 Task: Find a one-way flight from Albany to Dickinson for 3 passengers in premium economy on Tuesday, 9 May, with 1 checked bag.
Action: Mouse moved to (326, 161)
Screenshot: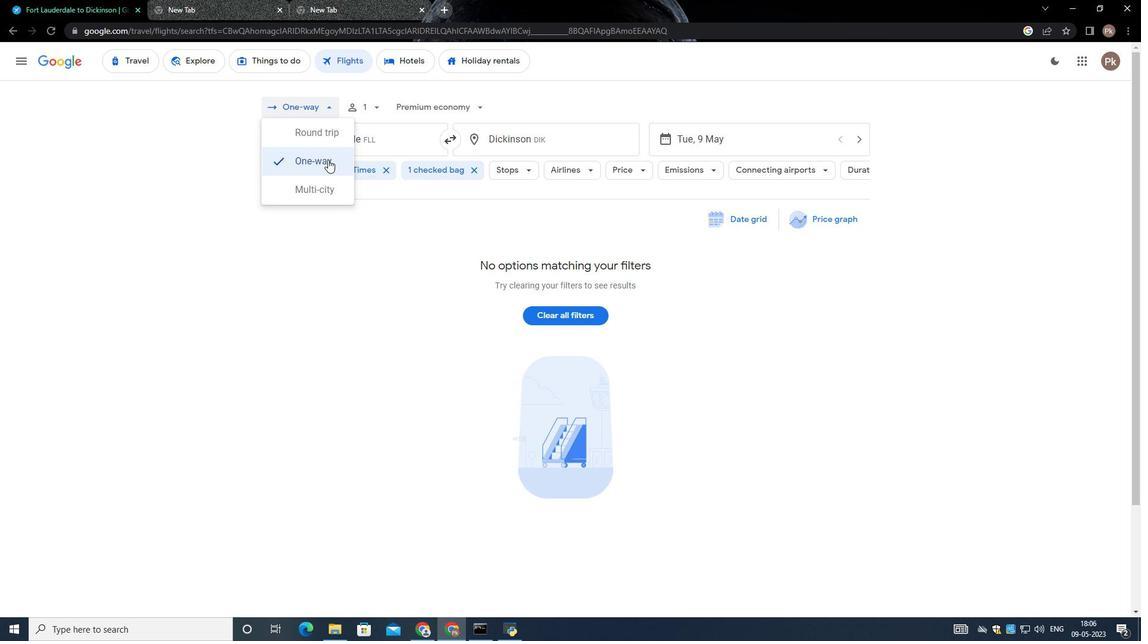 
Action: Mouse pressed left at (326, 161)
Screenshot: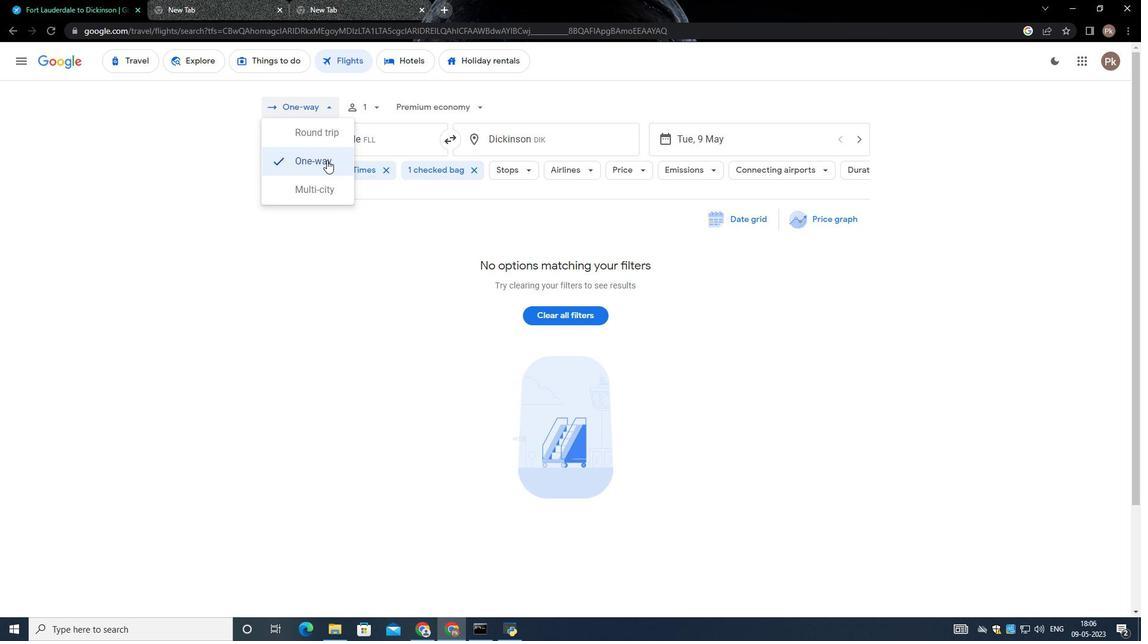 
Action: Mouse moved to (375, 103)
Screenshot: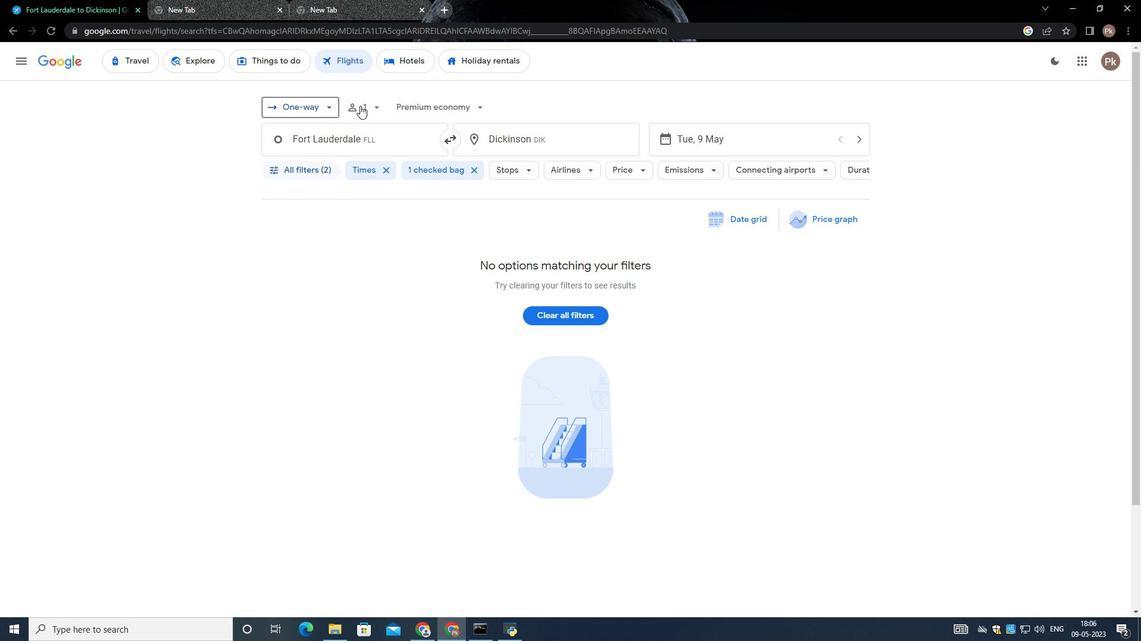 
Action: Mouse pressed left at (375, 103)
Screenshot: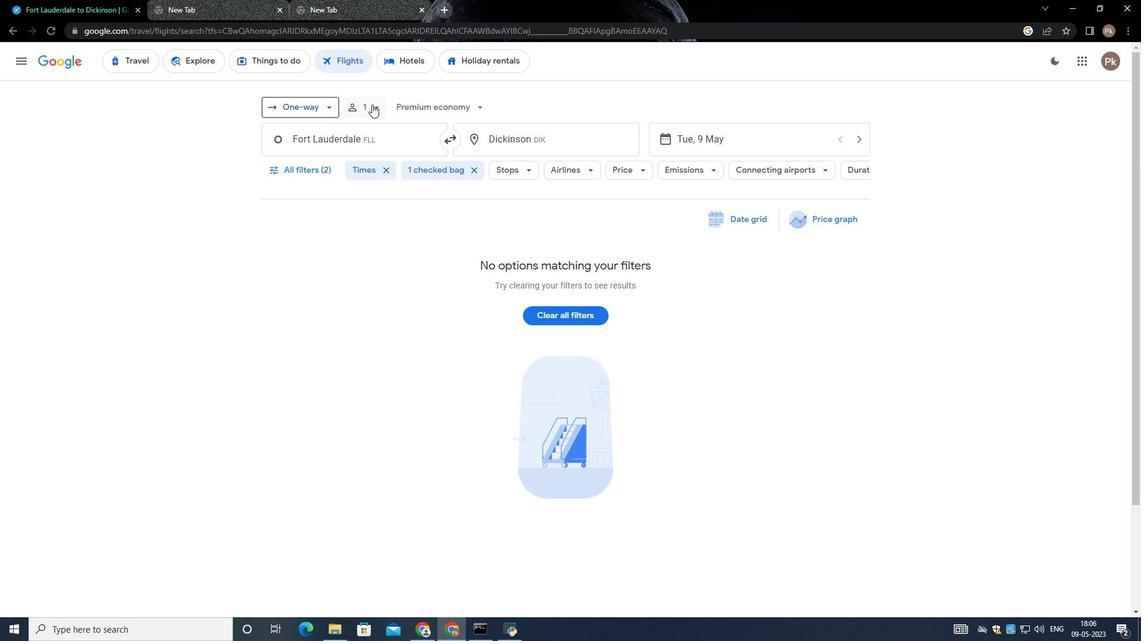 
Action: Mouse moved to (467, 168)
Screenshot: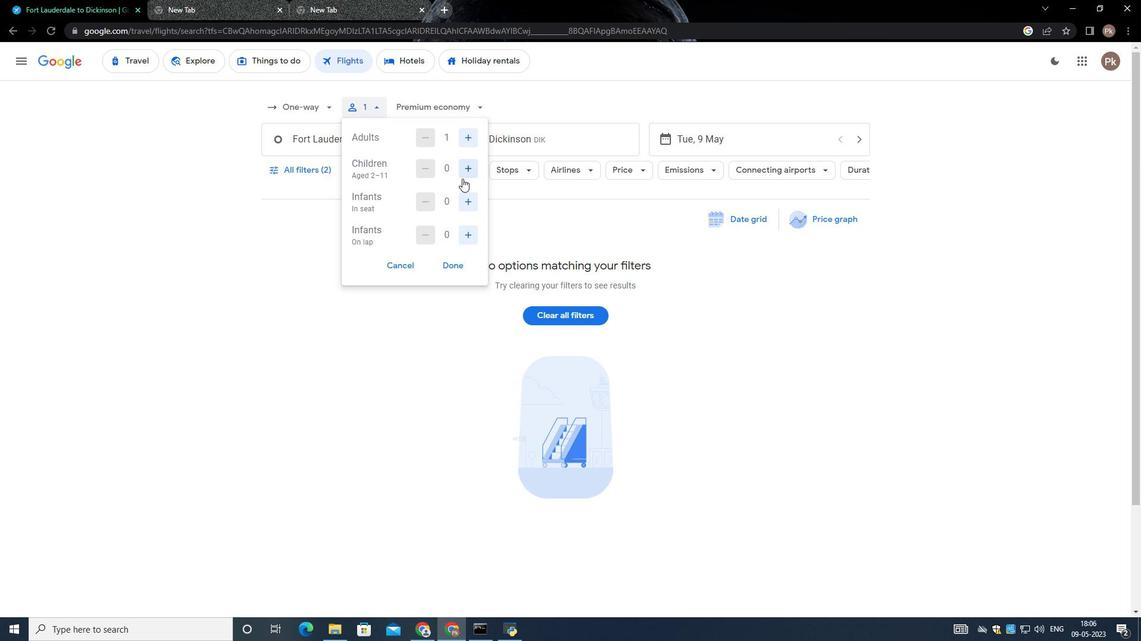 
Action: Mouse pressed left at (467, 168)
Screenshot: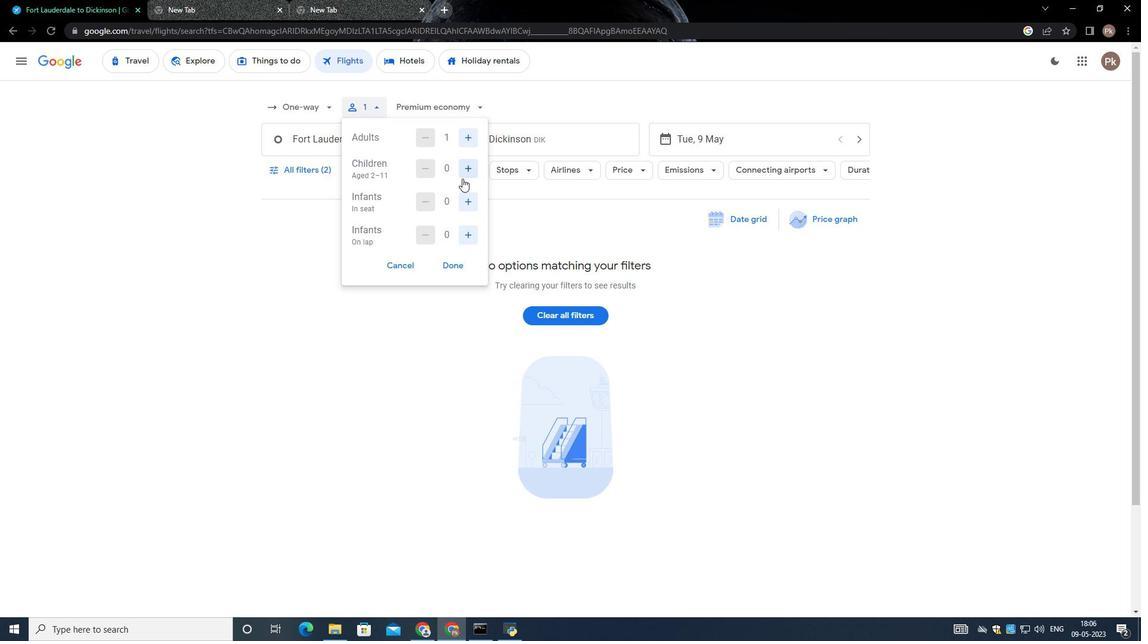 
Action: Mouse moved to (474, 198)
Screenshot: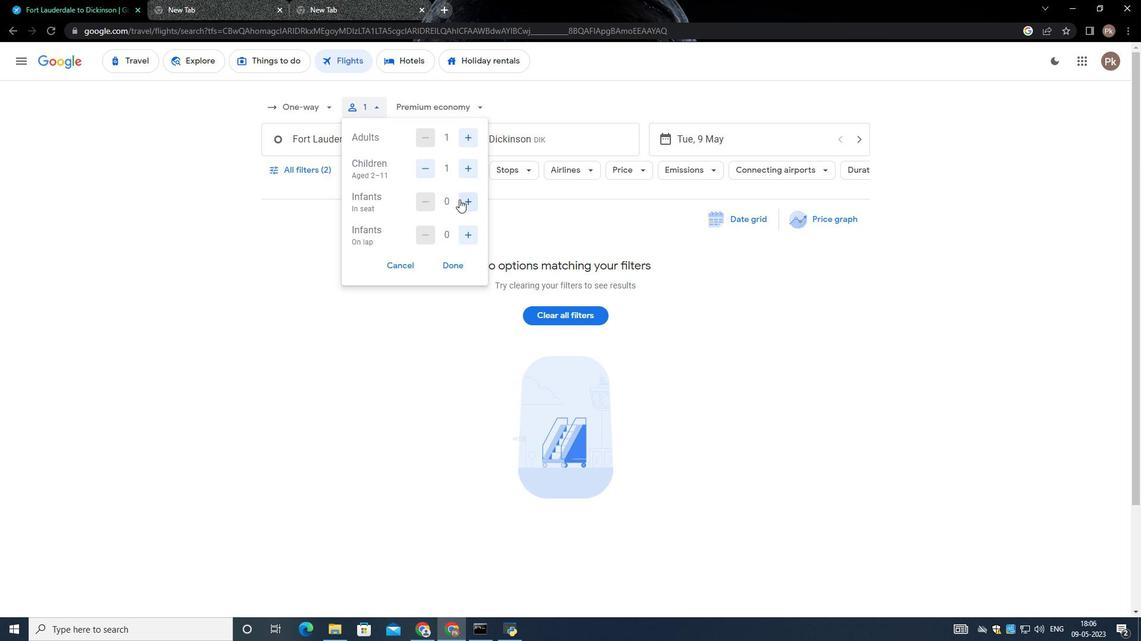 
Action: Mouse pressed left at (474, 198)
Screenshot: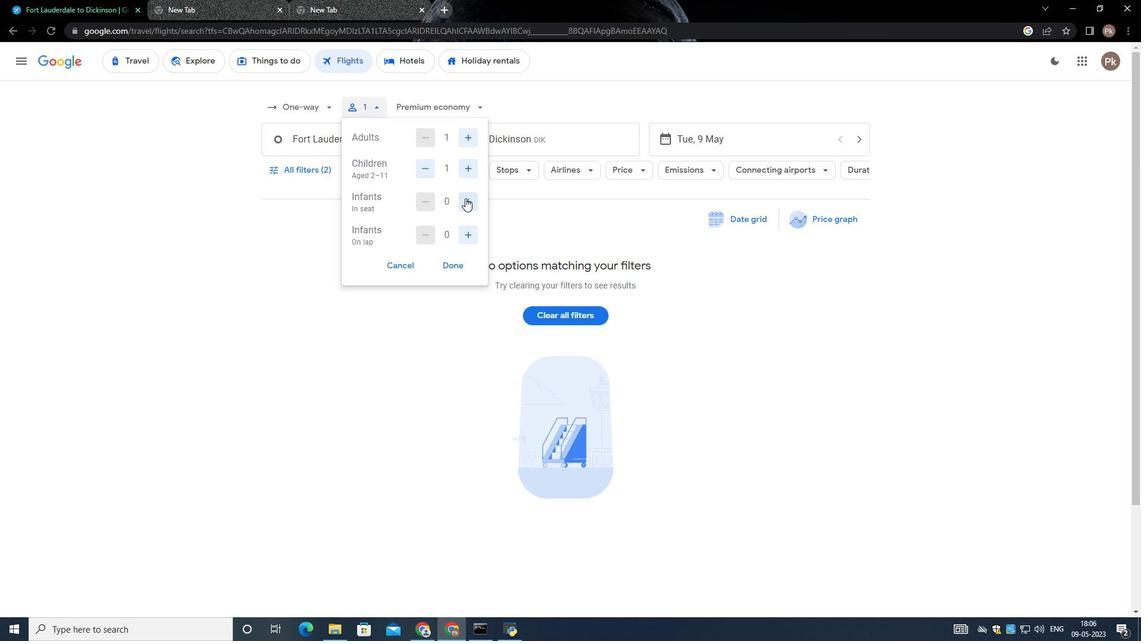 
Action: Mouse moved to (457, 265)
Screenshot: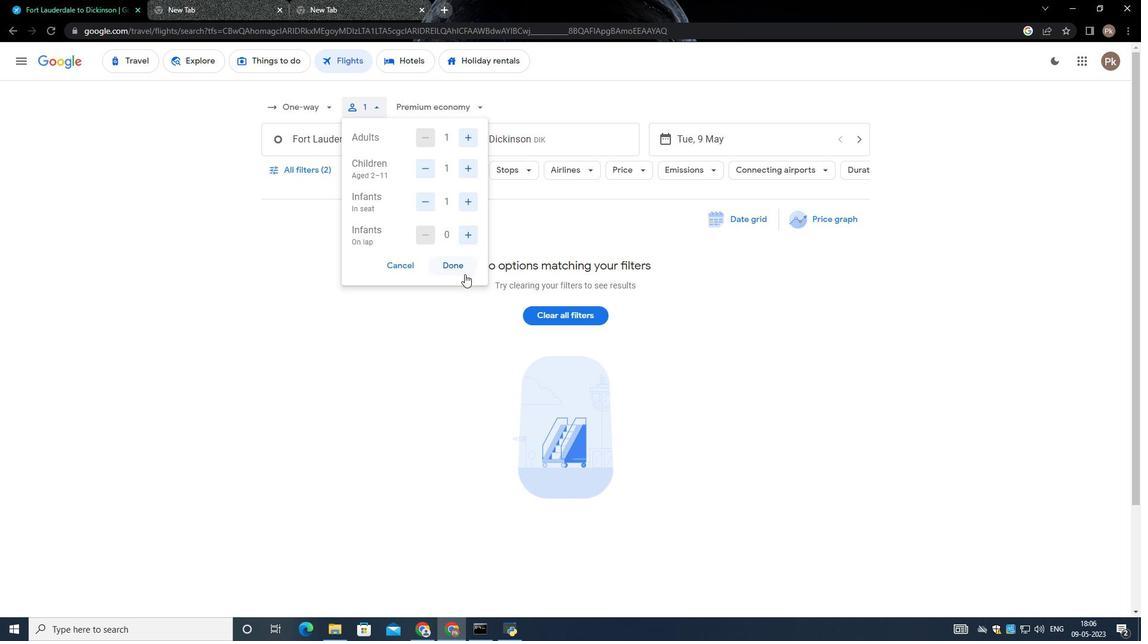 
Action: Mouse pressed left at (457, 265)
Screenshot: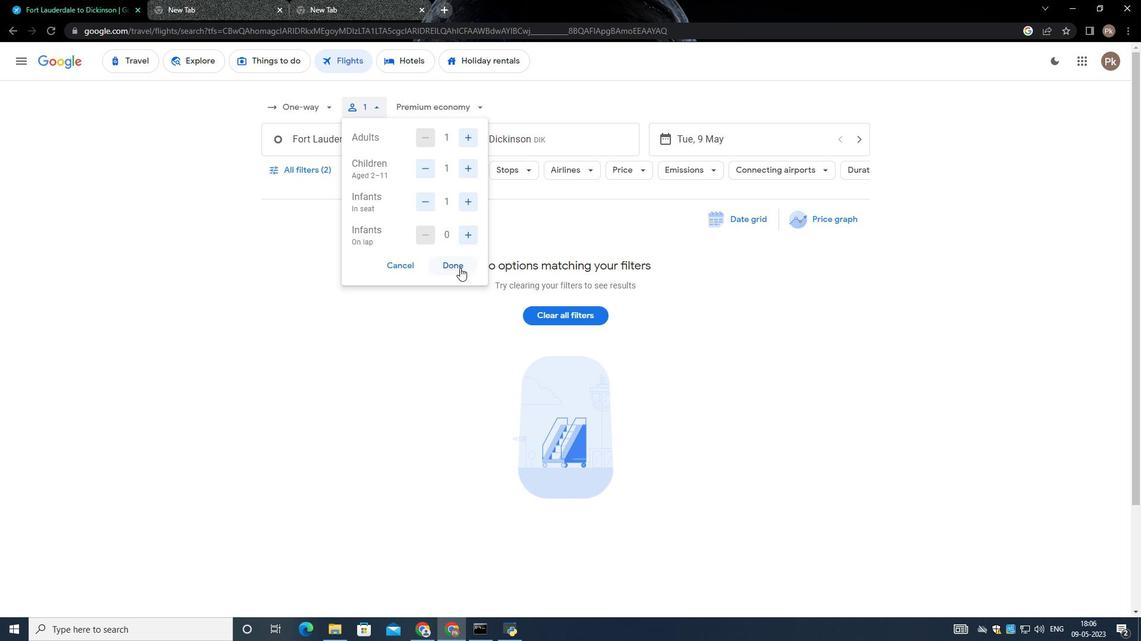 
Action: Mouse moved to (453, 109)
Screenshot: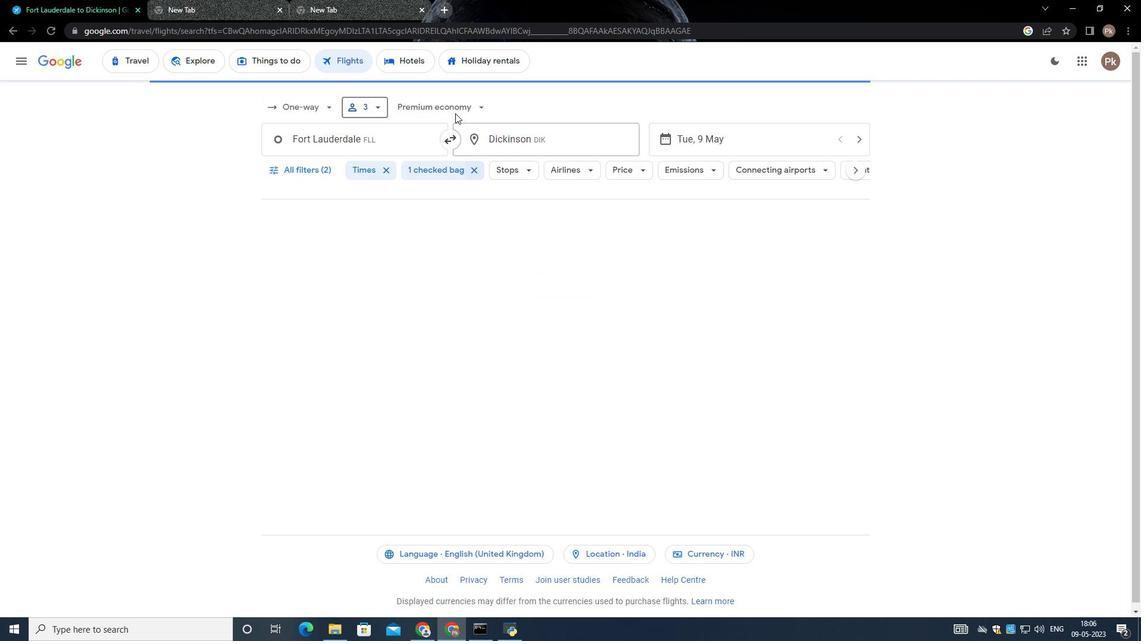 
Action: Mouse pressed left at (453, 109)
Screenshot: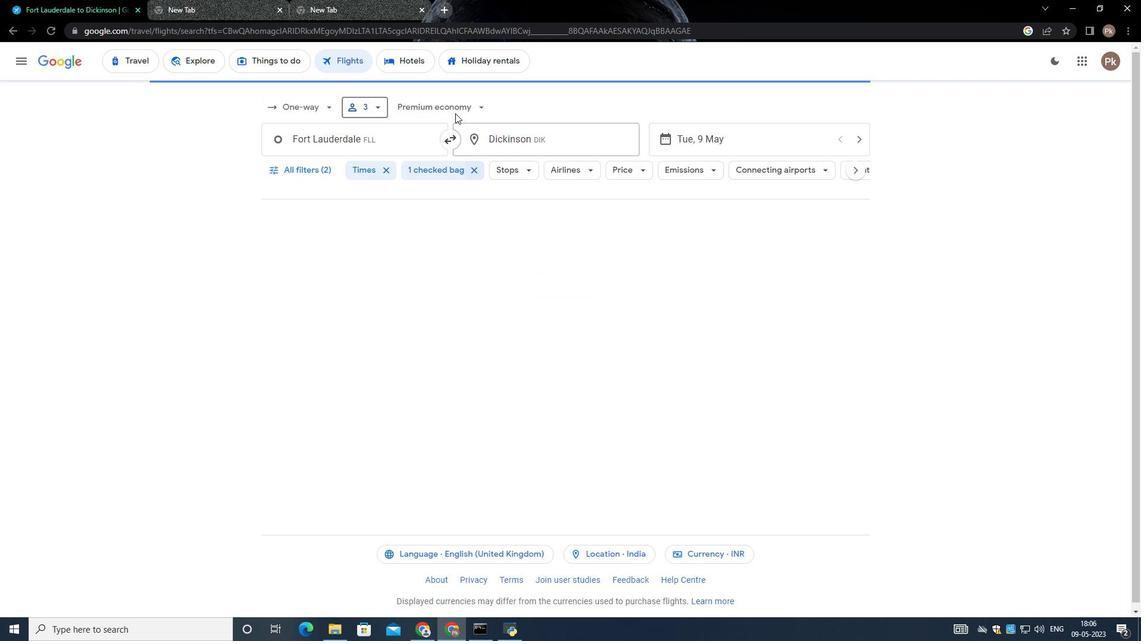 
Action: Mouse moved to (461, 163)
Screenshot: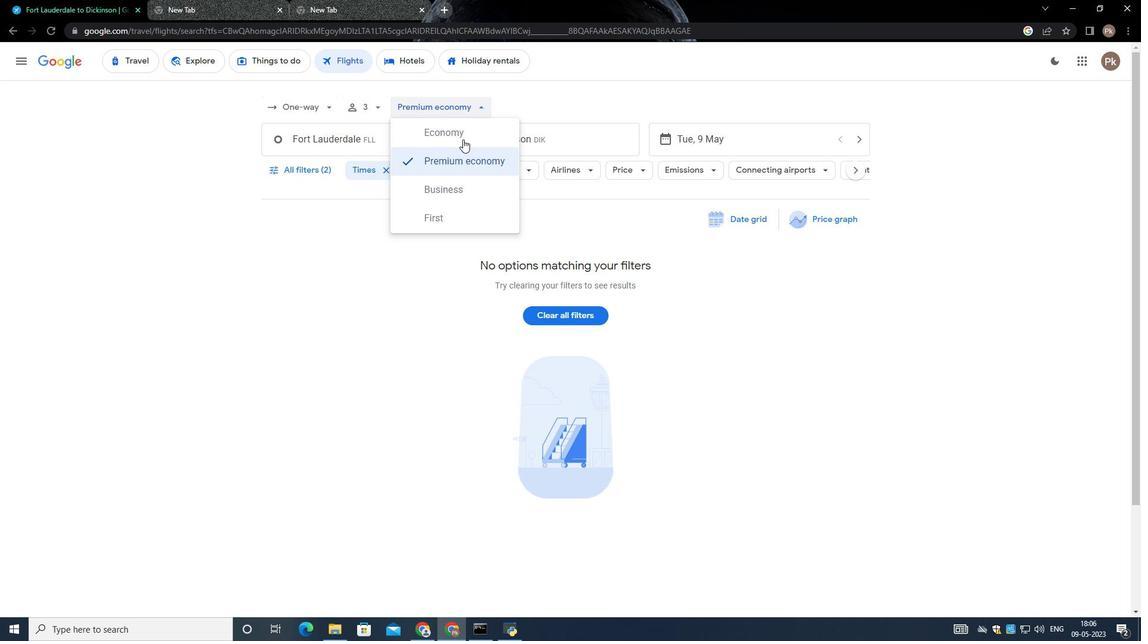 
Action: Mouse pressed left at (461, 163)
Screenshot: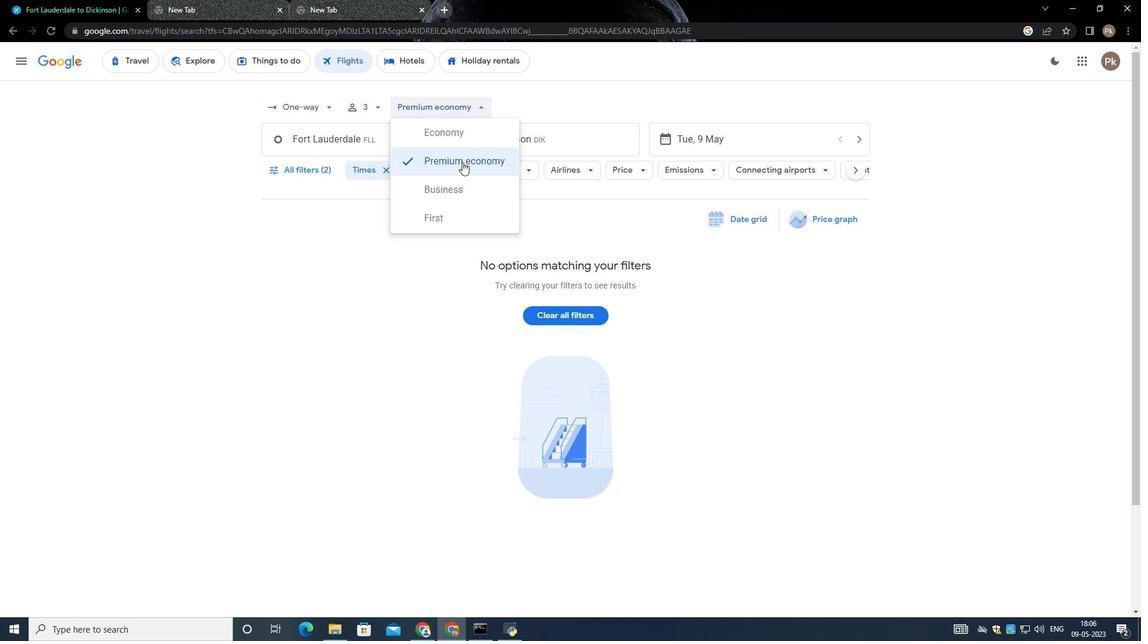 
Action: Mouse moved to (341, 127)
Screenshot: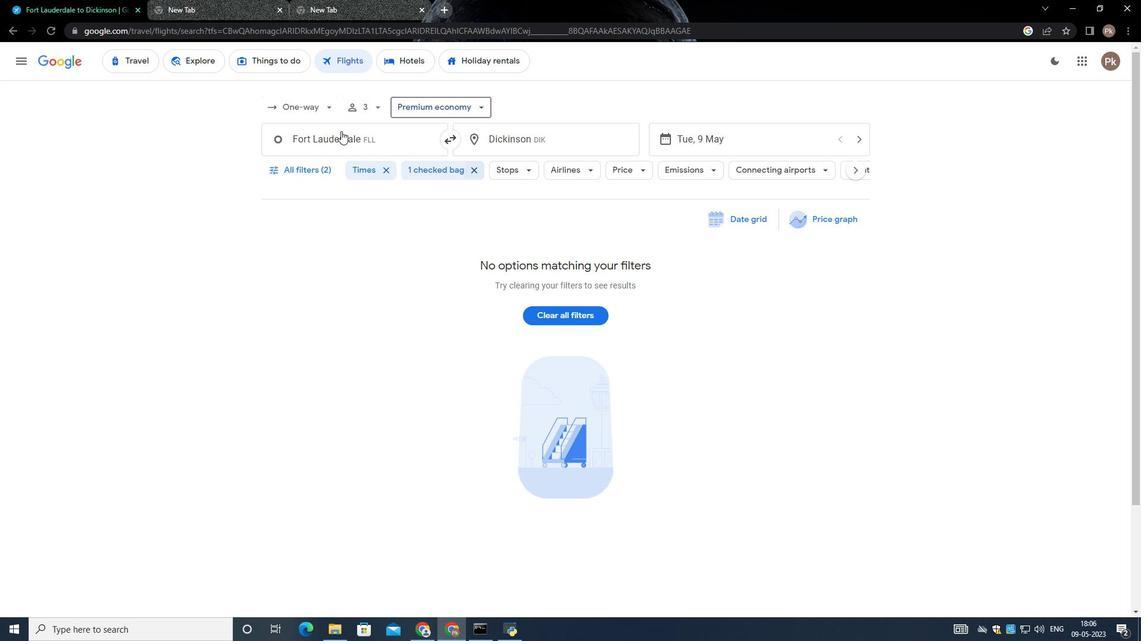 
Action: Mouse pressed left at (341, 127)
Screenshot: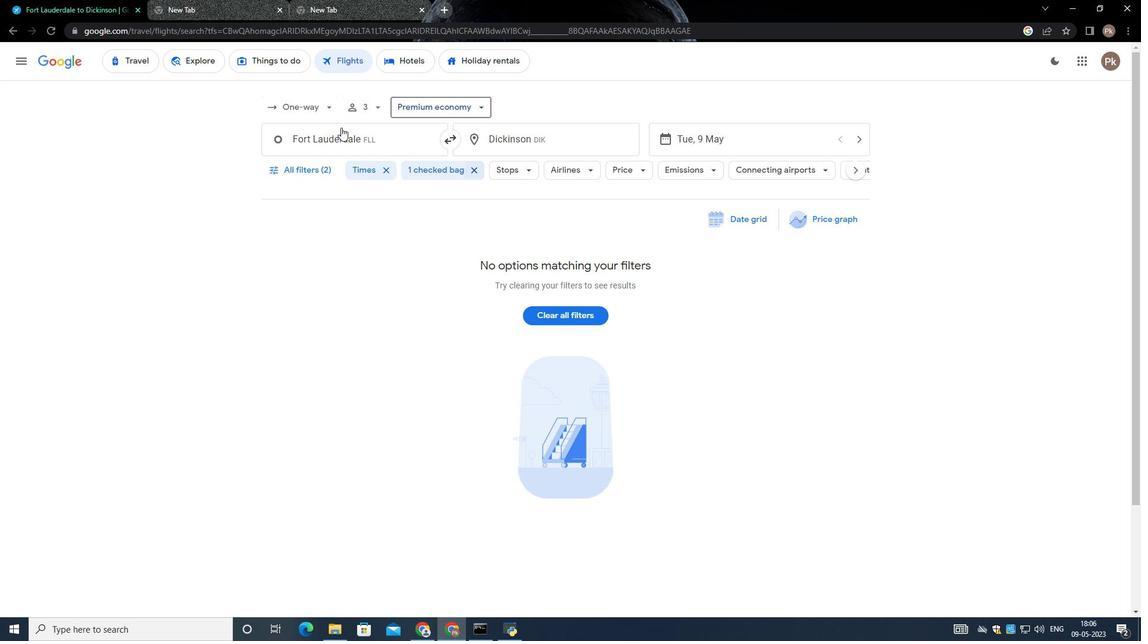 
Action: Mouse moved to (346, 128)
Screenshot: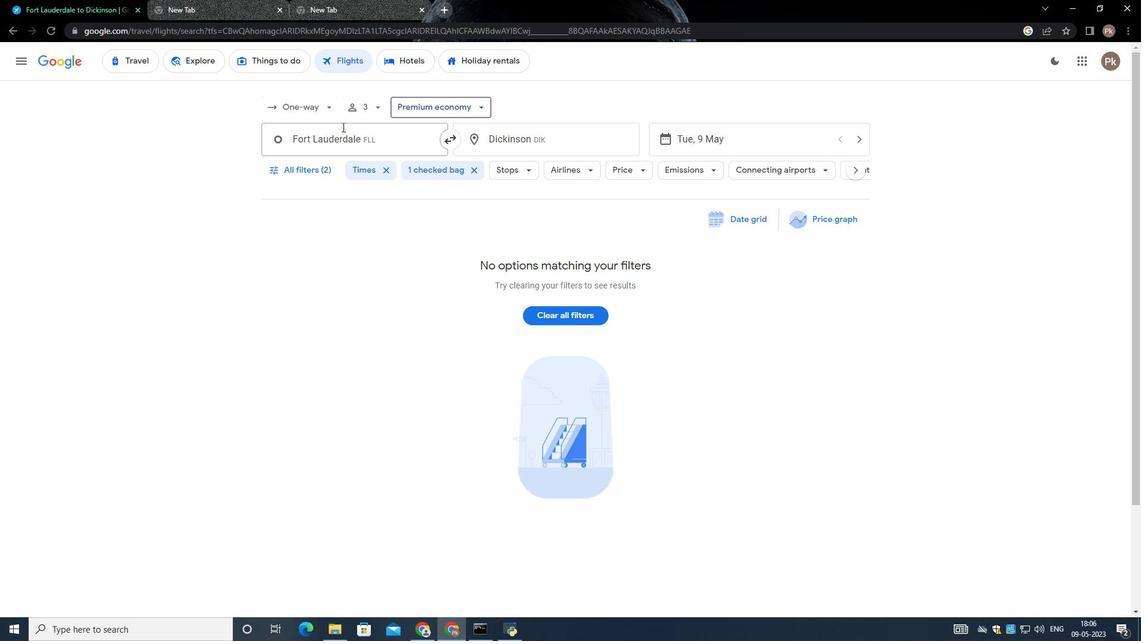 
Action: Key pressed <Key.backspace>
Screenshot: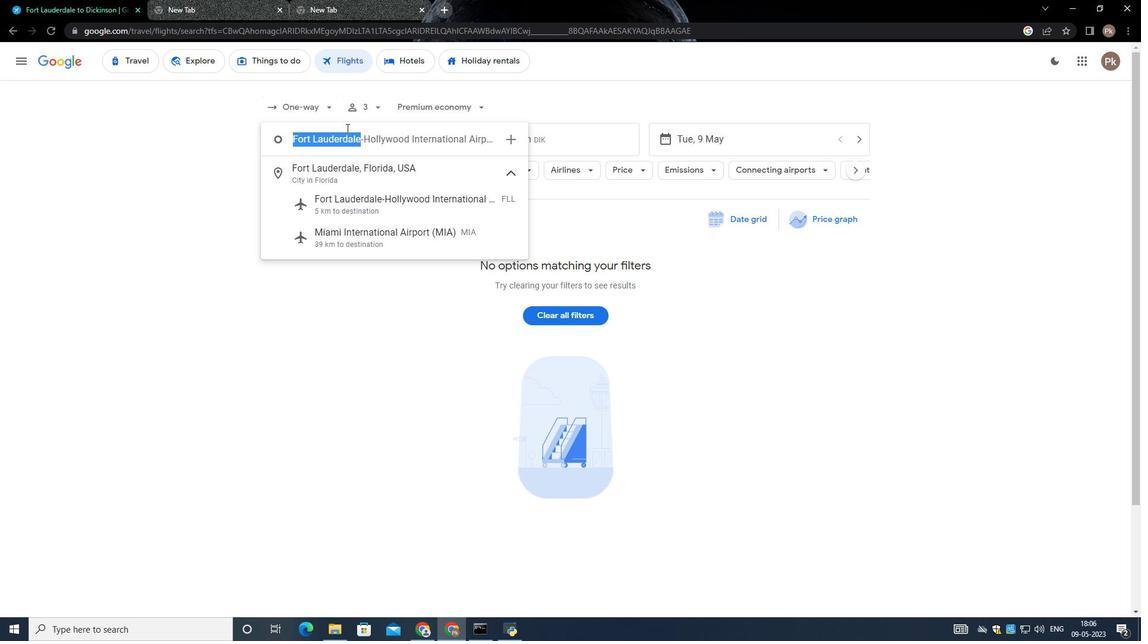 
Action: Mouse moved to (342, 128)
Screenshot: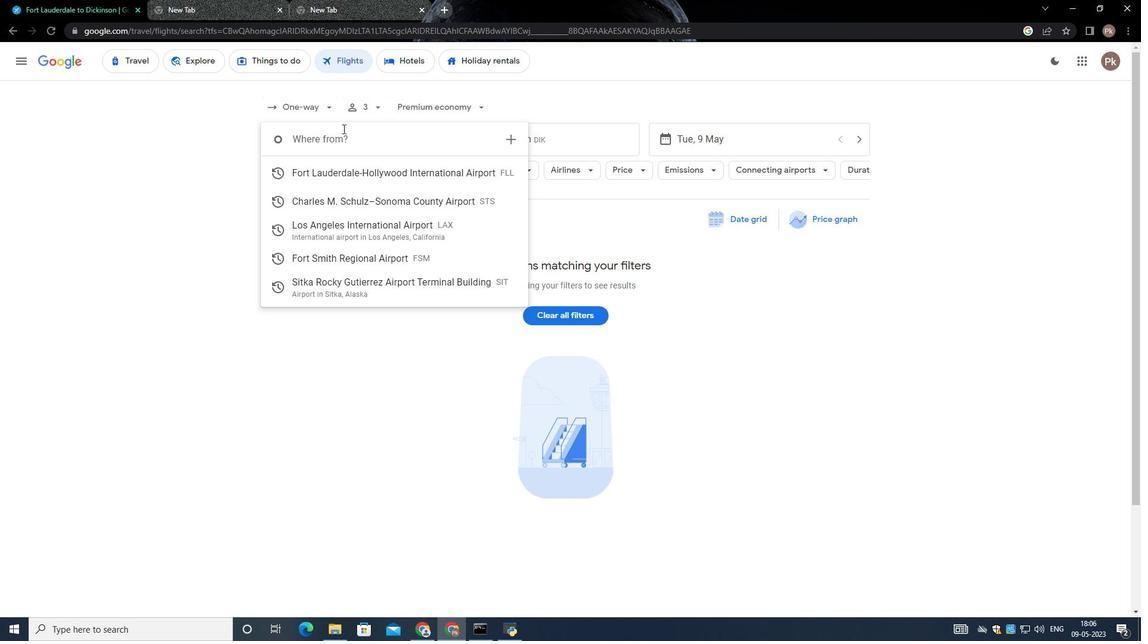 
Action: Key pressed <Key.shift>Southwest<Key.space>
Screenshot: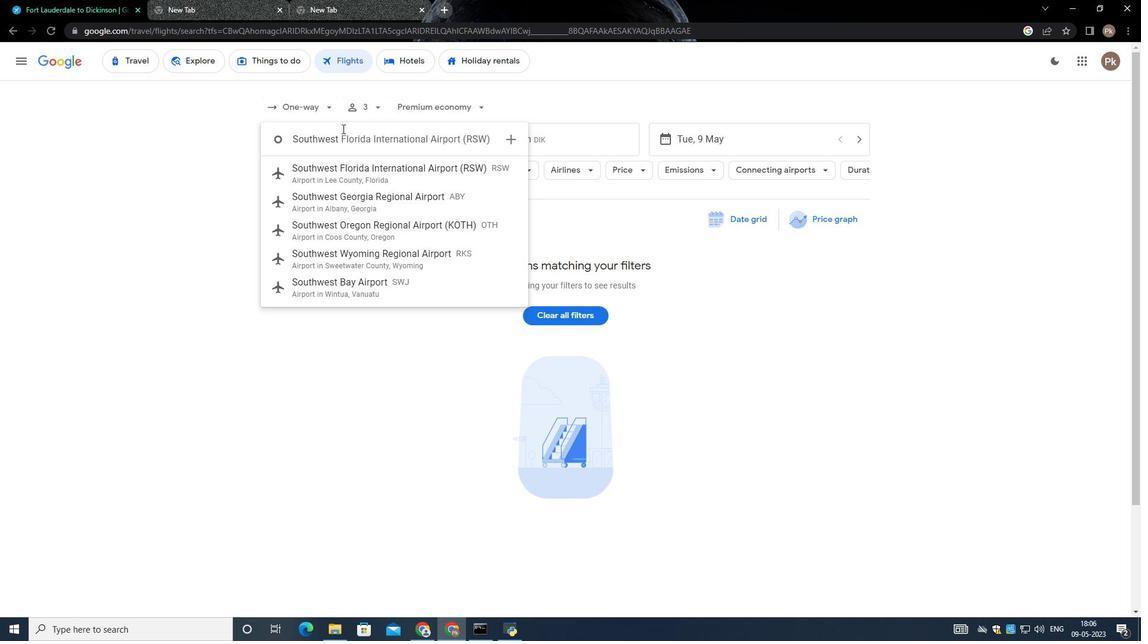 
Action: Mouse moved to (352, 199)
Screenshot: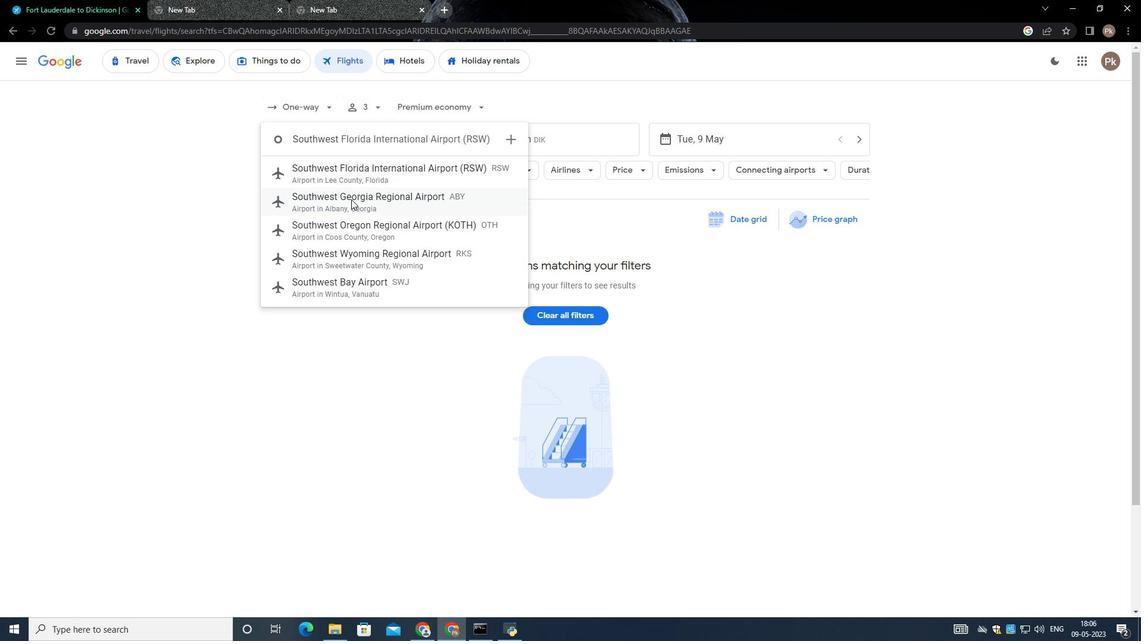 
Action: Mouse pressed left at (352, 199)
Screenshot: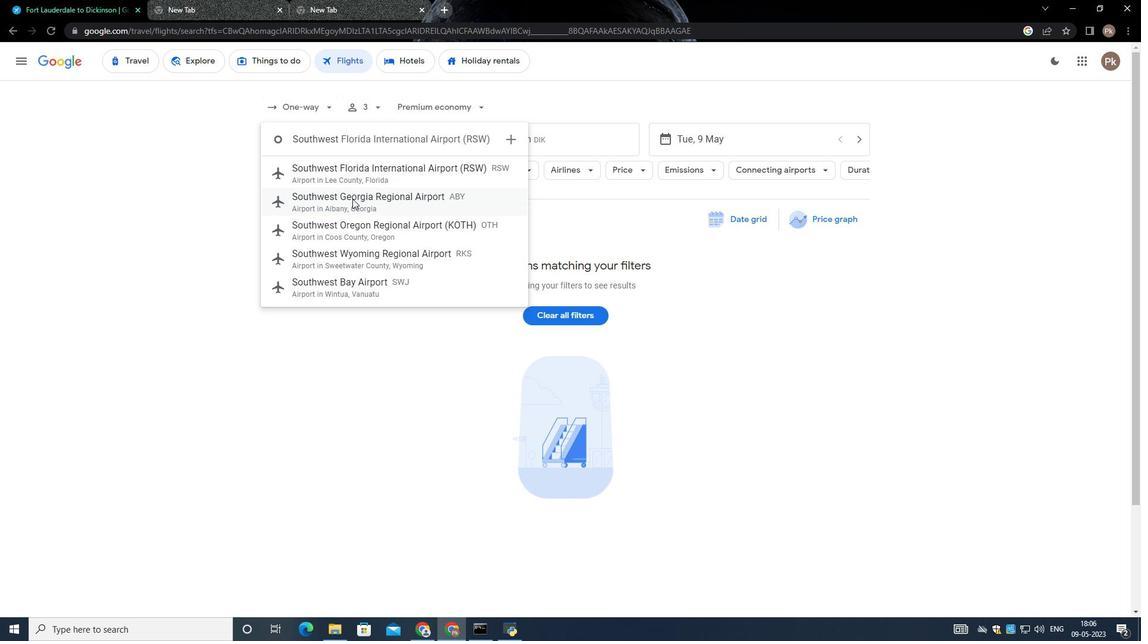 
Action: Mouse moved to (536, 143)
Screenshot: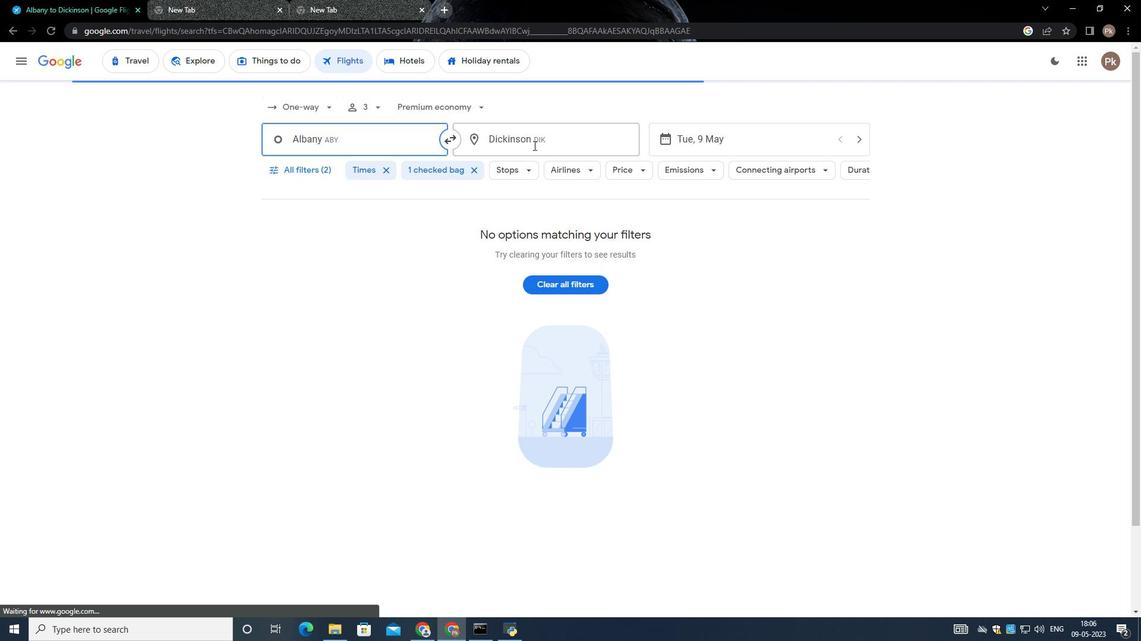 
Action: Mouse pressed left at (536, 143)
Screenshot: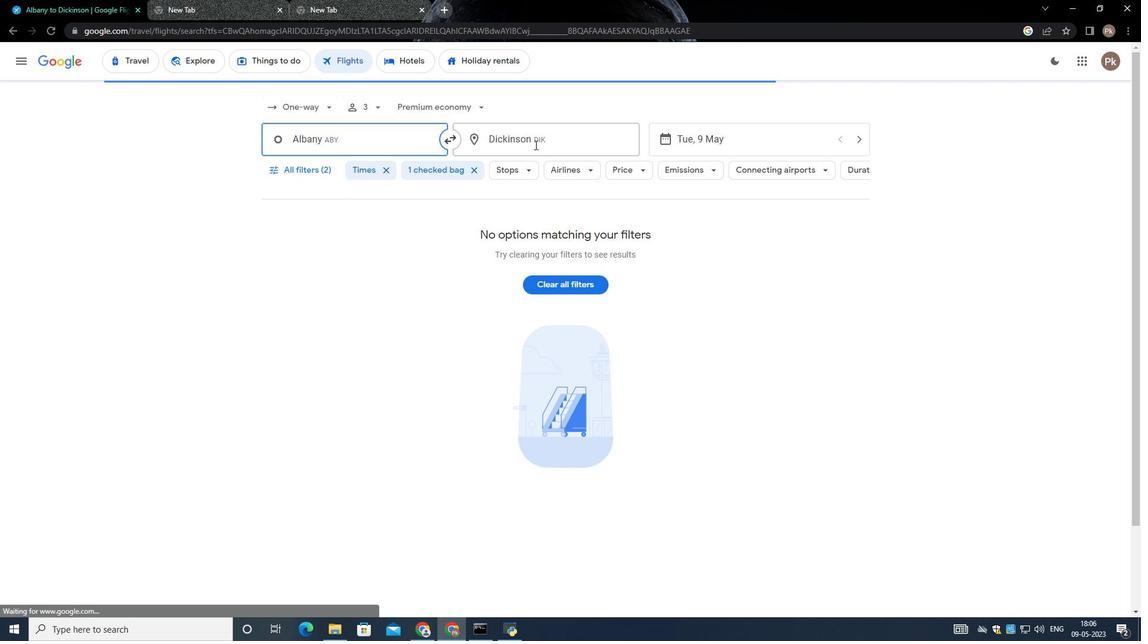 
Action: Mouse moved to (549, 232)
Screenshot: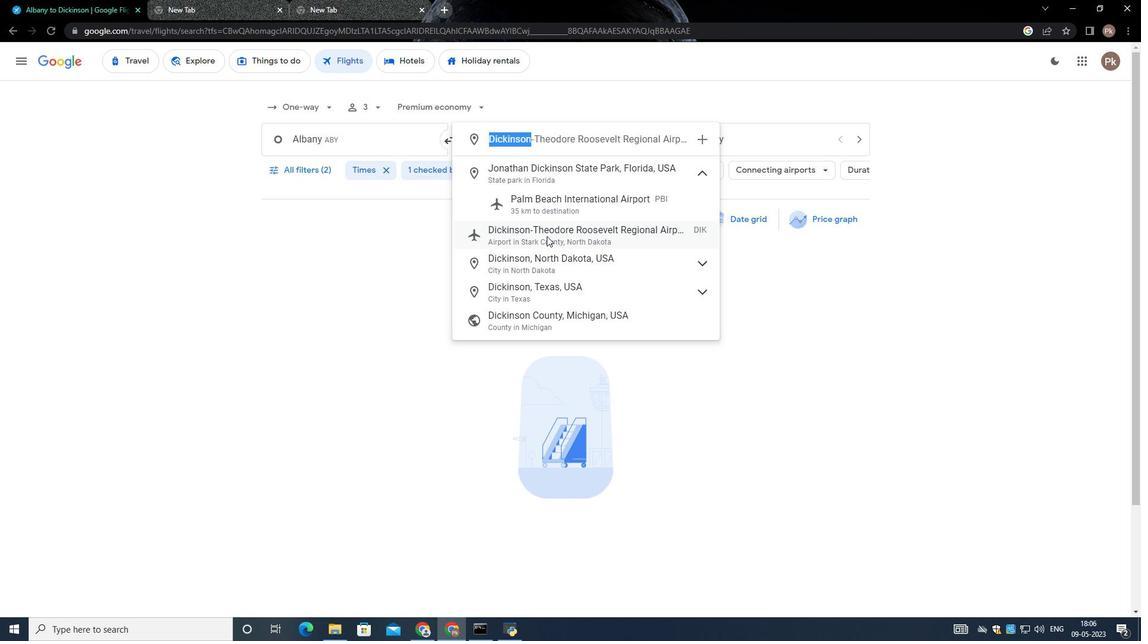 
Action: Mouse pressed left at (549, 232)
Screenshot: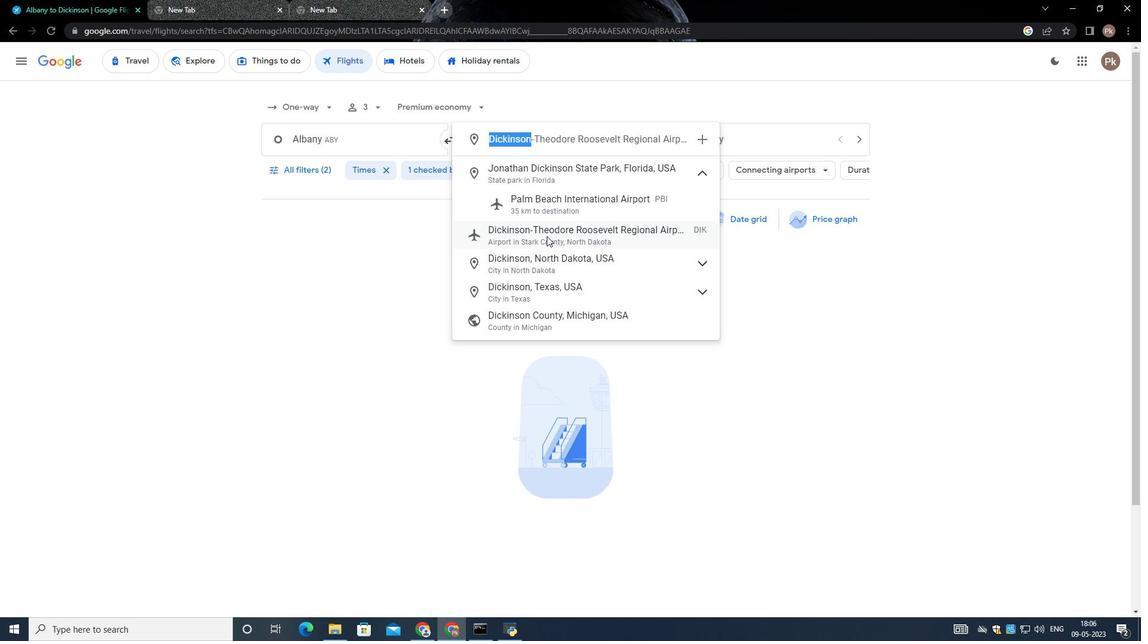 
Action: Mouse moved to (695, 139)
Screenshot: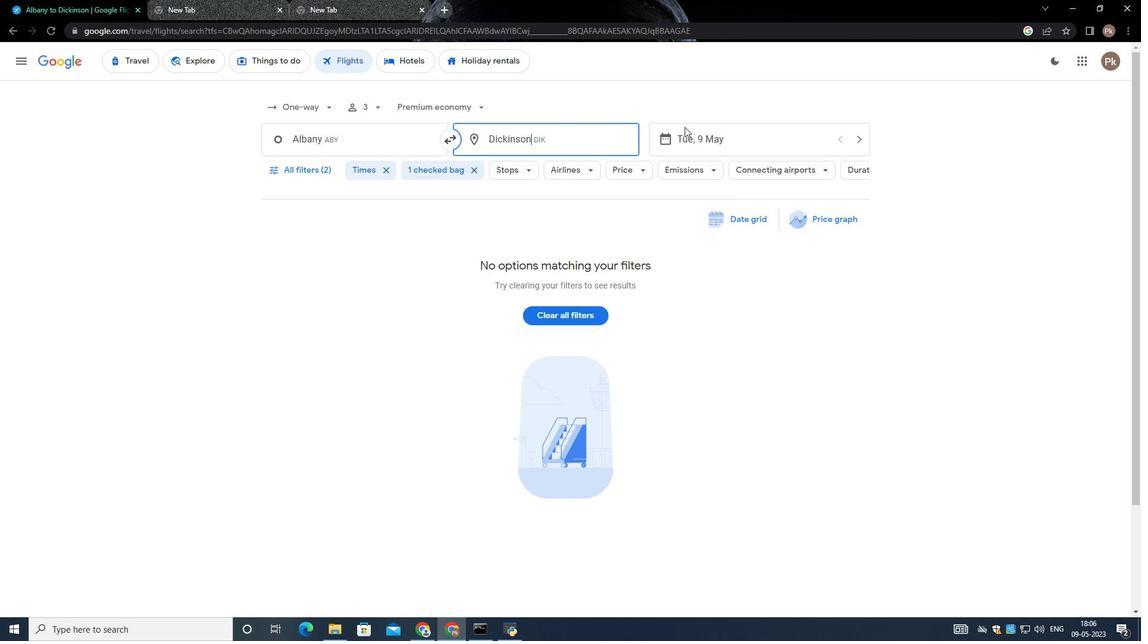 
Action: Mouse pressed left at (695, 139)
Screenshot: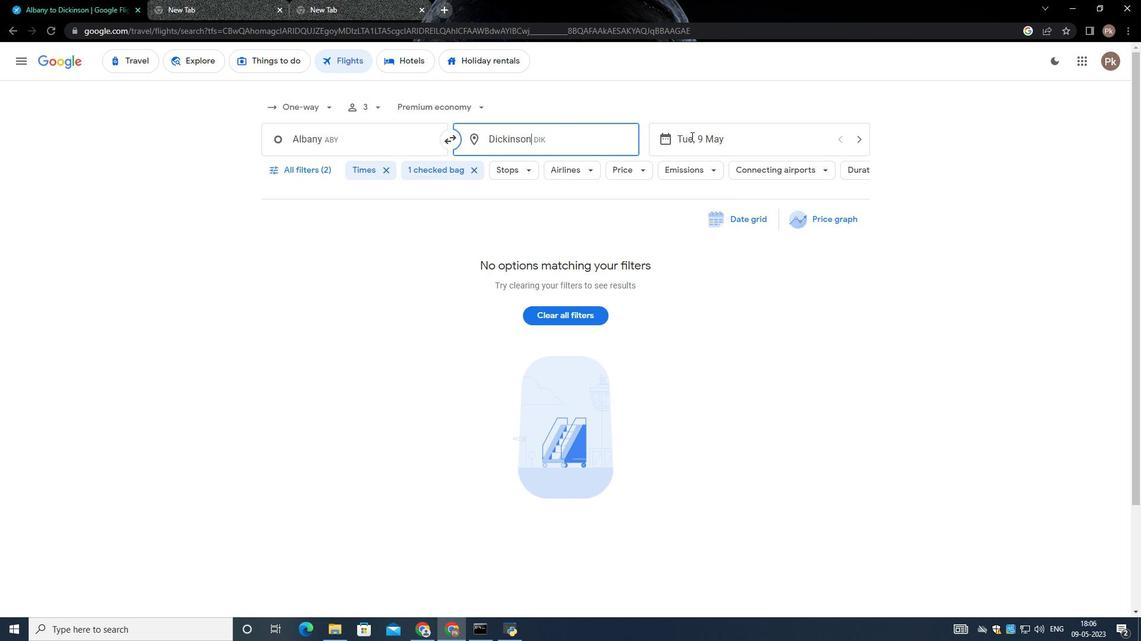 
Action: Mouse moved to (510, 268)
Screenshot: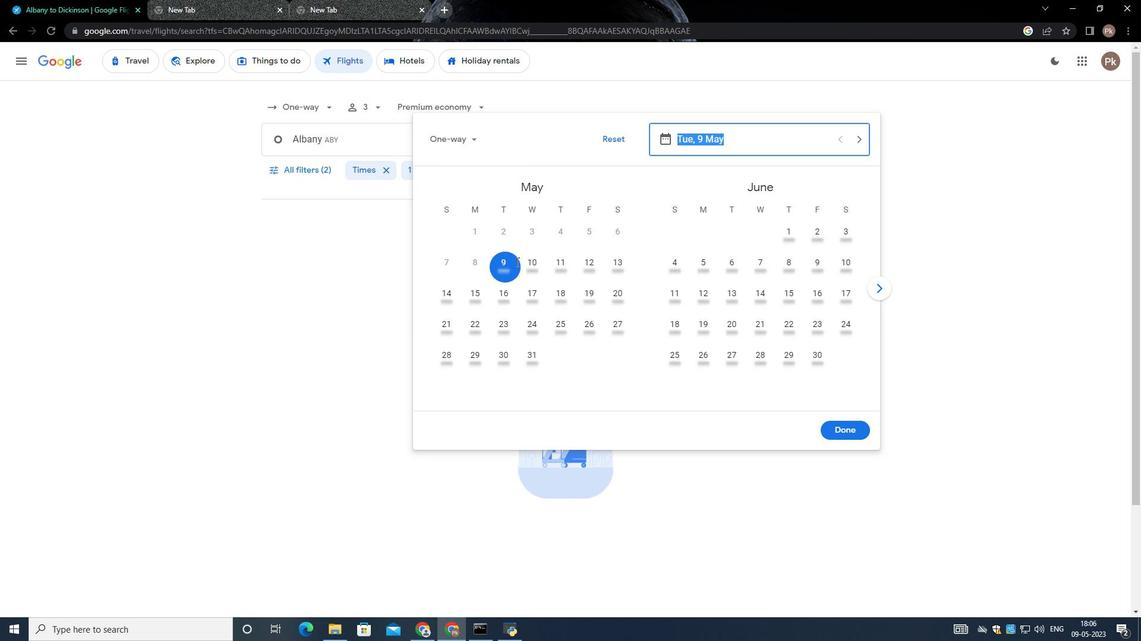 
Action: Mouse pressed left at (510, 268)
Screenshot: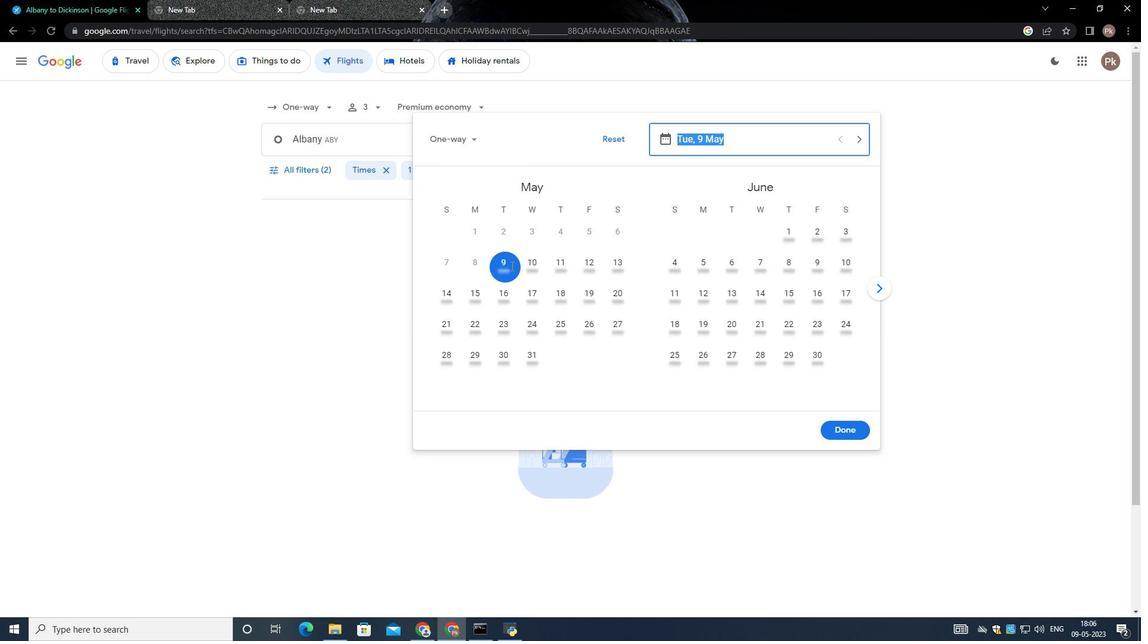 
Action: Mouse moved to (845, 430)
Screenshot: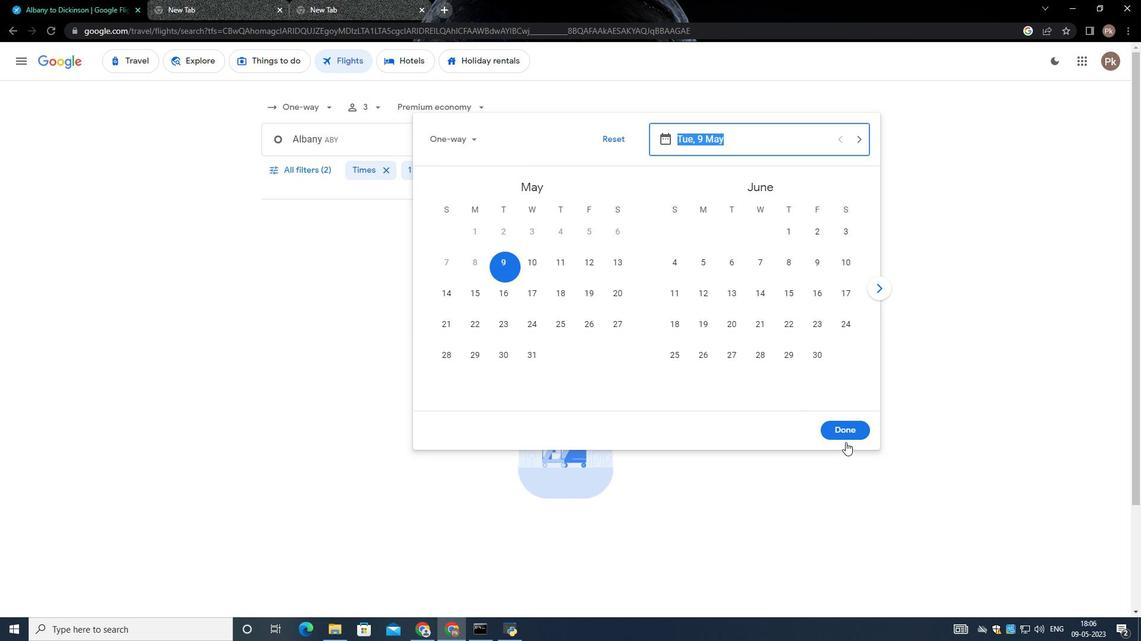 
Action: Mouse pressed left at (845, 430)
Screenshot: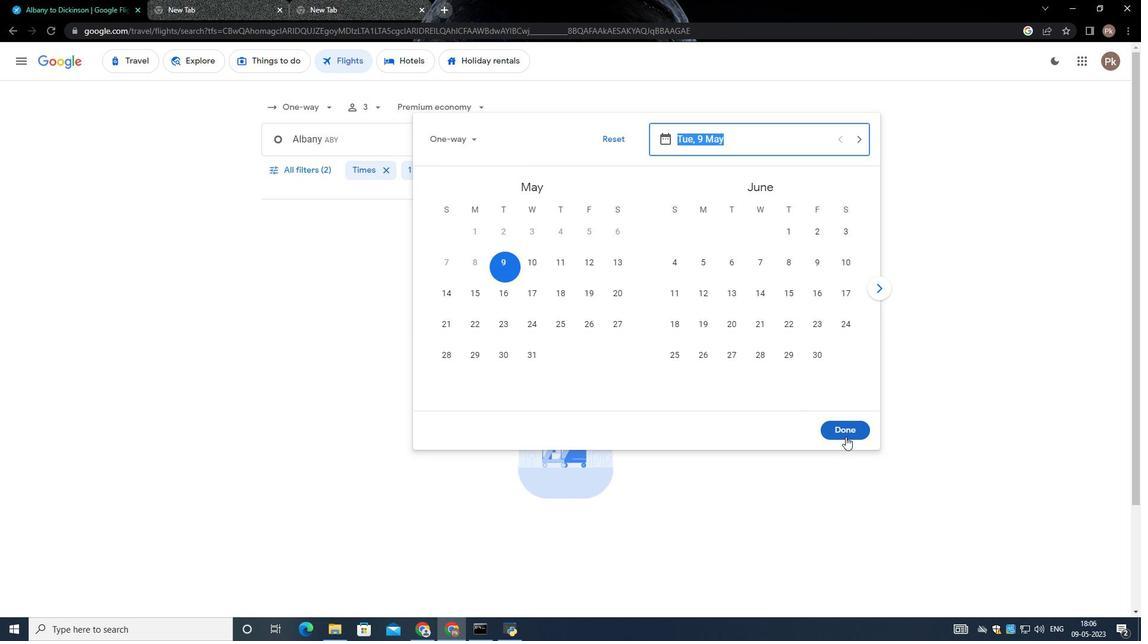 
Action: Mouse moved to (309, 172)
Screenshot: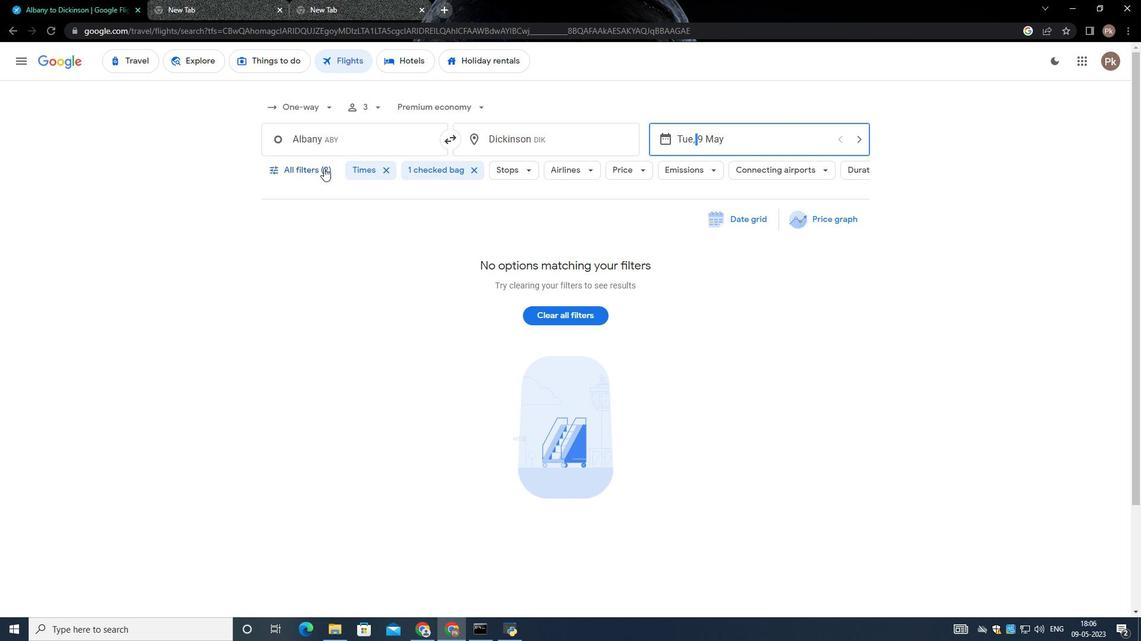 
Action: Mouse pressed left at (309, 172)
Screenshot: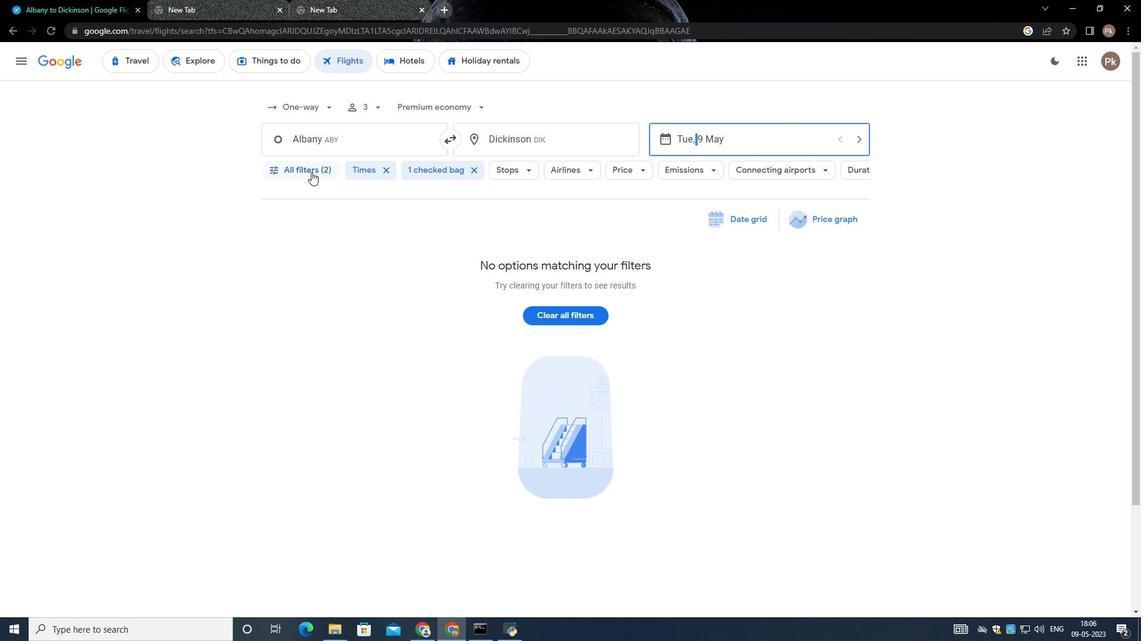 
Action: Mouse moved to (434, 421)
Screenshot: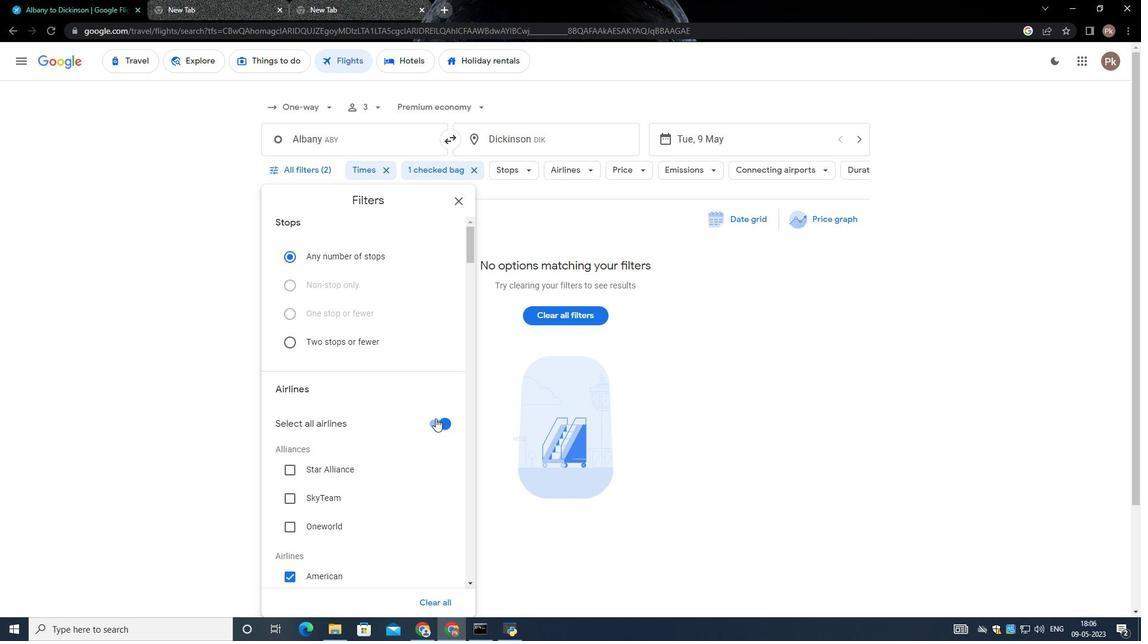 
Action: Mouse pressed left at (434, 421)
Screenshot: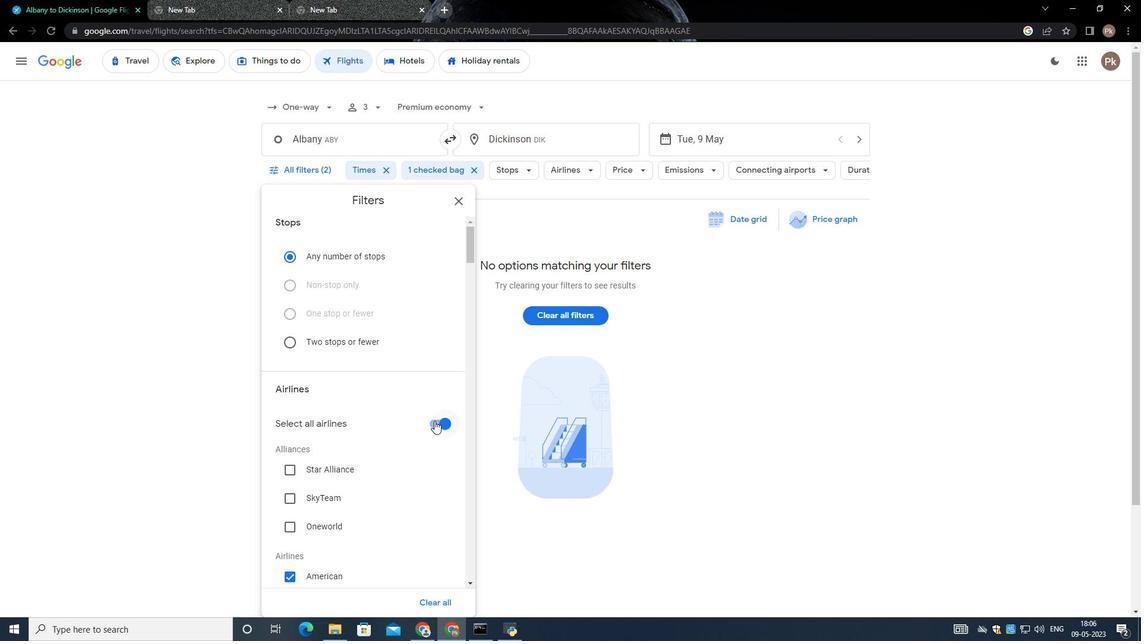 
Action: Mouse moved to (386, 407)
Screenshot: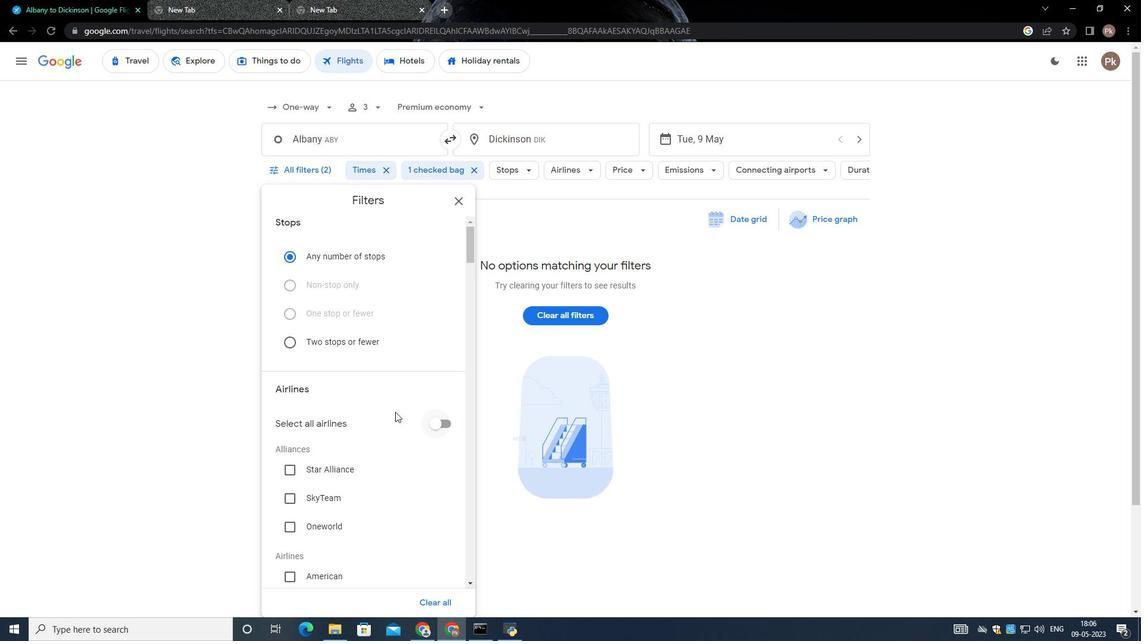 
Action: Mouse scrolled (386, 407) with delta (0, 0)
Screenshot: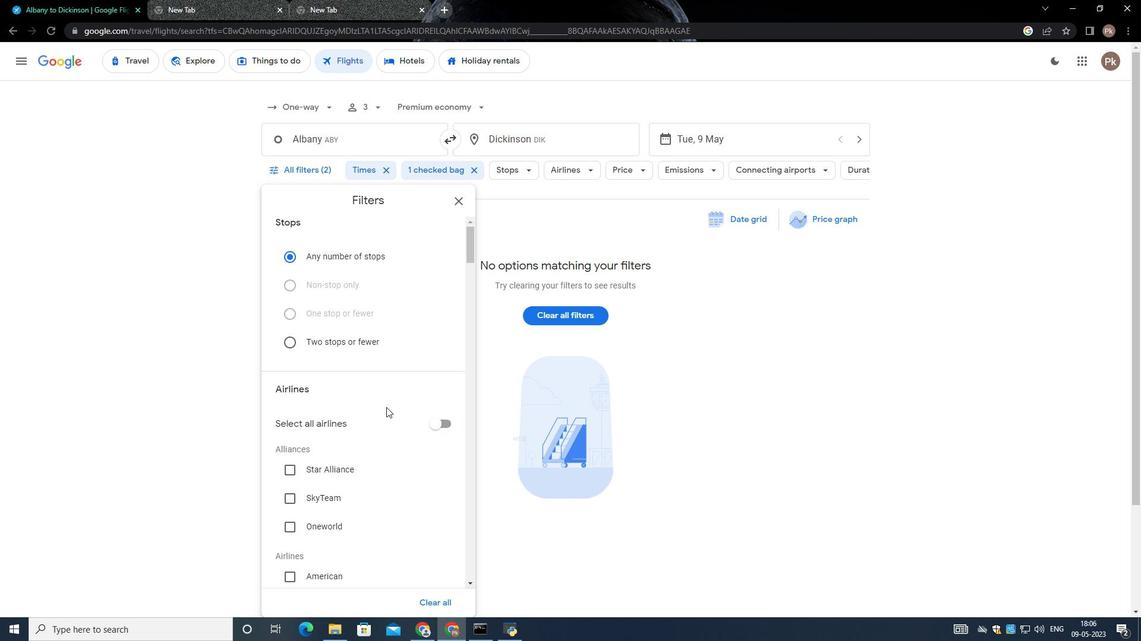 
Action: Mouse moved to (386, 407)
Screenshot: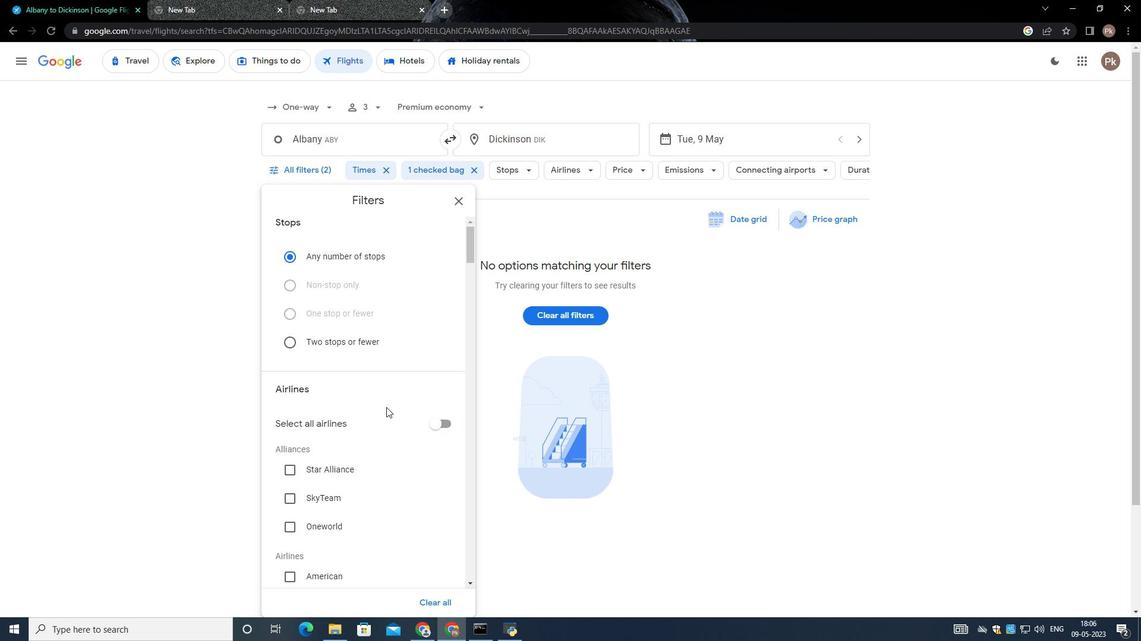
Action: Mouse scrolled (386, 406) with delta (0, 0)
Screenshot: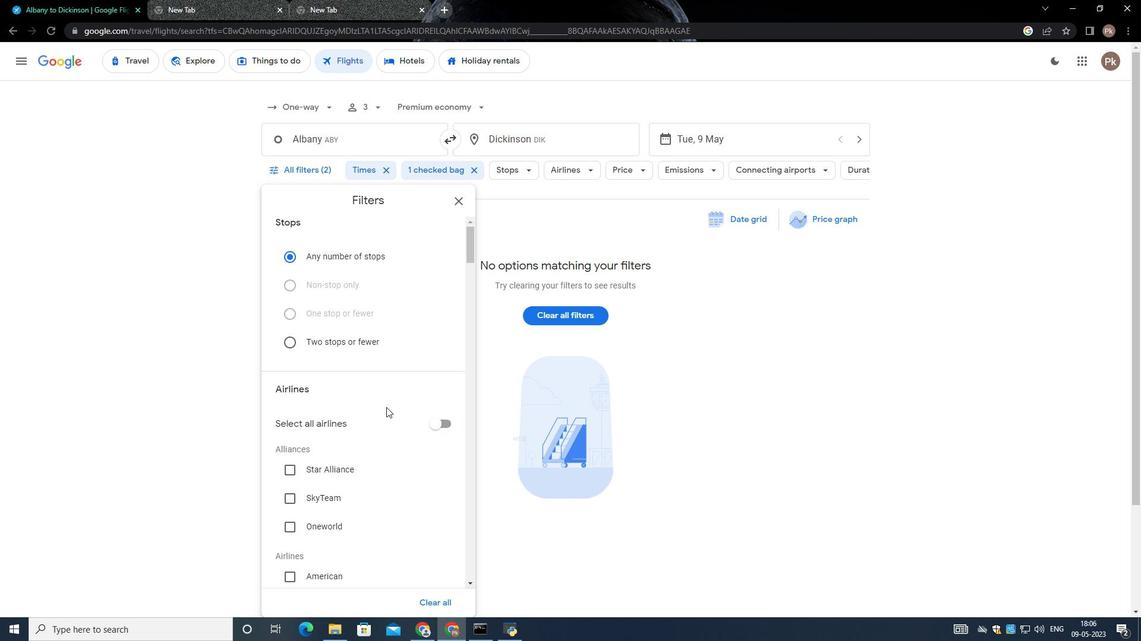 
Action: Mouse moved to (386, 406)
Screenshot: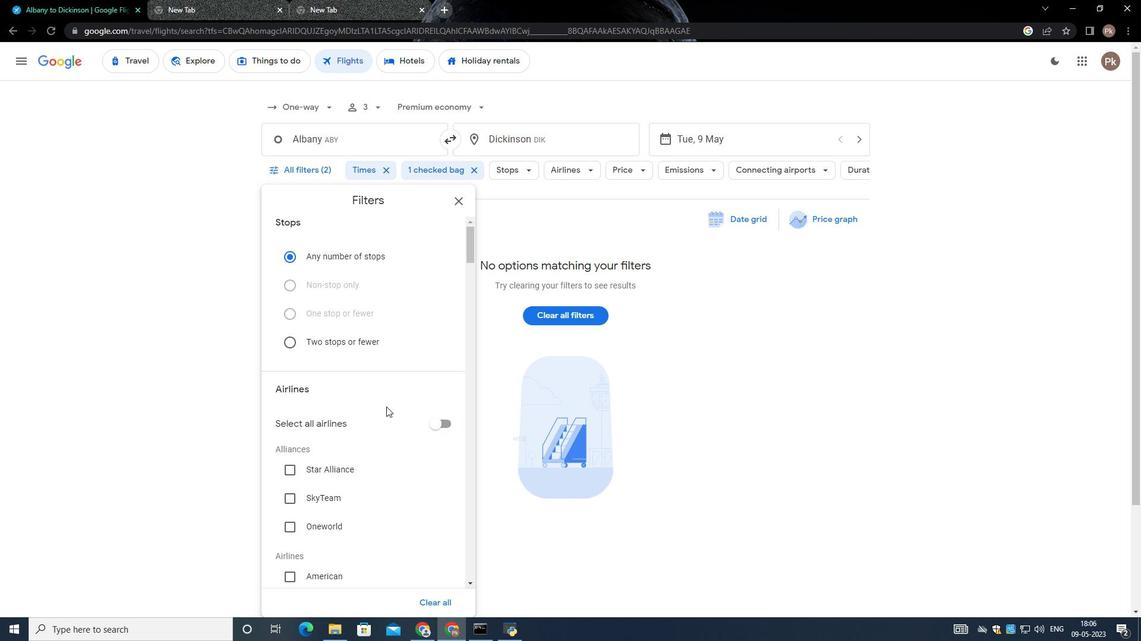 
Action: Mouse scrolled (386, 405) with delta (0, 0)
Screenshot: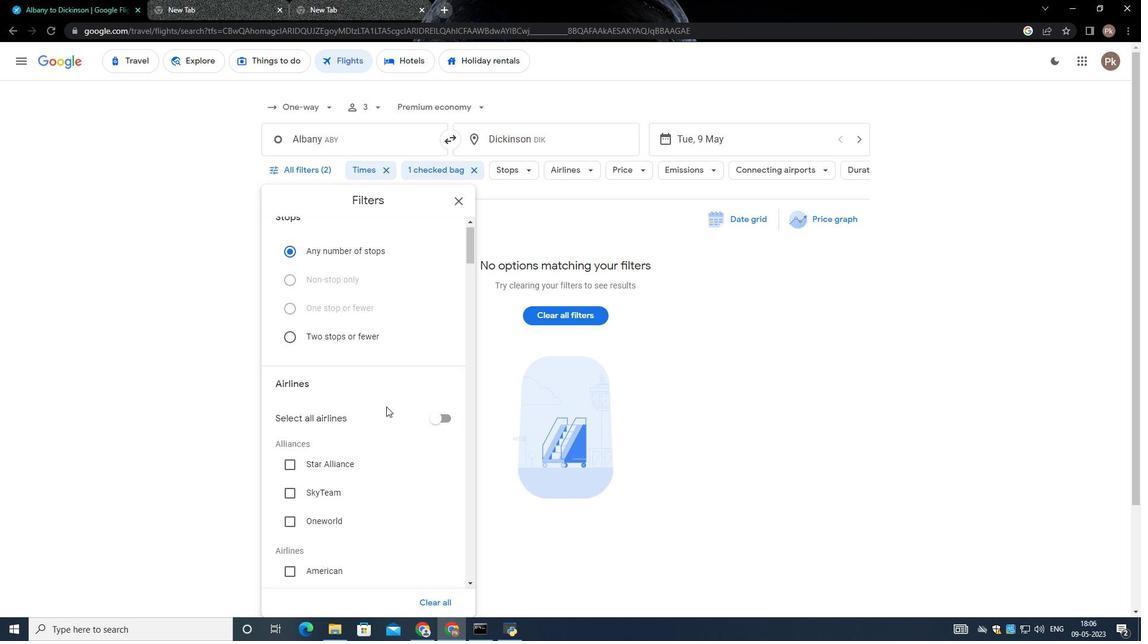 
Action: Mouse moved to (388, 404)
Screenshot: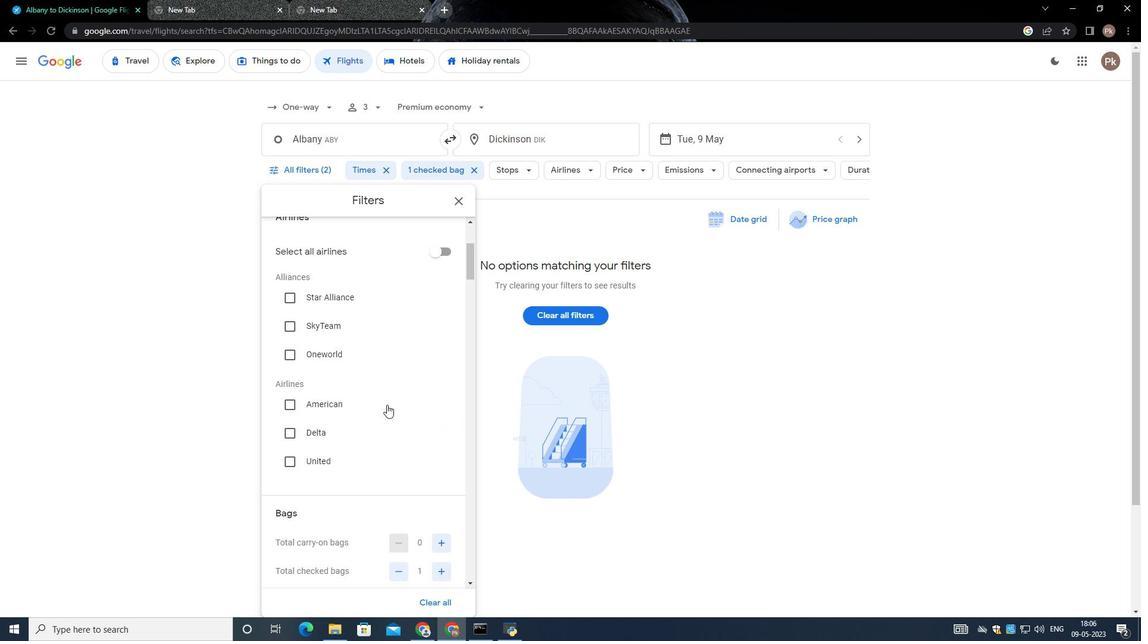 
Action: Mouse scrolled (388, 404) with delta (0, 0)
Screenshot: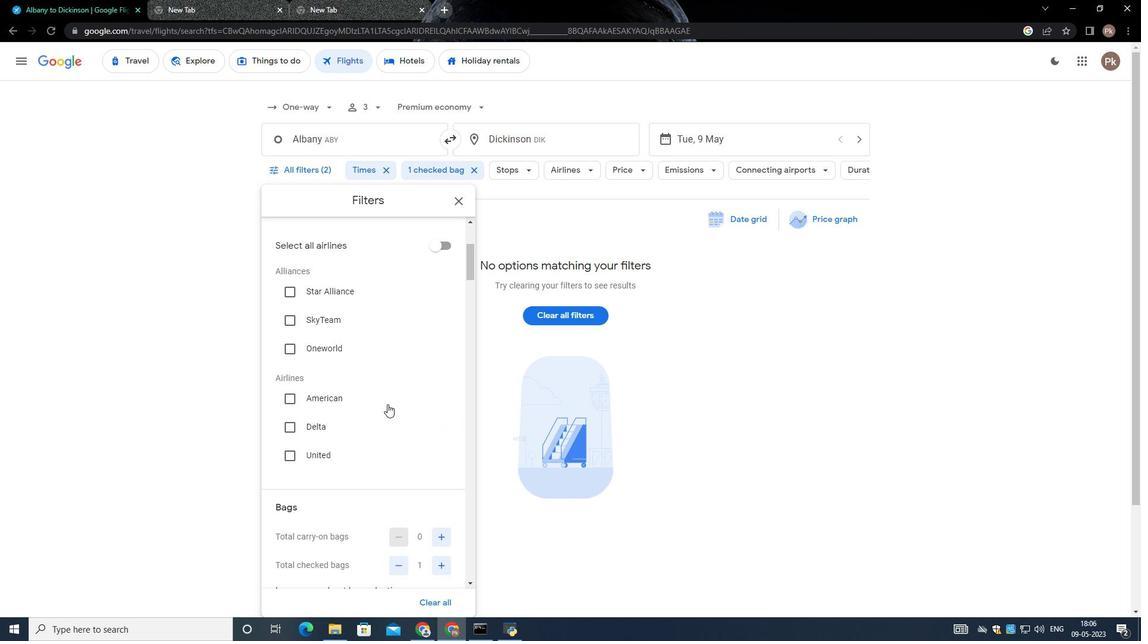 
Action: Mouse scrolled (388, 404) with delta (0, 0)
Screenshot: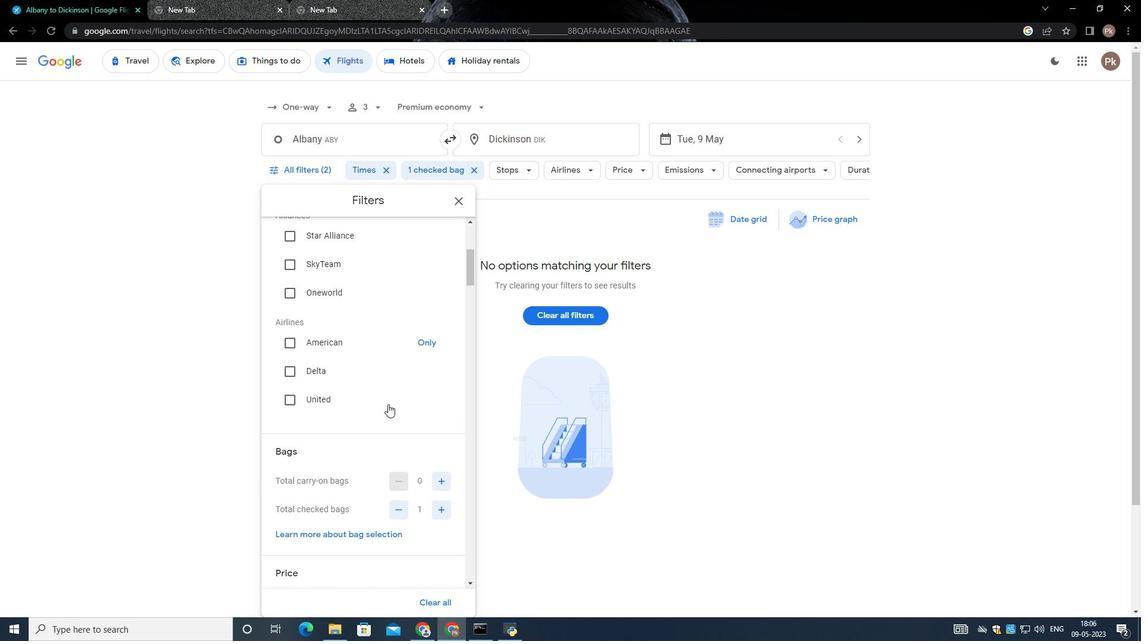 
Action: Mouse moved to (388, 404)
Screenshot: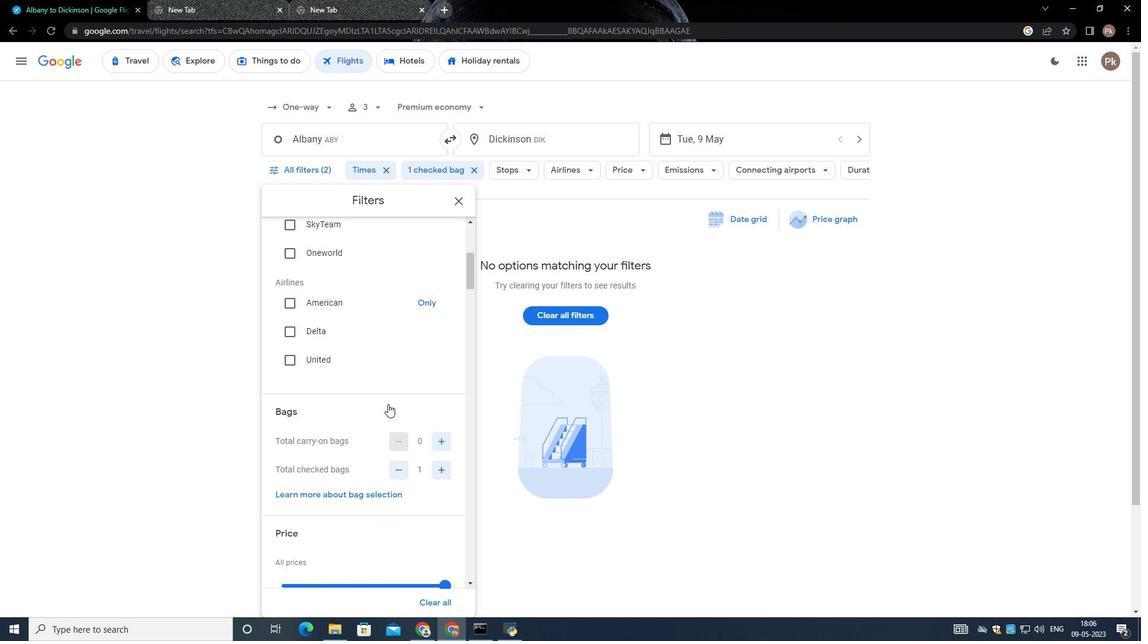 
Action: Mouse scrolled (388, 403) with delta (0, 0)
Screenshot: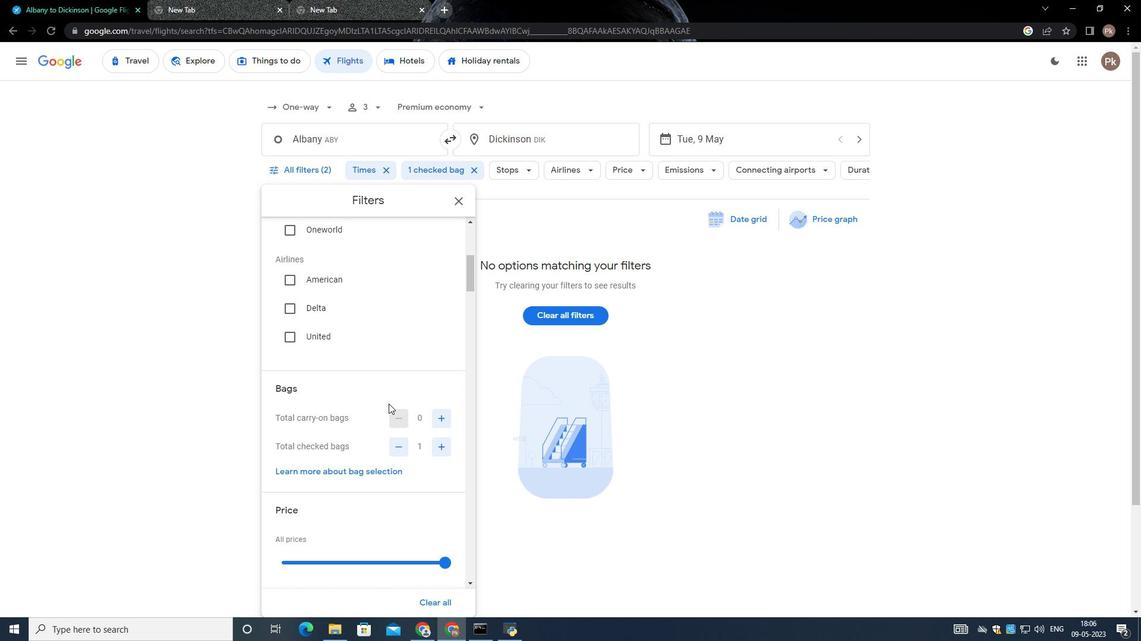 
Action: Mouse scrolled (388, 403) with delta (0, 0)
Screenshot: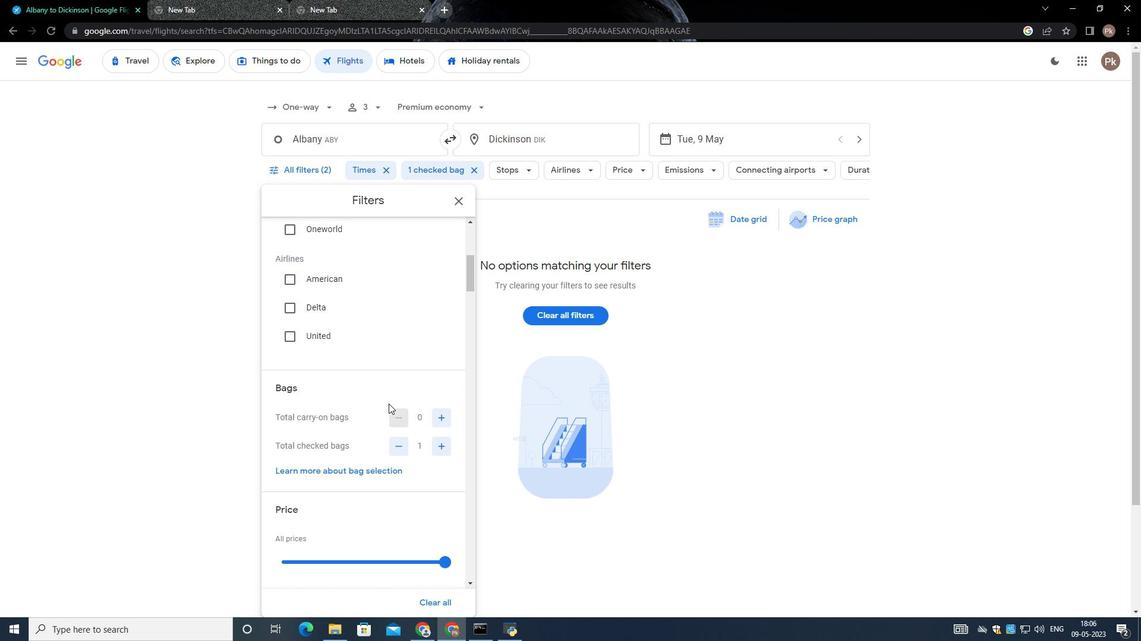 
Action: Mouse scrolled (388, 403) with delta (0, 0)
Screenshot: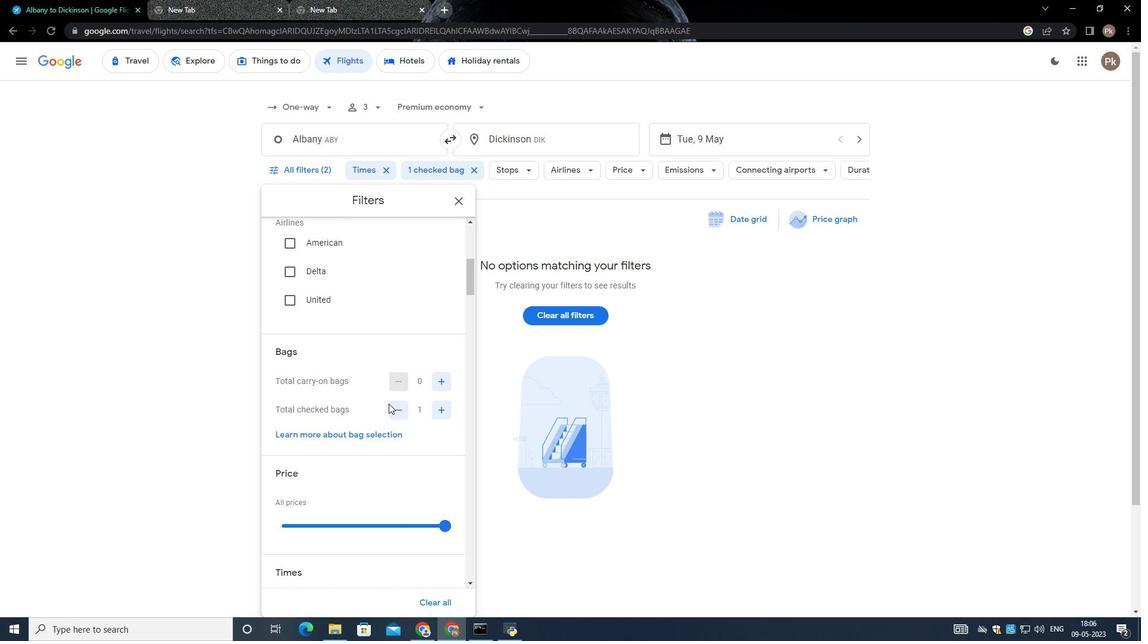 
Action: Mouse scrolled (388, 403) with delta (0, 0)
Screenshot: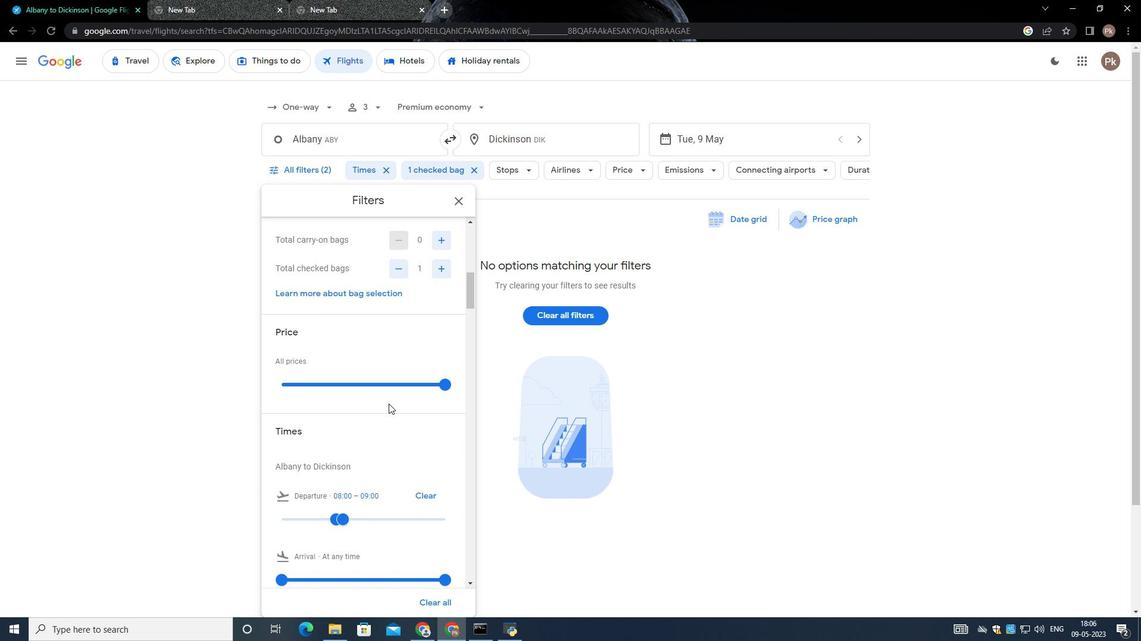 
Action: Mouse moved to (439, 323)
Screenshot: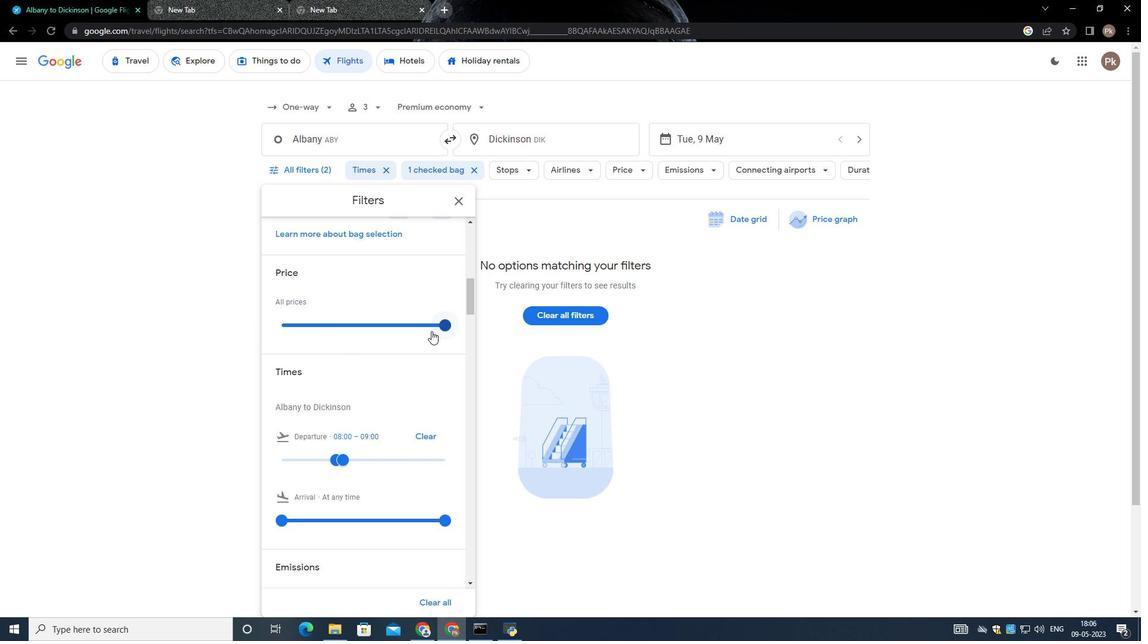 
Action: Mouse pressed left at (439, 323)
Screenshot: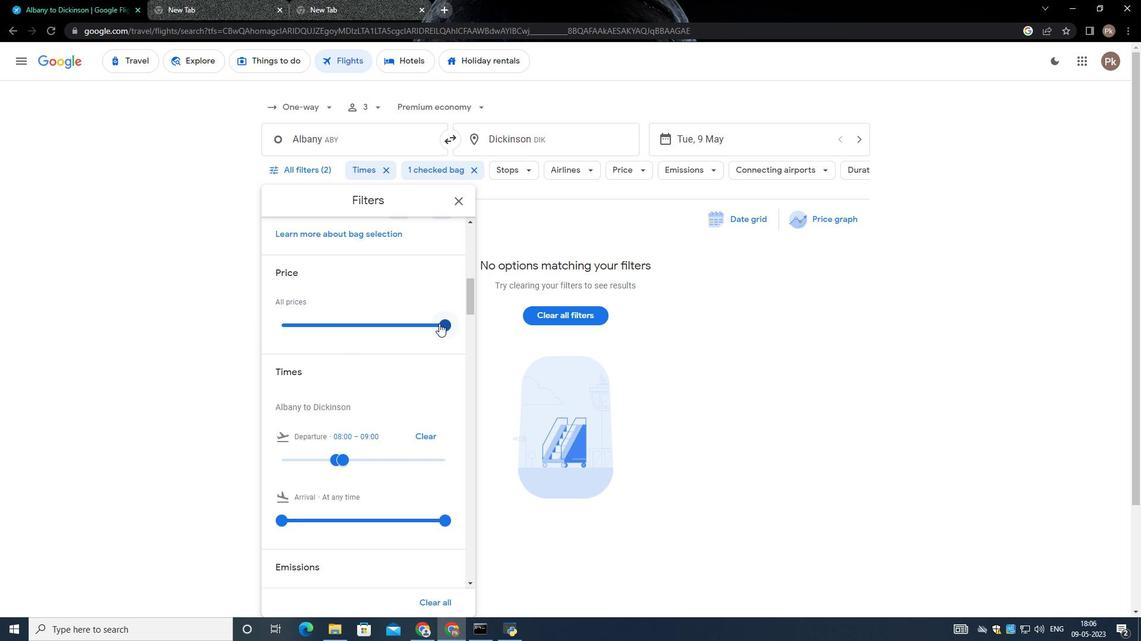 
Action: Mouse moved to (438, 329)
Screenshot: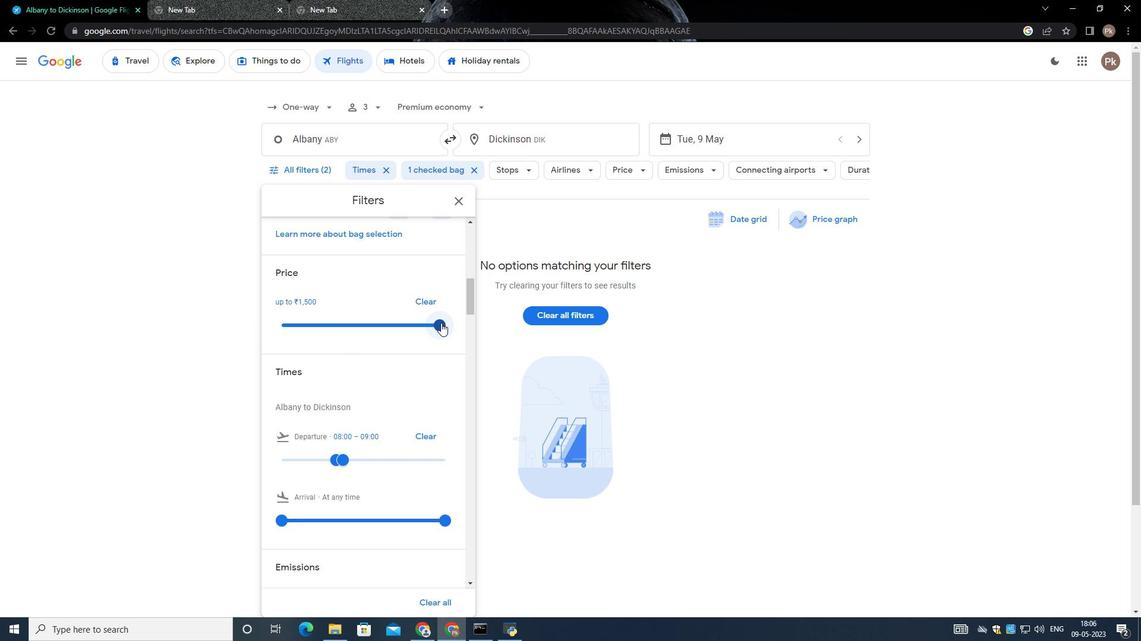 
Action: Mouse scrolled (438, 329) with delta (0, 0)
Screenshot: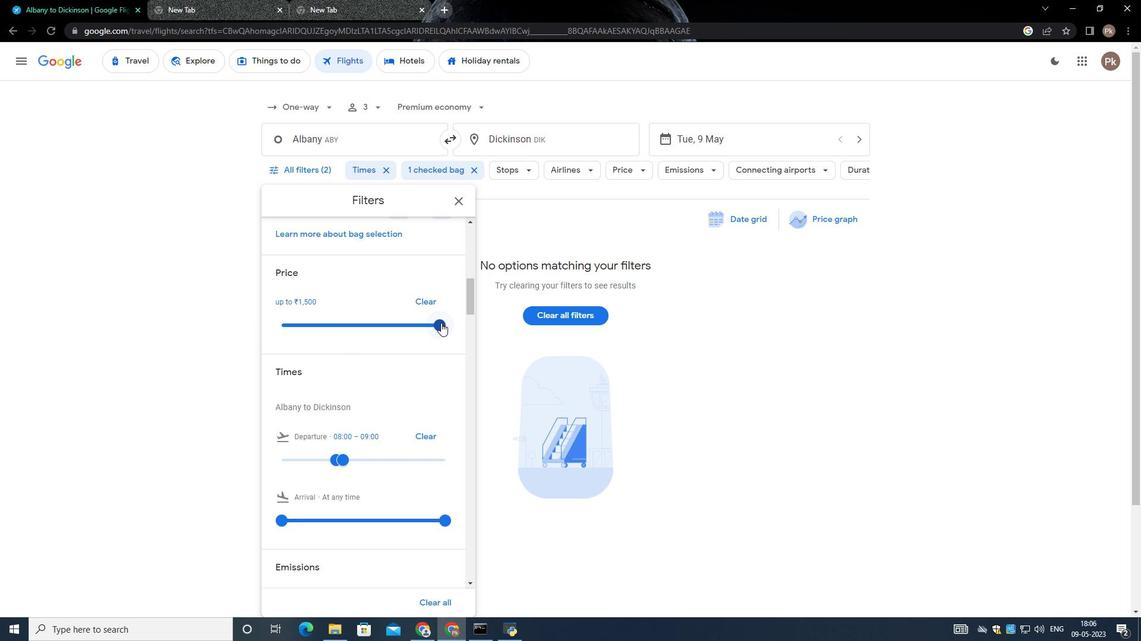 
Action: Mouse moved to (438, 329)
Screenshot: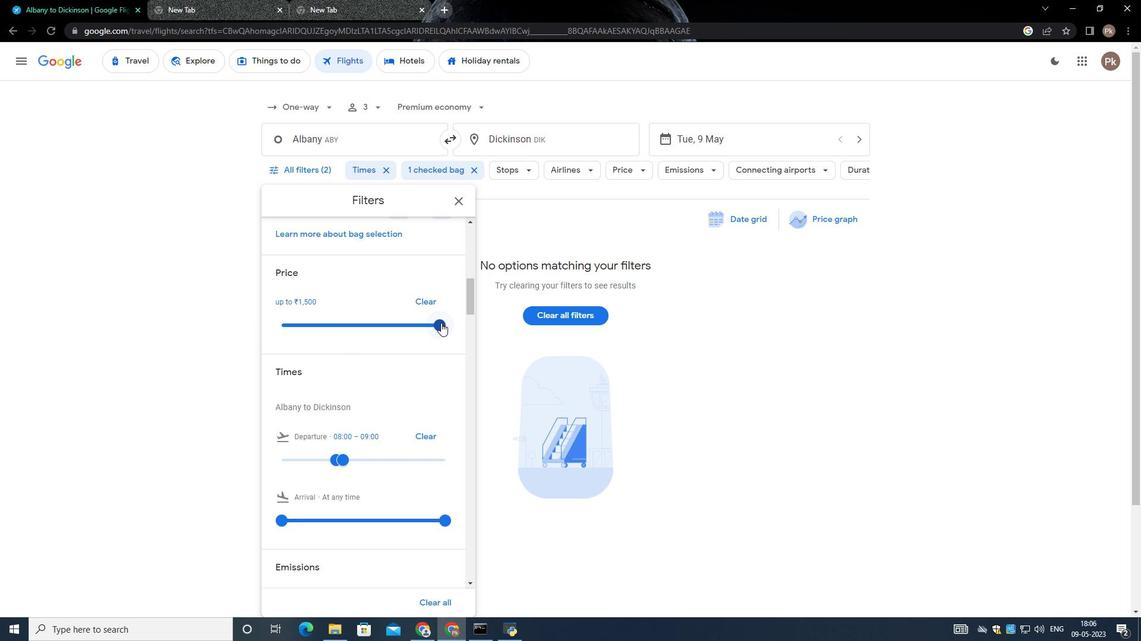 
Action: Mouse scrolled (438, 330) with delta (0, 0)
Screenshot: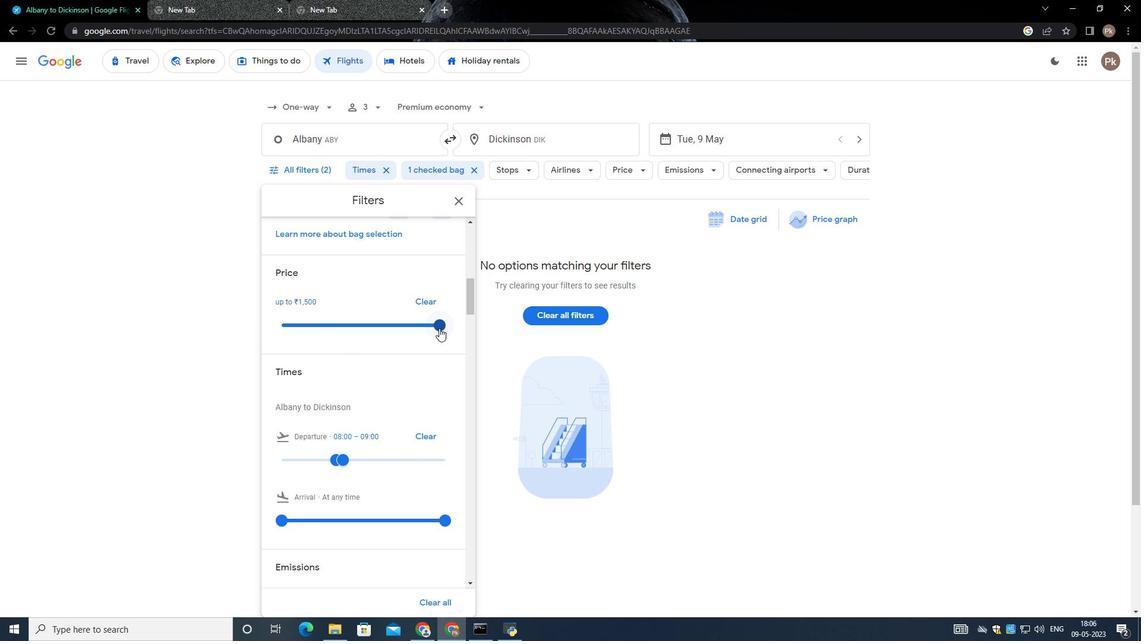 
Action: Mouse moved to (437, 328)
Screenshot: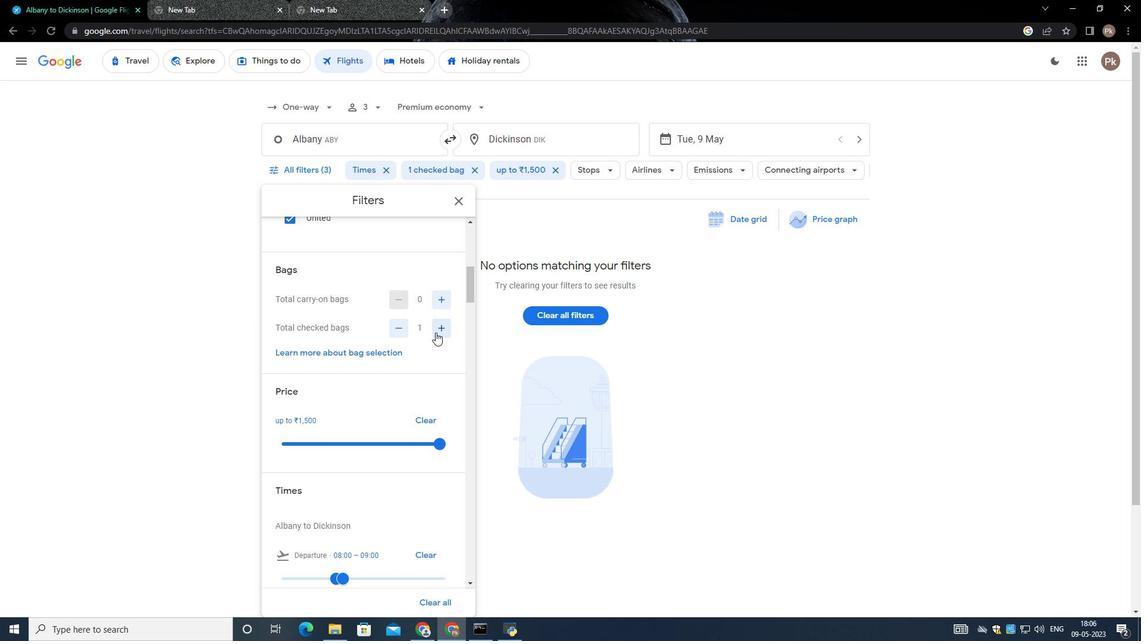 
Action: Mouse pressed left at (437, 328)
Screenshot: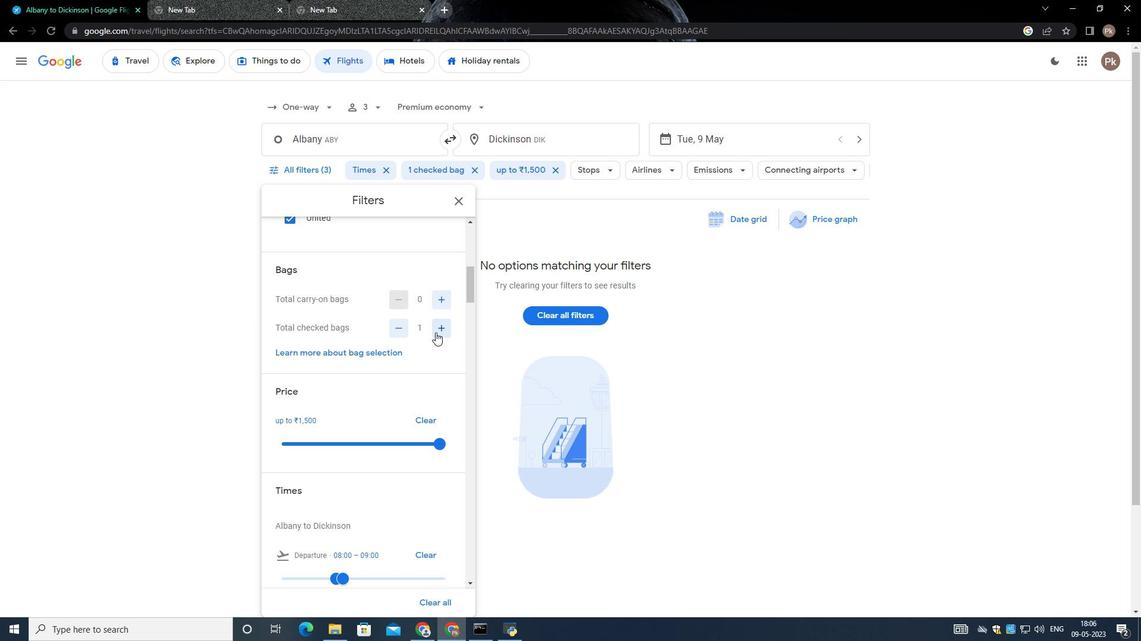 
Action: Mouse pressed left at (437, 328)
Screenshot: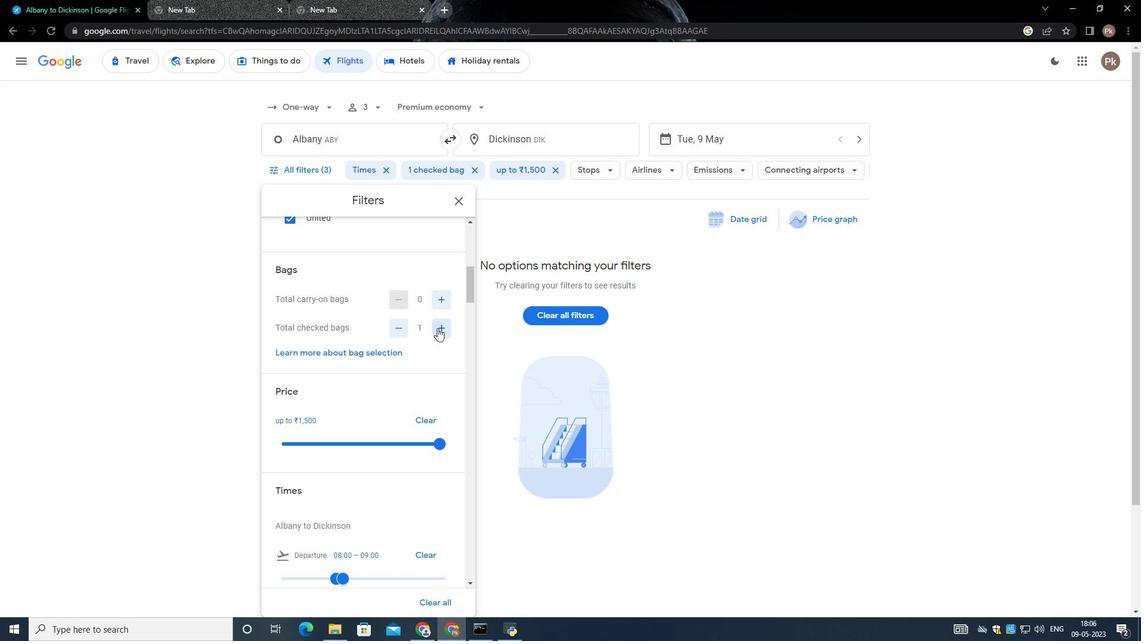 
Action: Mouse pressed left at (437, 328)
Screenshot: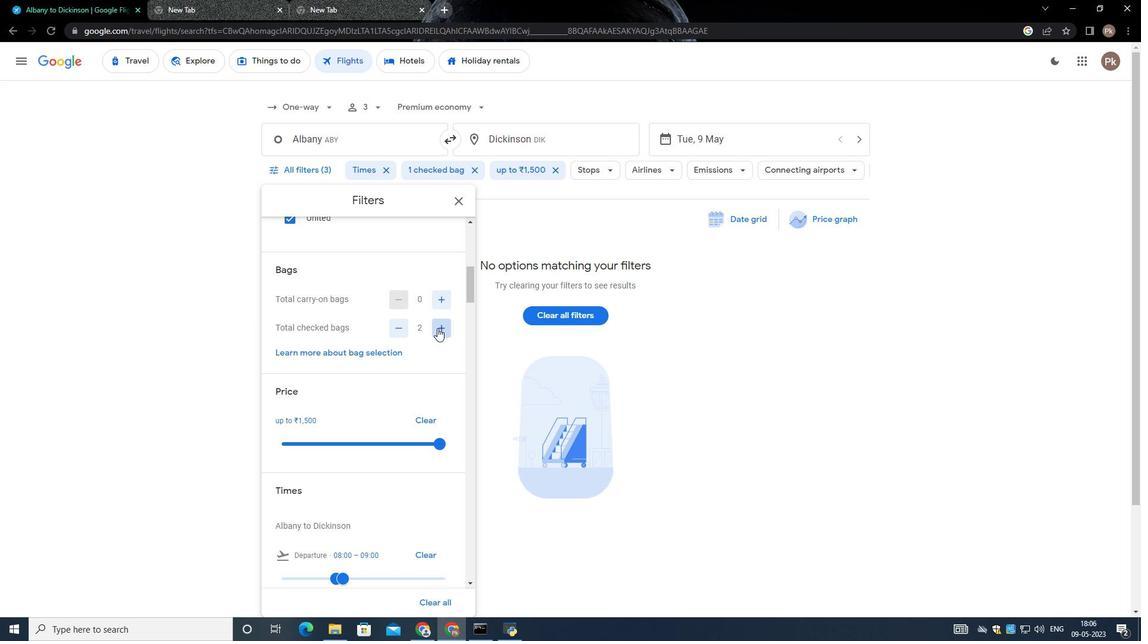 
Action: Mouse moved to (438, 327)
Screenshot: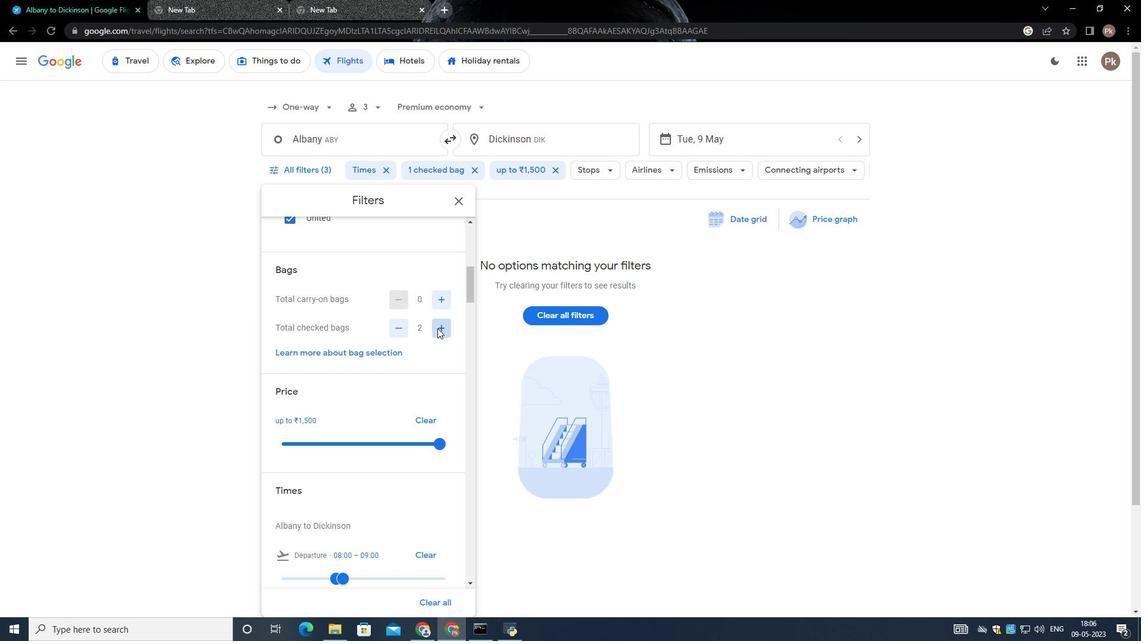 
Action: Mouse pressed left at (438, 327)
Screenshot: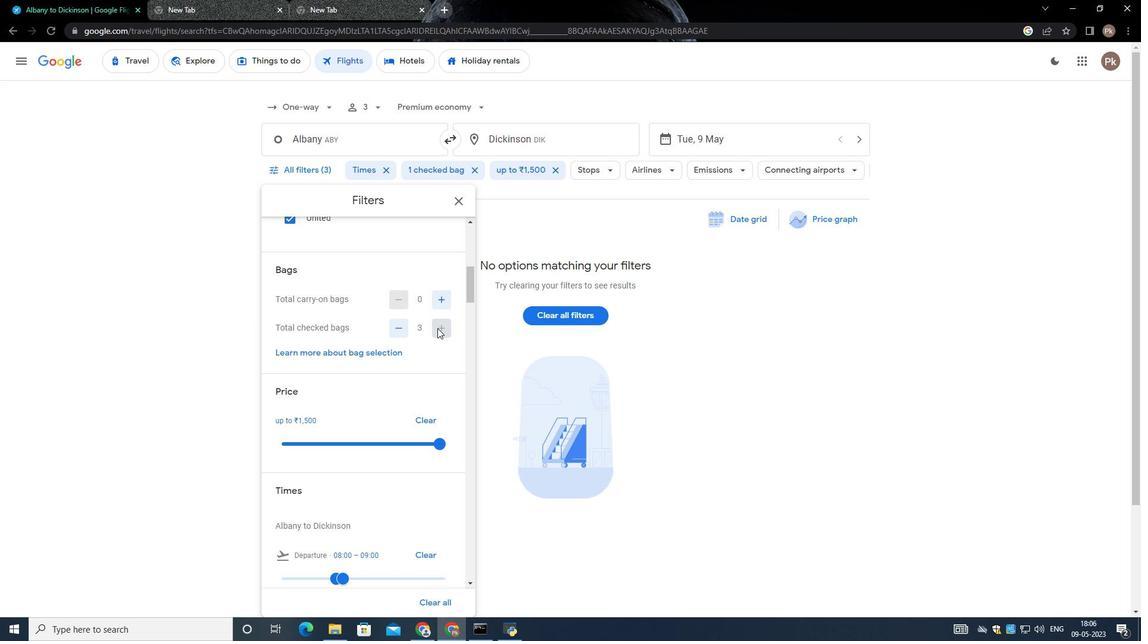 
Action: Mouse moved to (430, 441)
Screenshot: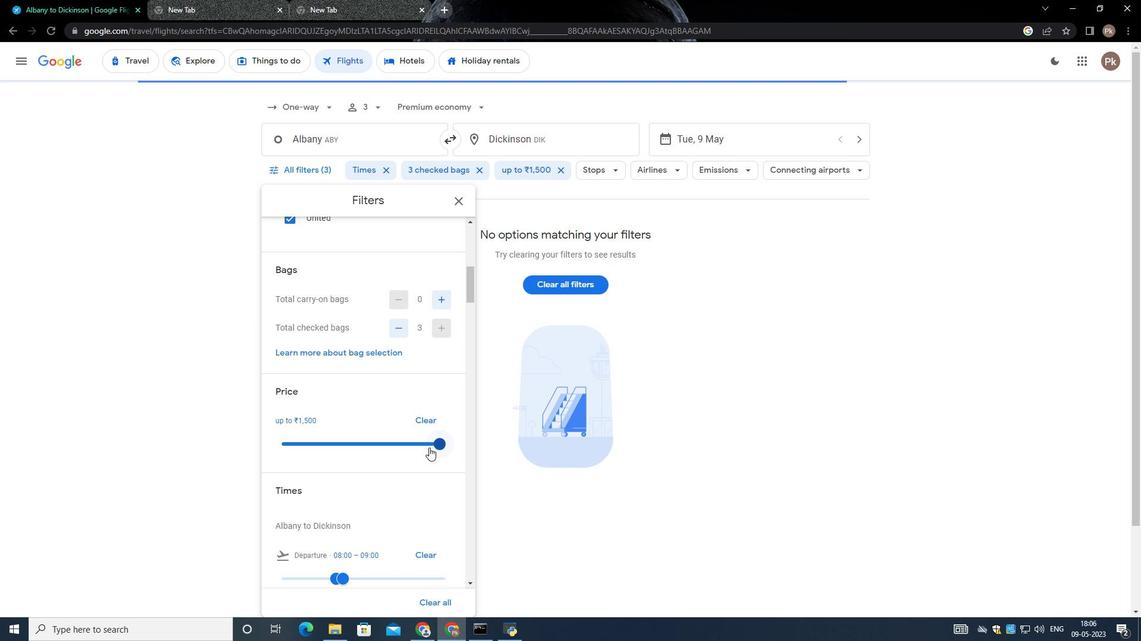
Action: Mouse pressed left at (430, 441)
Screenshot: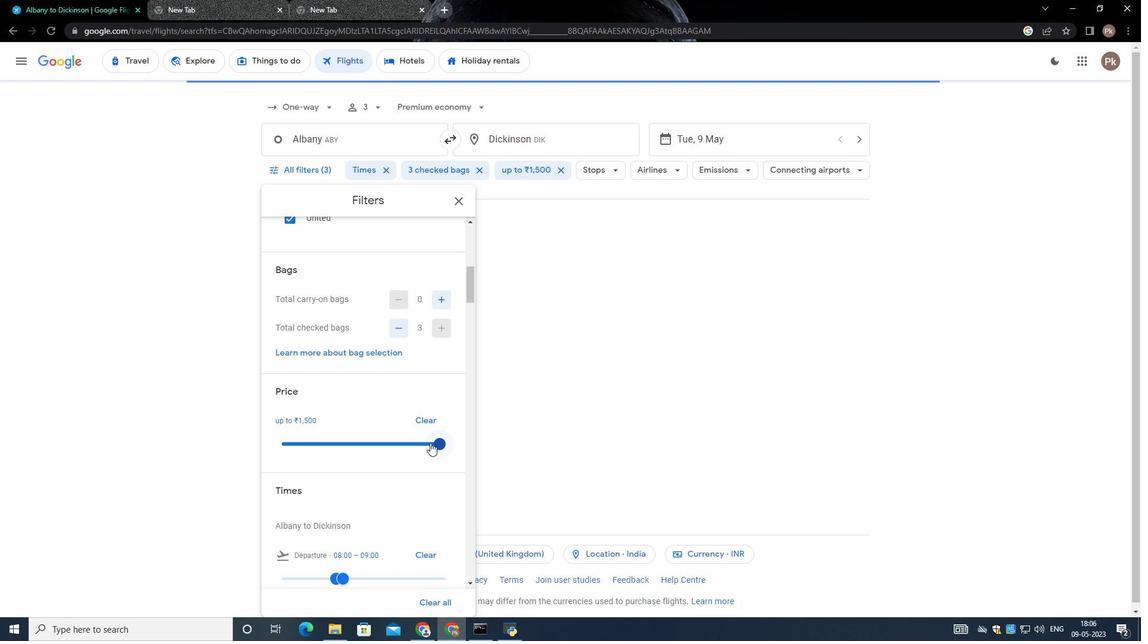 
Action: Mouse moved to (441, 440)
Screenshot: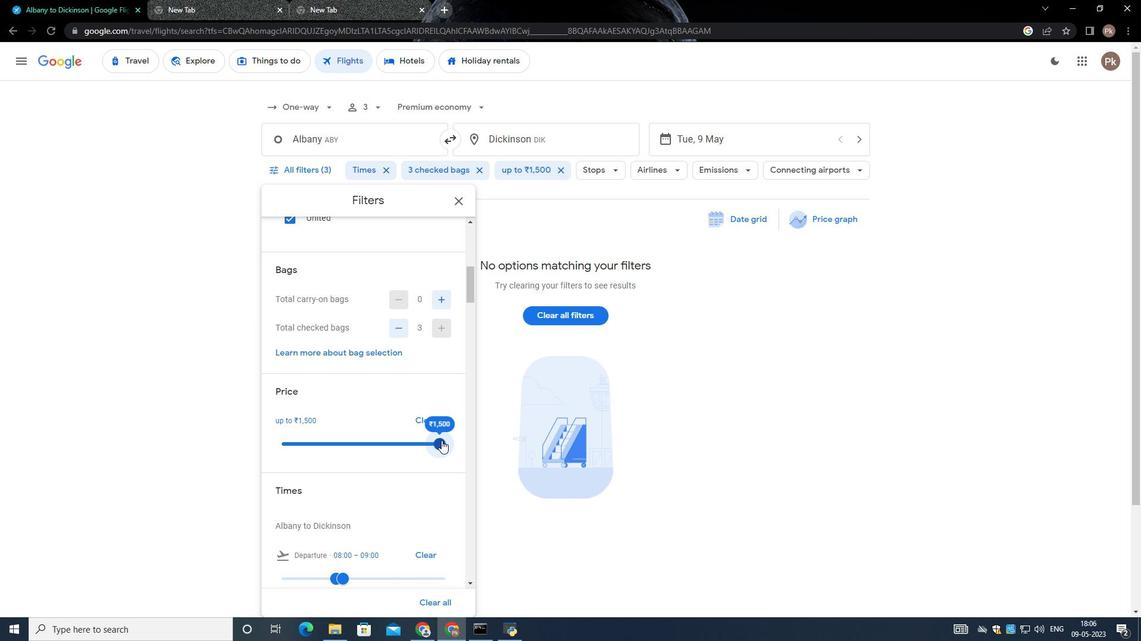 
Action: Mouse scrolled (441, 439) with delta (0, 0)
Screenshot: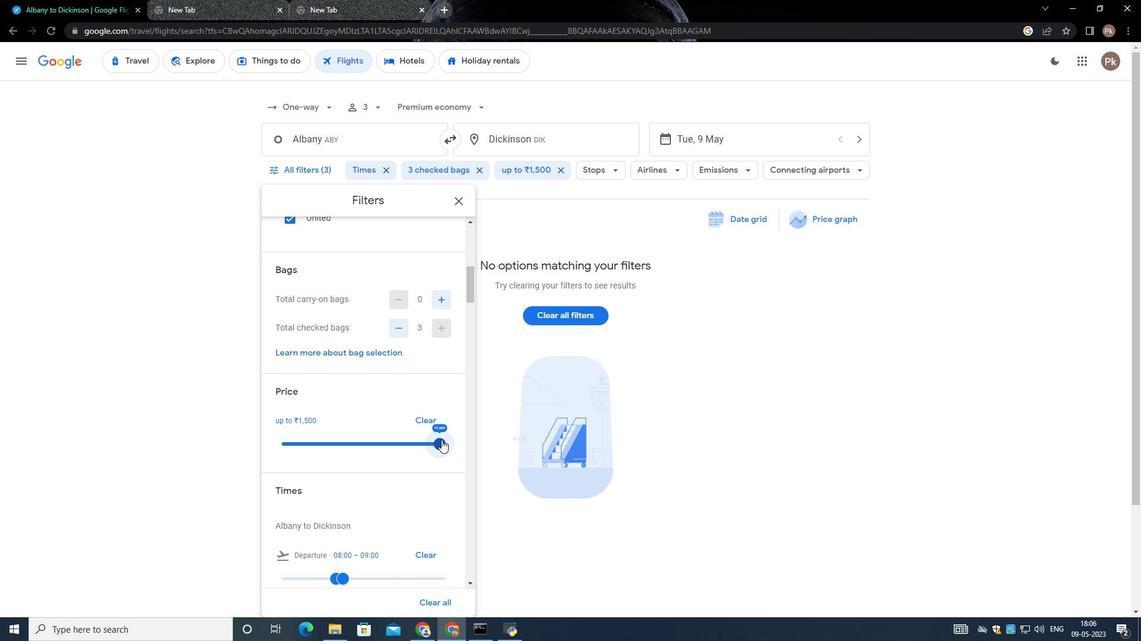 
Action: Mouse scrolled (441, 439) with delta (0, 0)
Screenshot: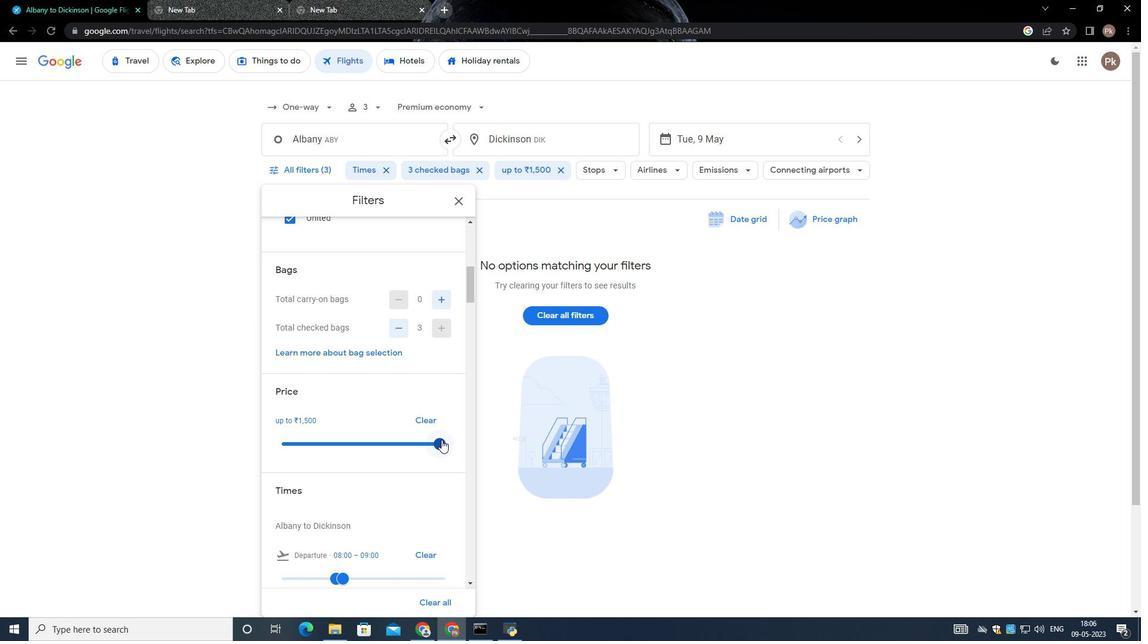 
Action: Mouse moved to (442, 315)
Screenshot: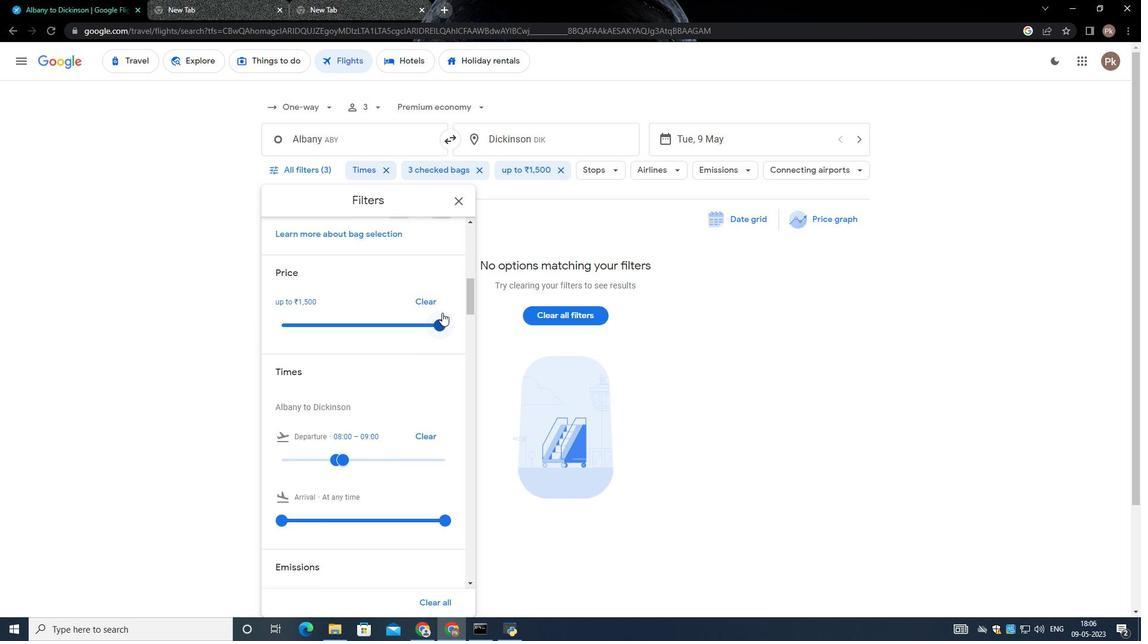 
Action: Mouse pressed left at (442, 315)
Screenshot: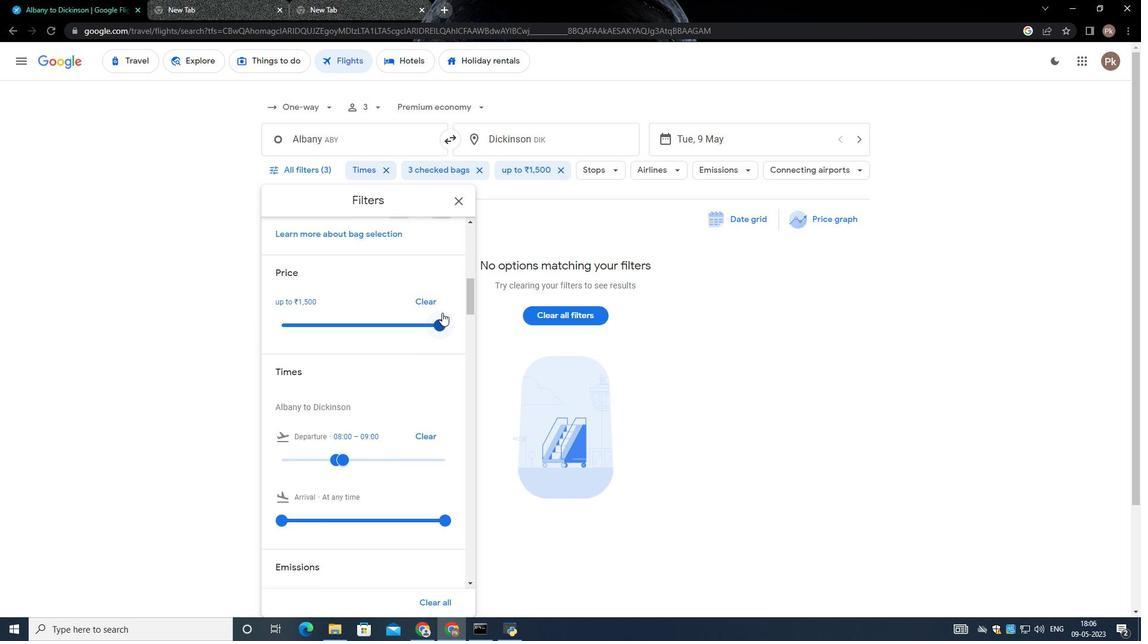 
Action: Mouse moved to (385, 457)
Screenshot: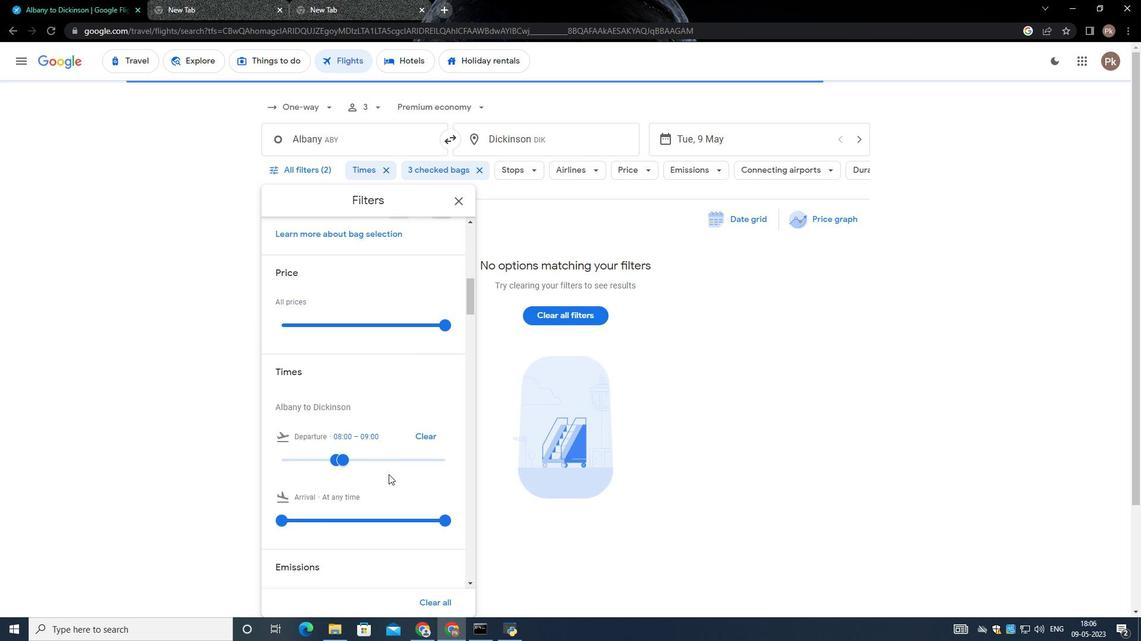 
Action: Mouse pressed left at (385, 457)
Screenshot: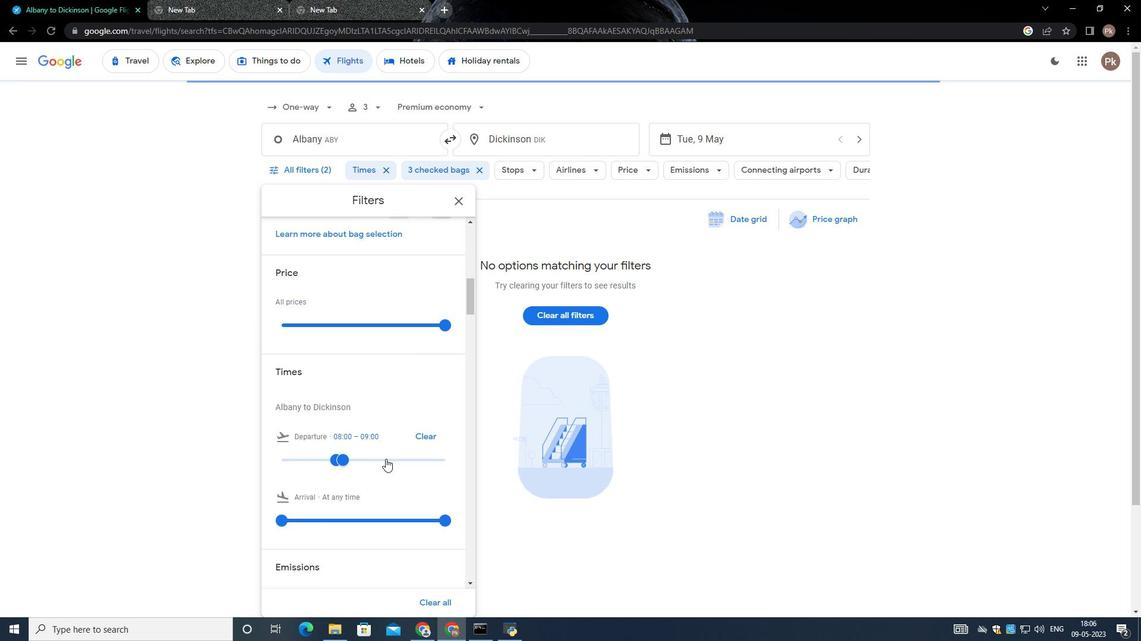 
Action: Mouse moved to (415, 461)
Screenshot: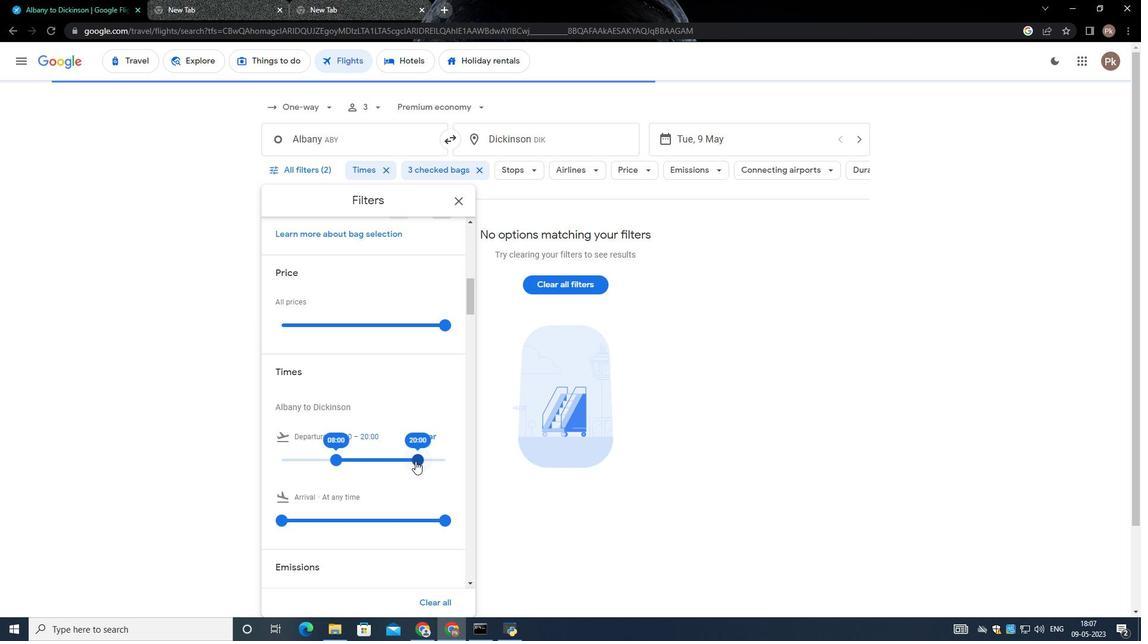 
Action: Mouse pressed left at (415, 461)
Screenshot: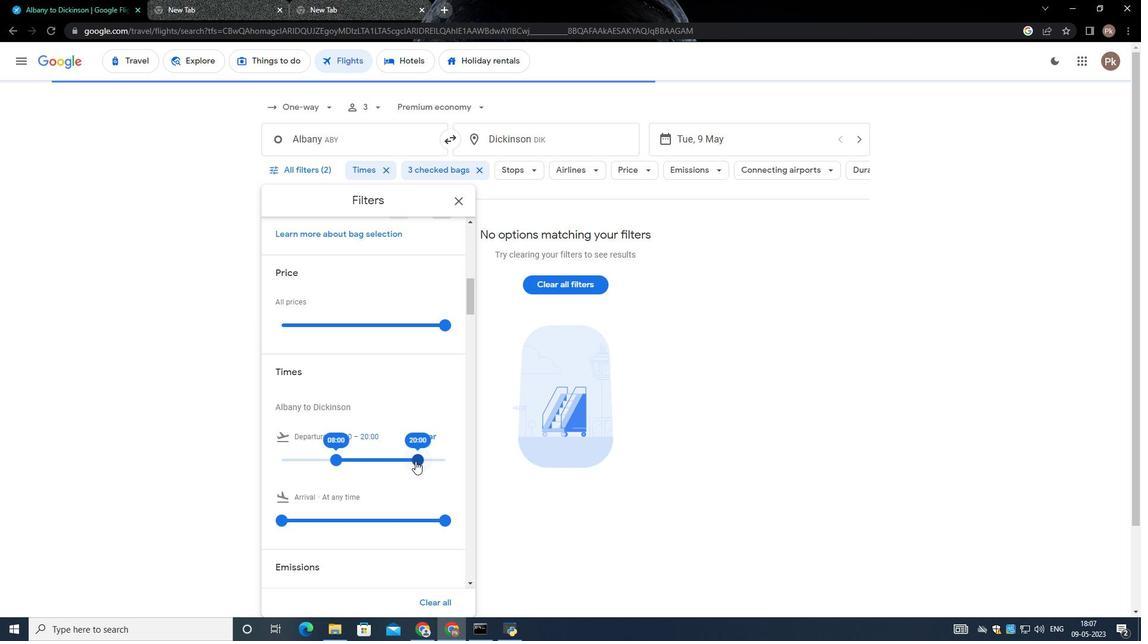 
Action: Mouse moved to (335, 457)
Screenshot: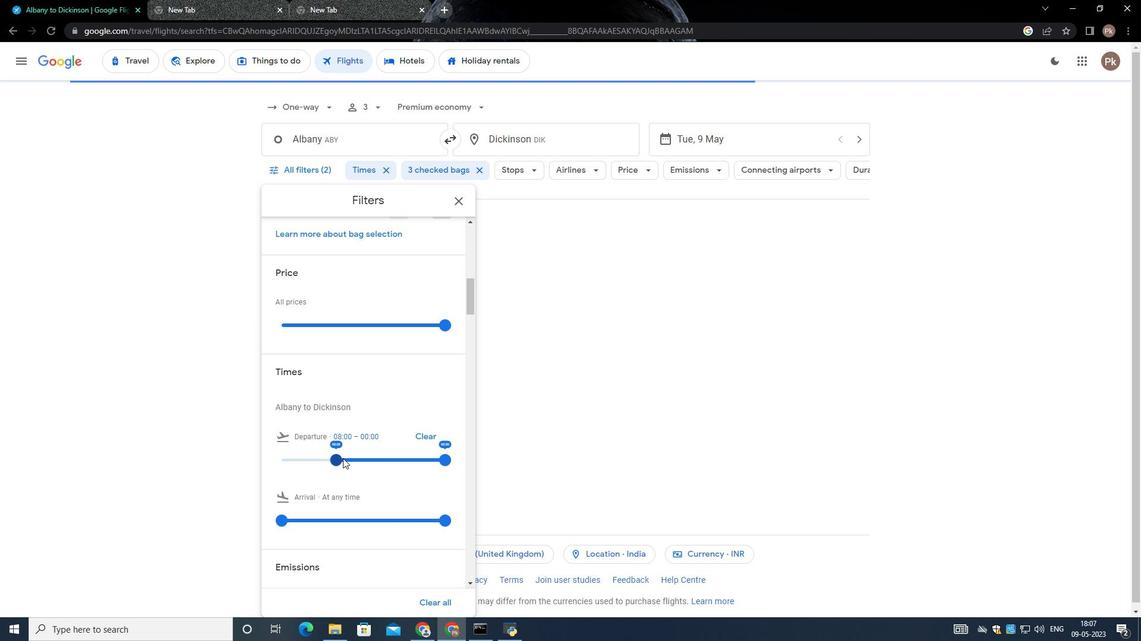 
Action: Mouse pressed left at (335, 457)
Screenshot: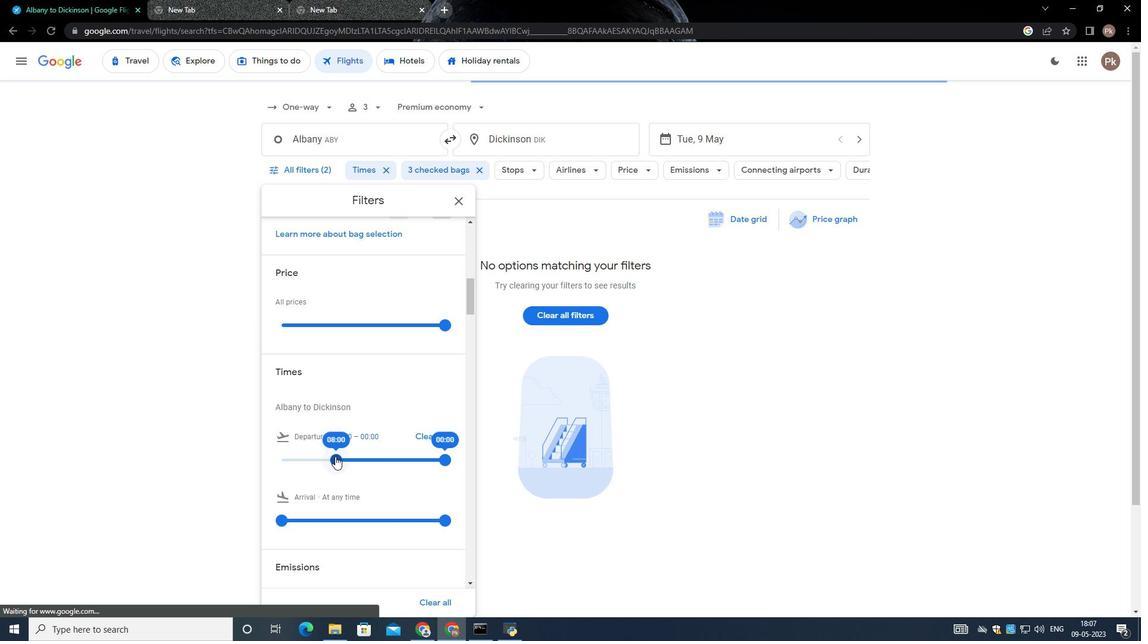 
Action: Mouse moved to (442, 460)
Screenshot: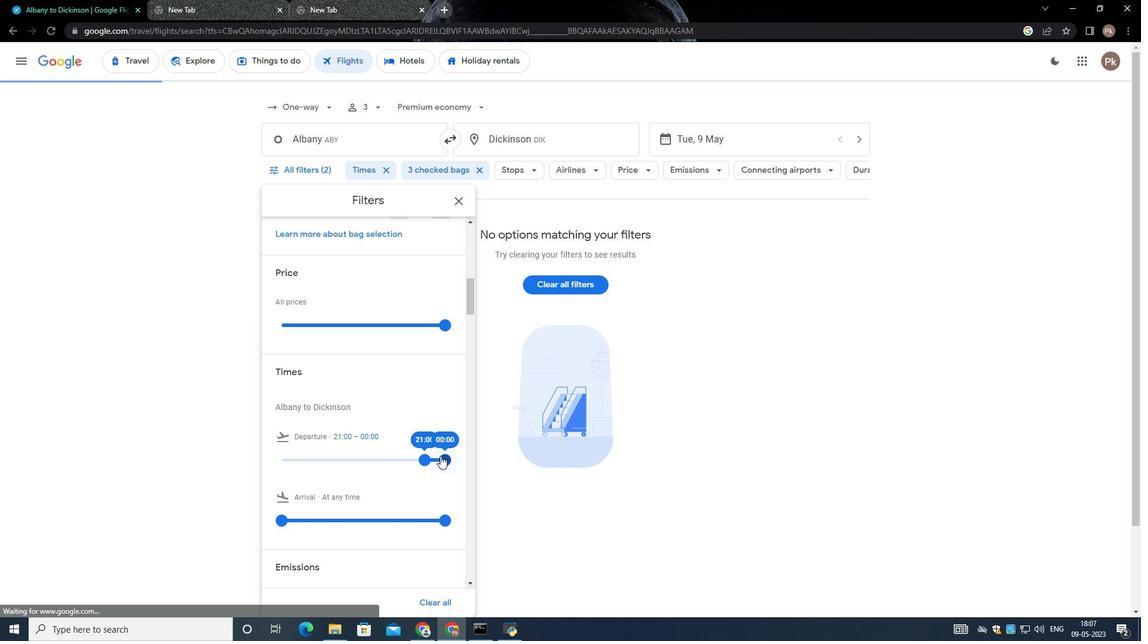 
Action: Mouse pressed left at (442, 460)
Screenshot: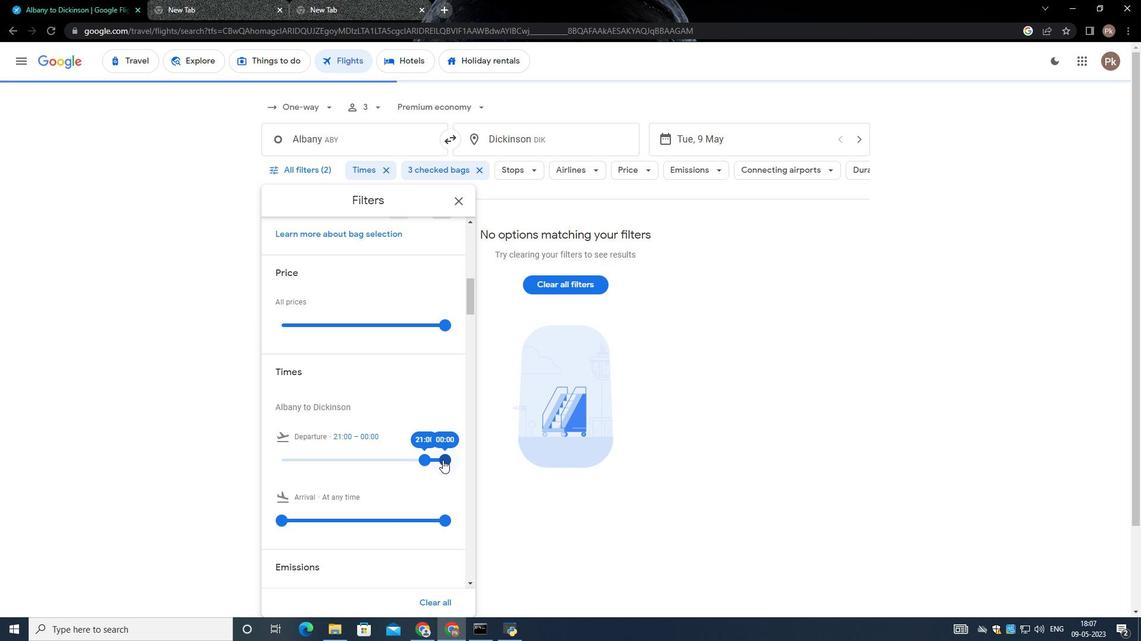 
Action: Mouse moved to (420, 448)
Screenshot: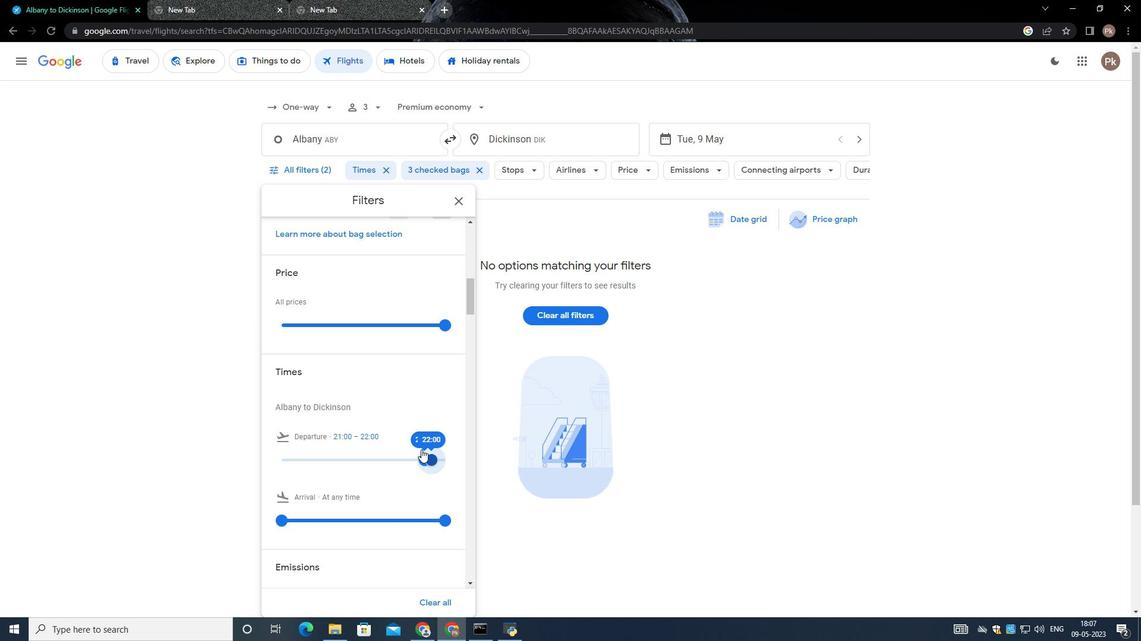 
Action: Mouse scrolled (420, 447) with delta (0, 0)
Screenshot: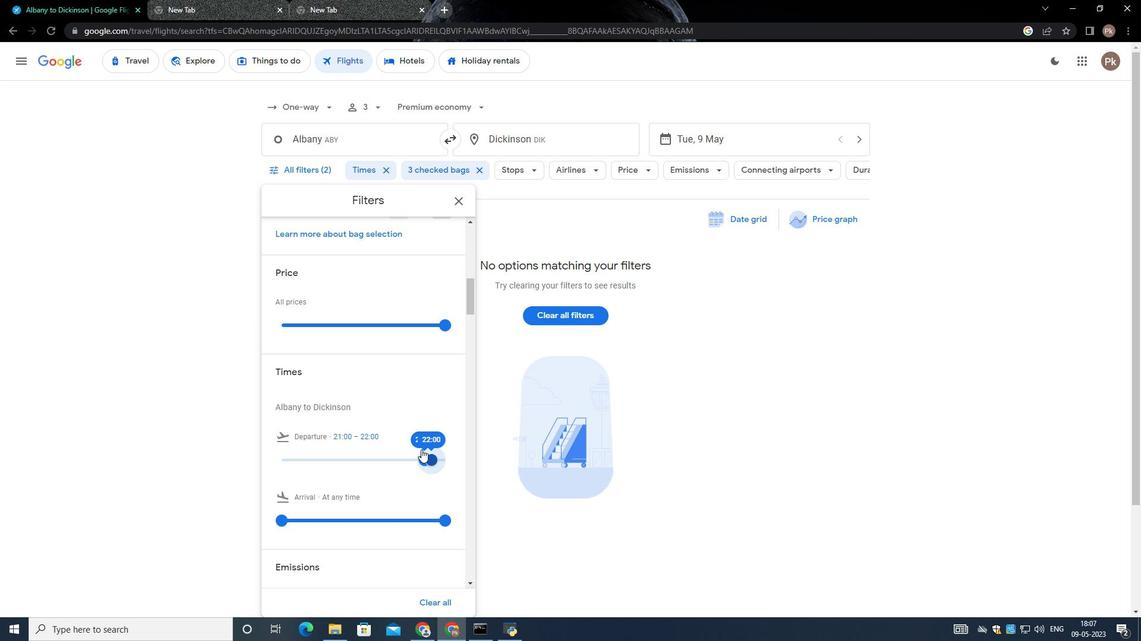 
Action: Mouse moved to (420, 448)
Screenshot: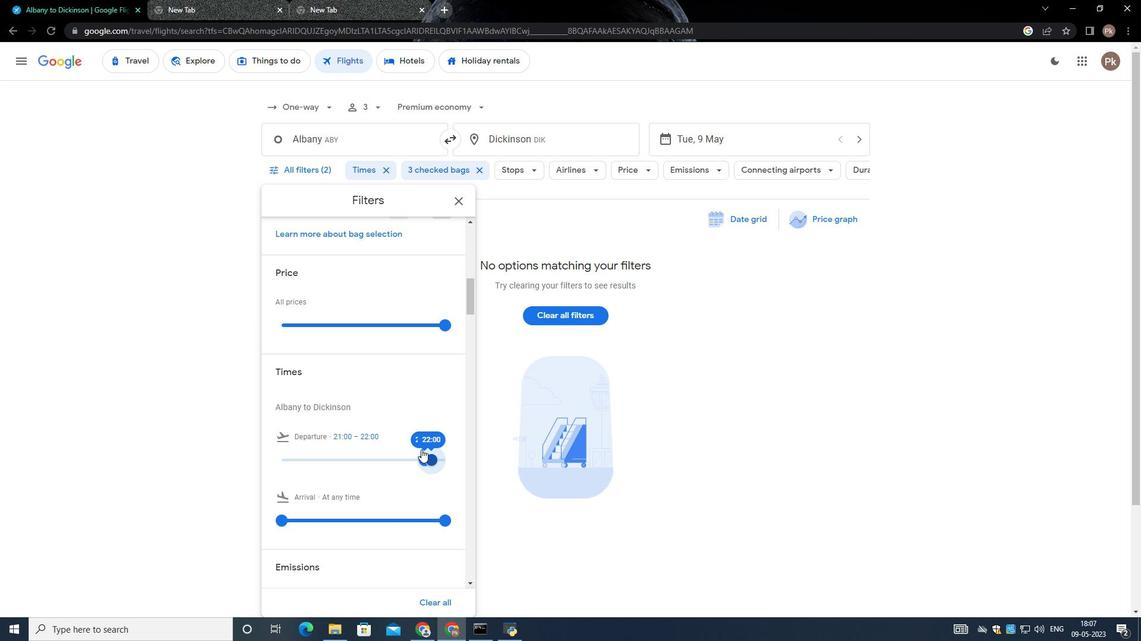 
Action: Mouse scrolled (420, 447) with delta (0, 0)
Screenshot: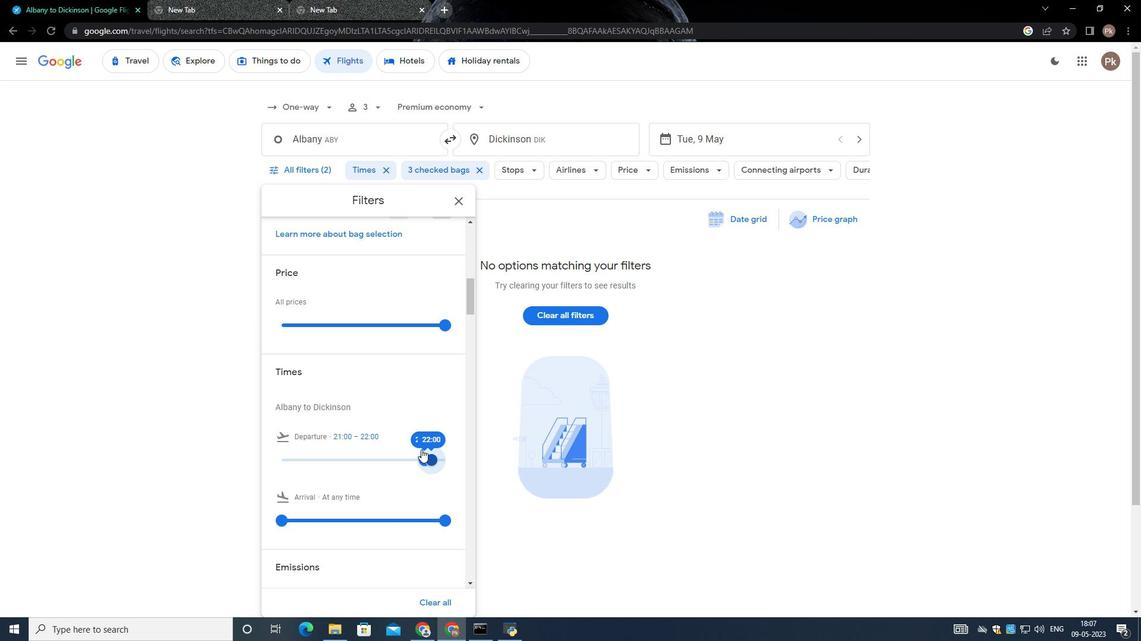 
Action: Mouse scrolled (420, 447) with delta (0, 0)
Screenshot: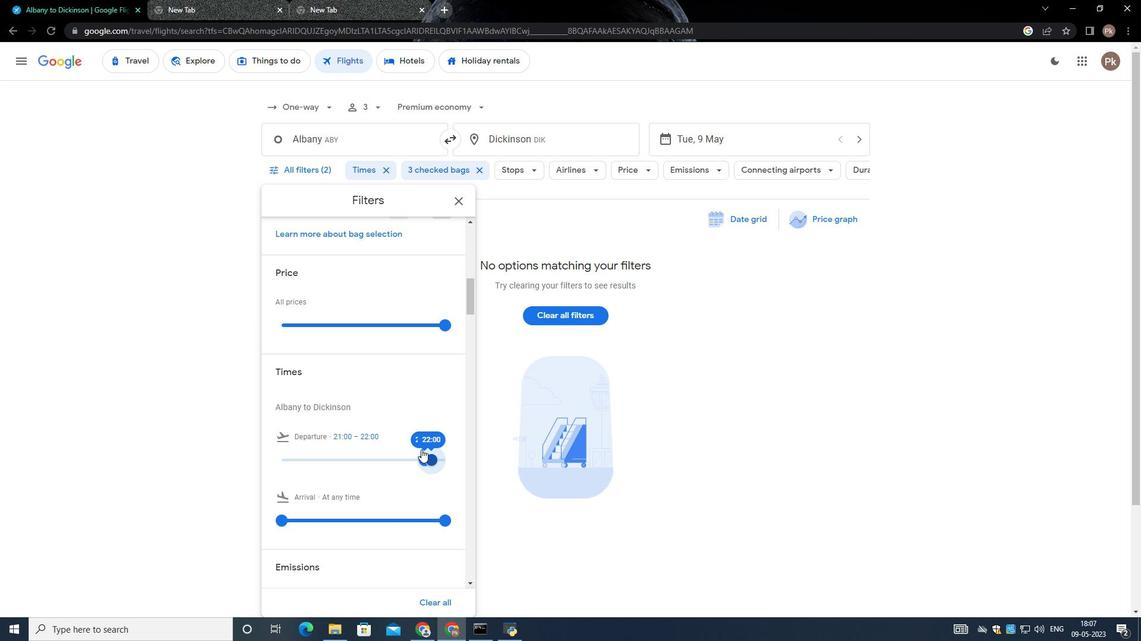 
Action: Mouse scrolled (420, 447) with delta (0, 0)
Screenshot: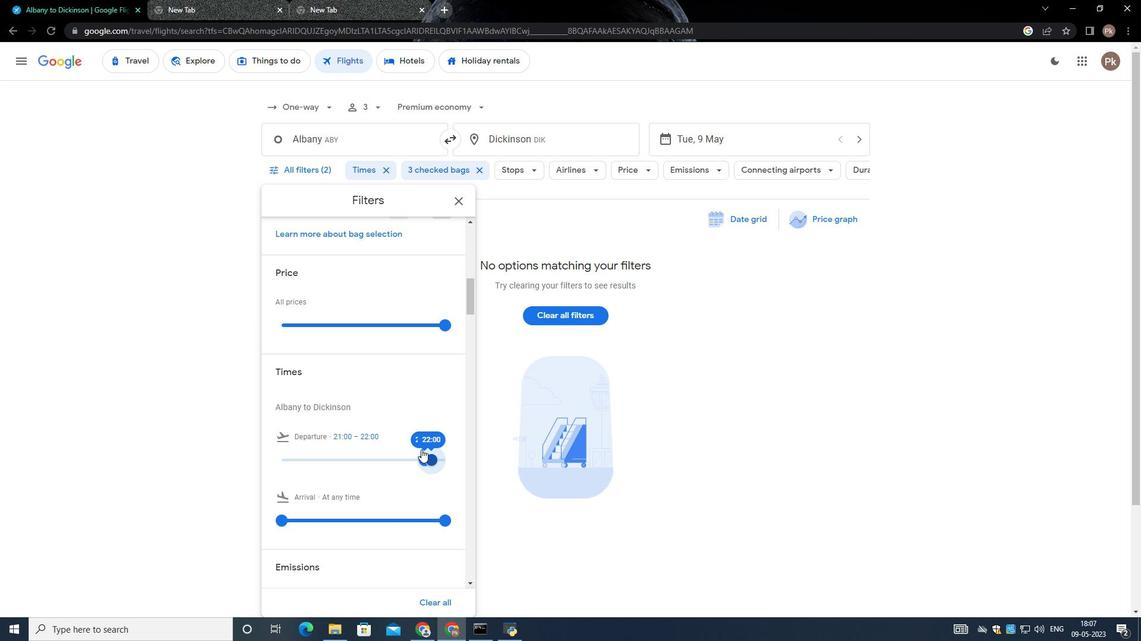 
Action: Mouse scrolled (420, 447) with delta (0, 0)
Screenshot: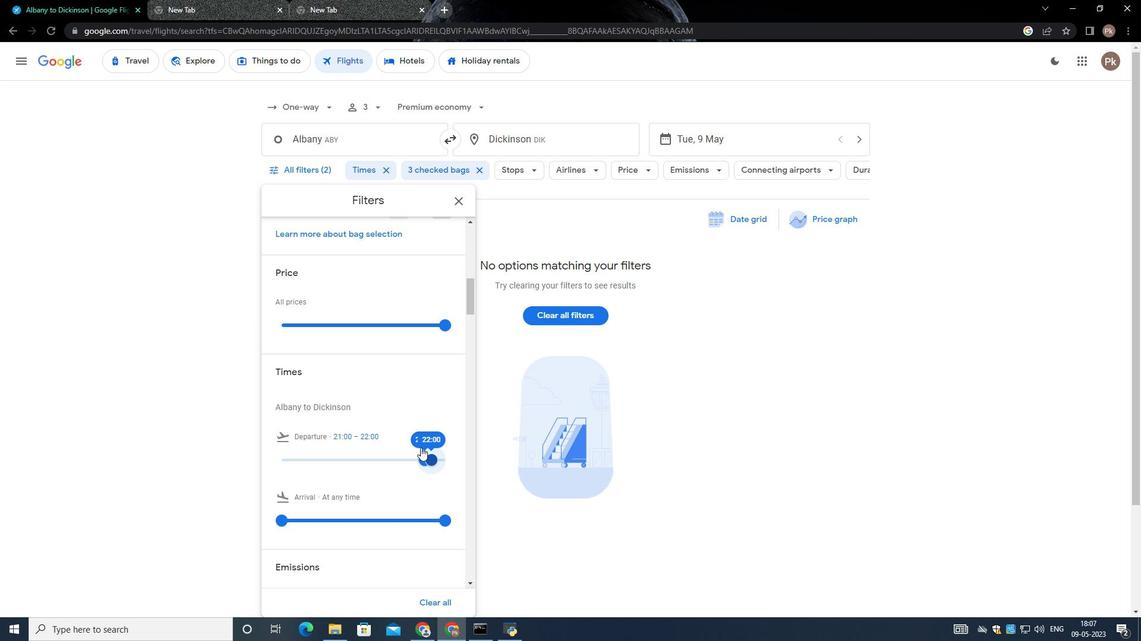 
Action: Mouse moved to (419, 448)
Screenshot: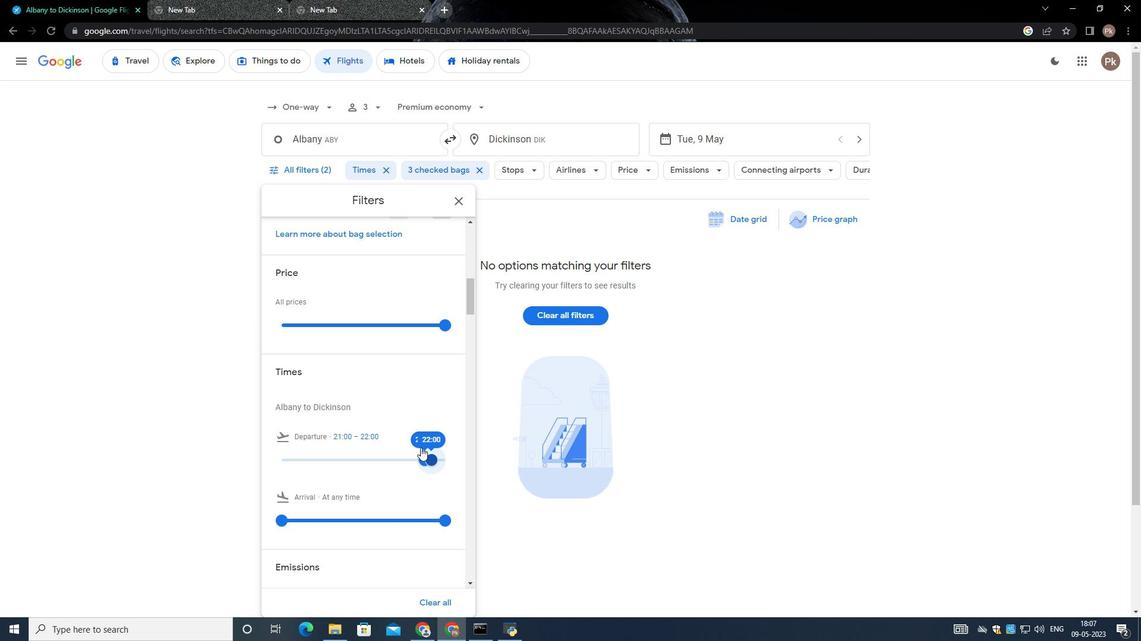 
Action: Mouse scrolled (419, 447) with delta (0, 0)
Screenshot: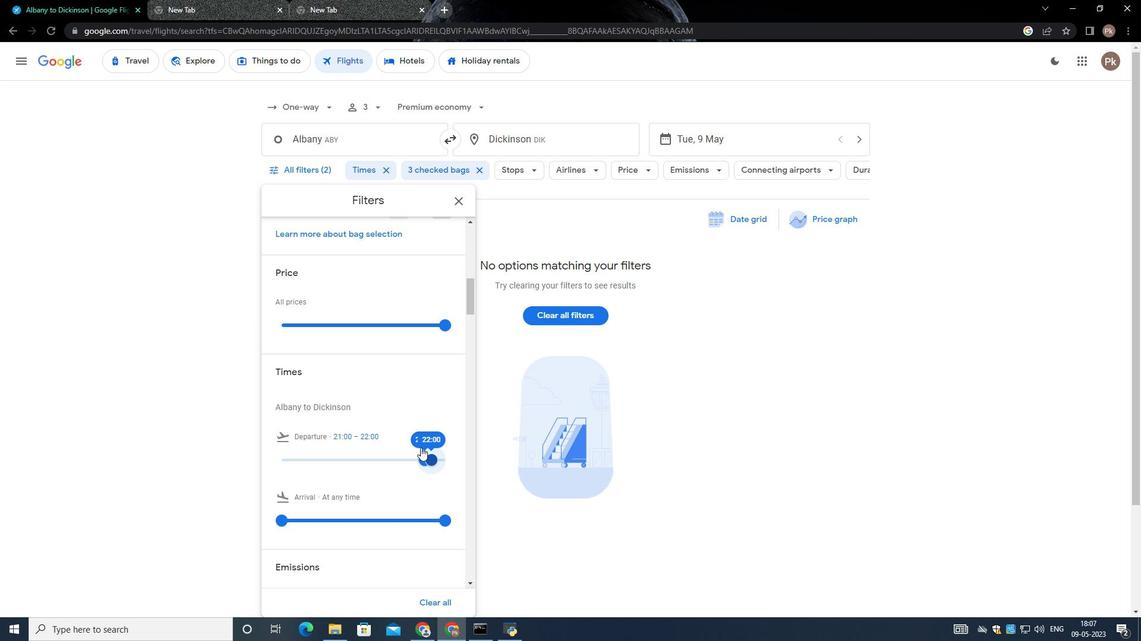 
Action: Mouse moved to (405, 452)
Screenshot: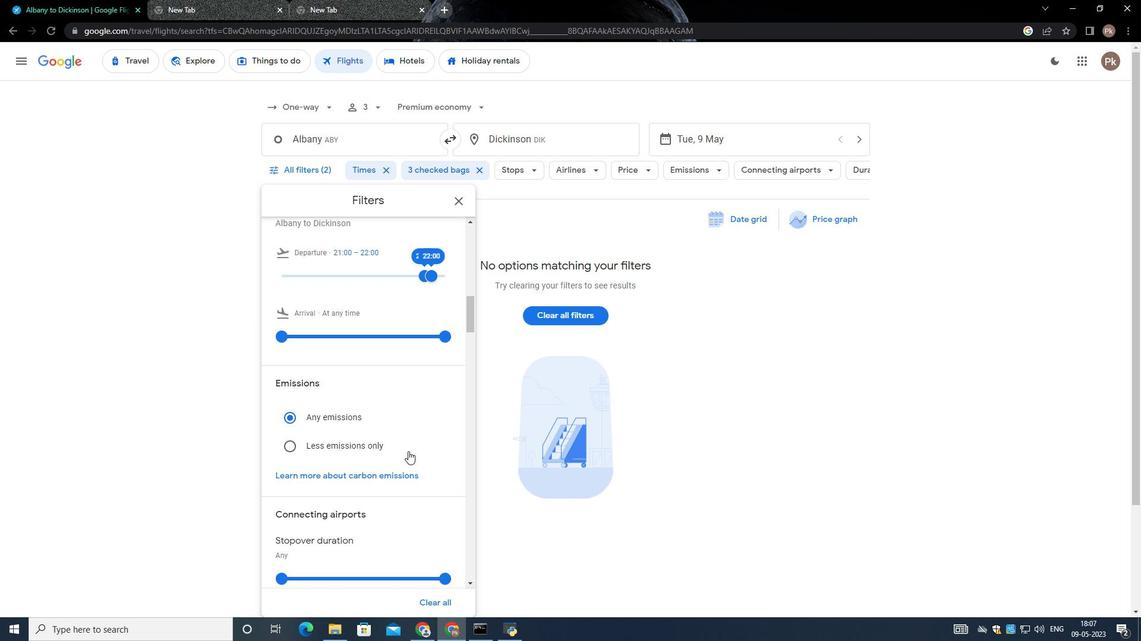 
Action: Mouse scrolled (405, 452) with delta (0, 0)
Screenshot: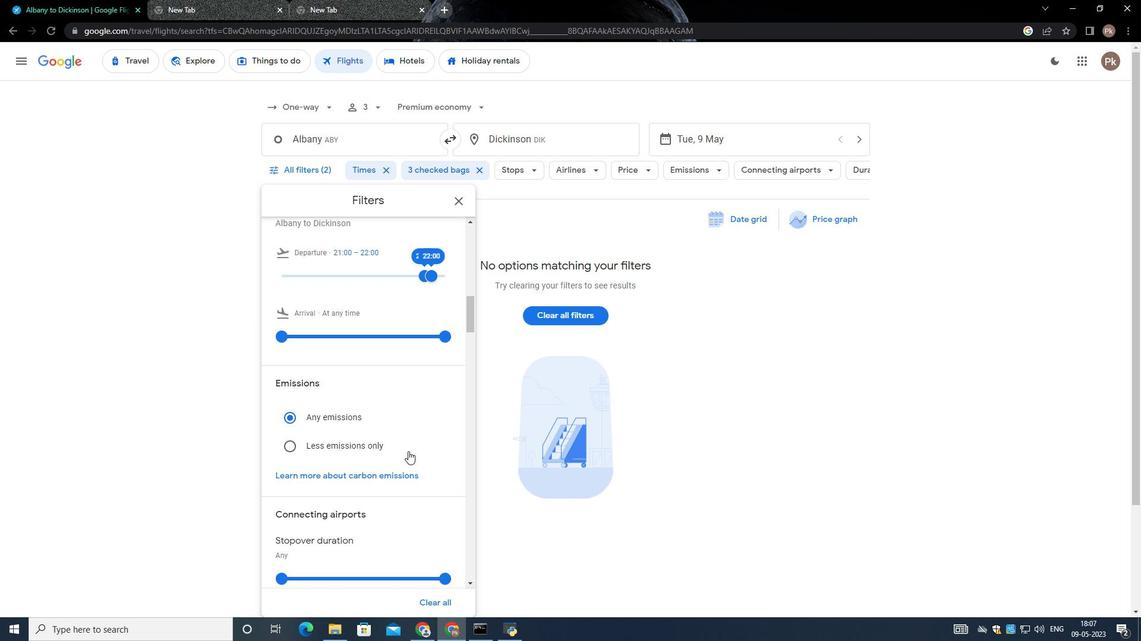 
Action: Mouse moved to (403, 455)
Screenshot: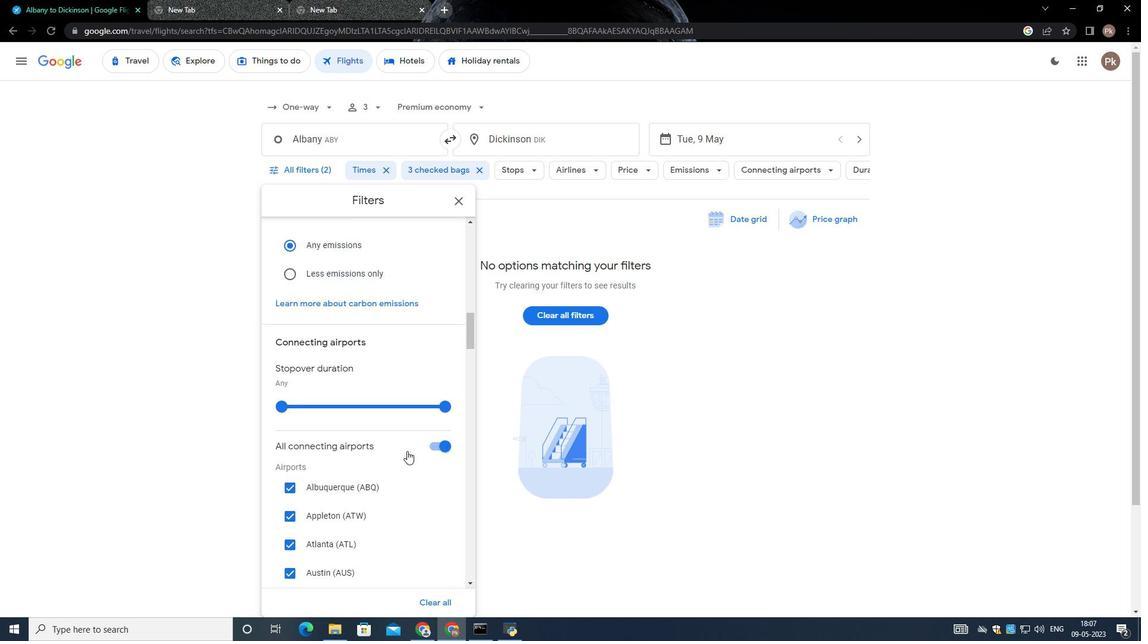 
Action: Mouse scrolled (403, 455) with delta (0, 0)
Screenshot: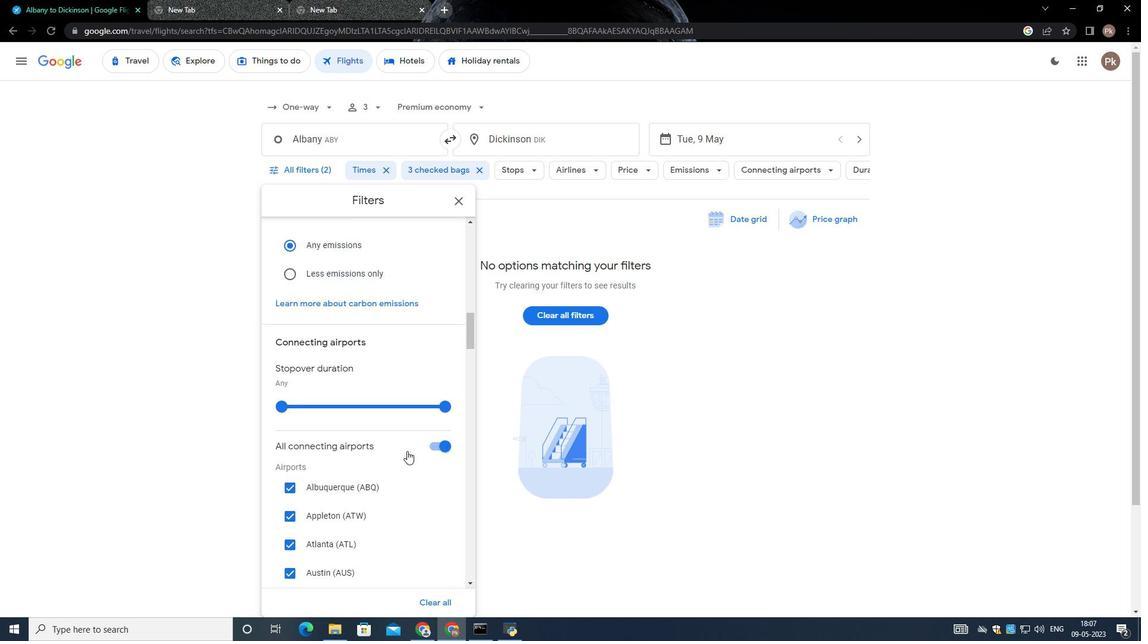 
Action: Mouse scrolled (403, 455) with delta (0, 0)
Screenshot: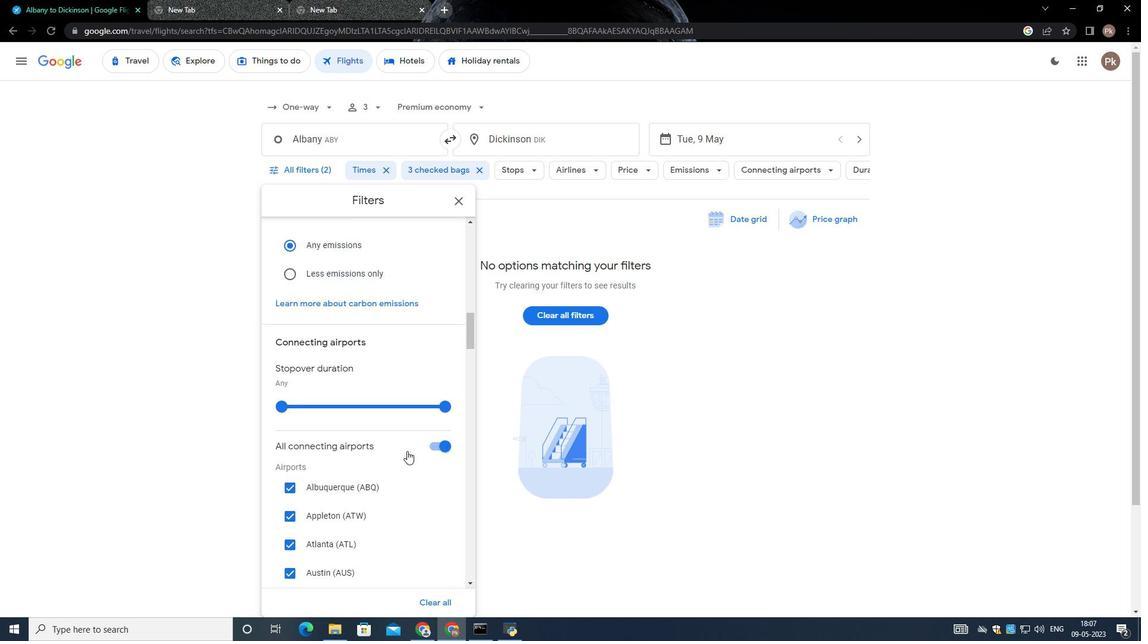 
Action: Mouse scrolled (403, 455) with delta (0, 0)
Screenshot: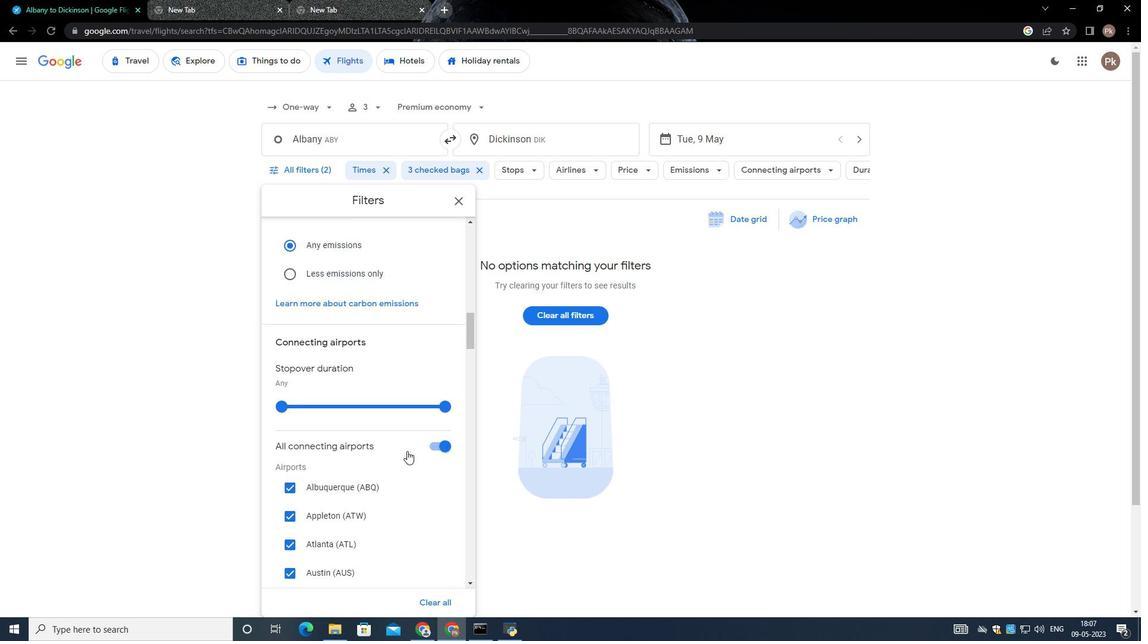 
Action: Mouse scrolled (403, 455) with delta (0, 0)
Screenshot: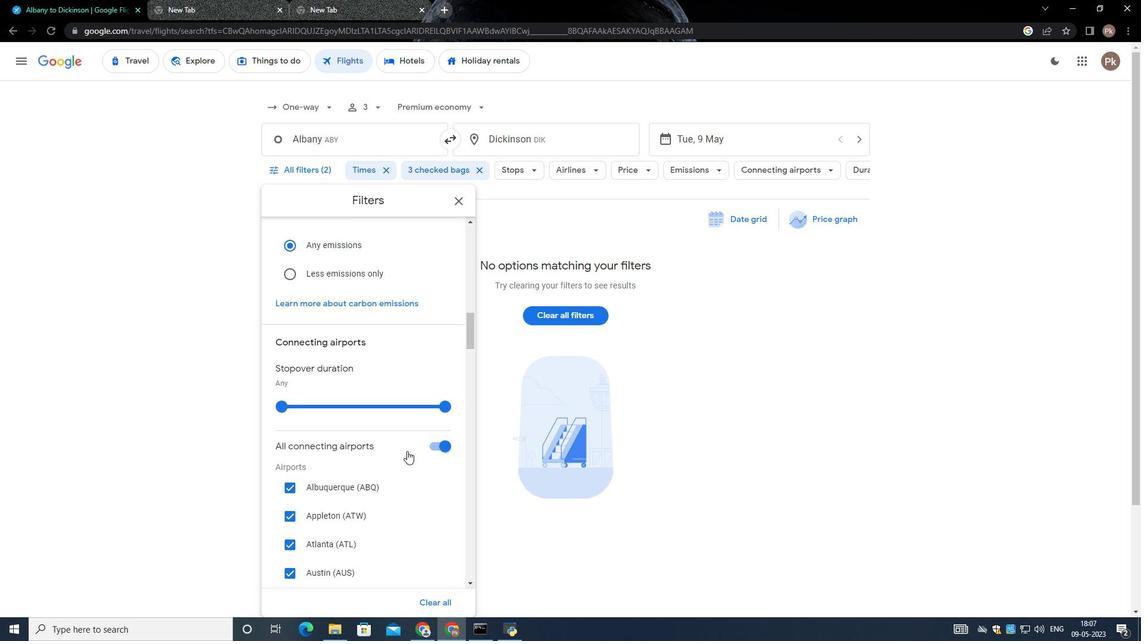 
Action: Mouse moved to (398, 472)
Screenshot: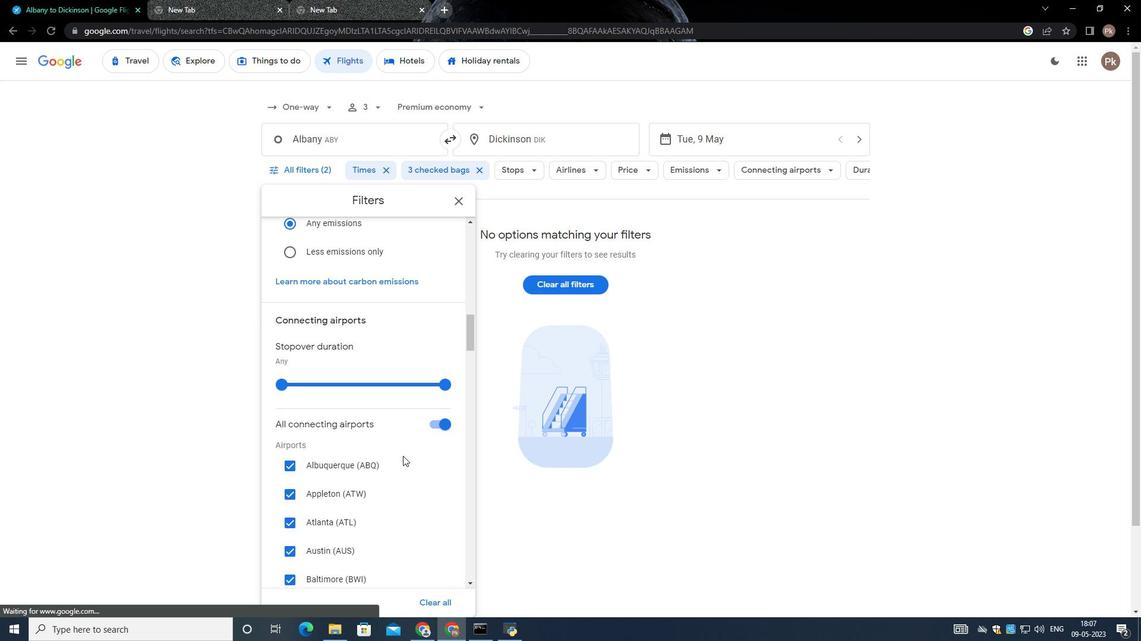 
Action: Mouse scrolled (398, 471) with delta (0, 0)
Screenshot: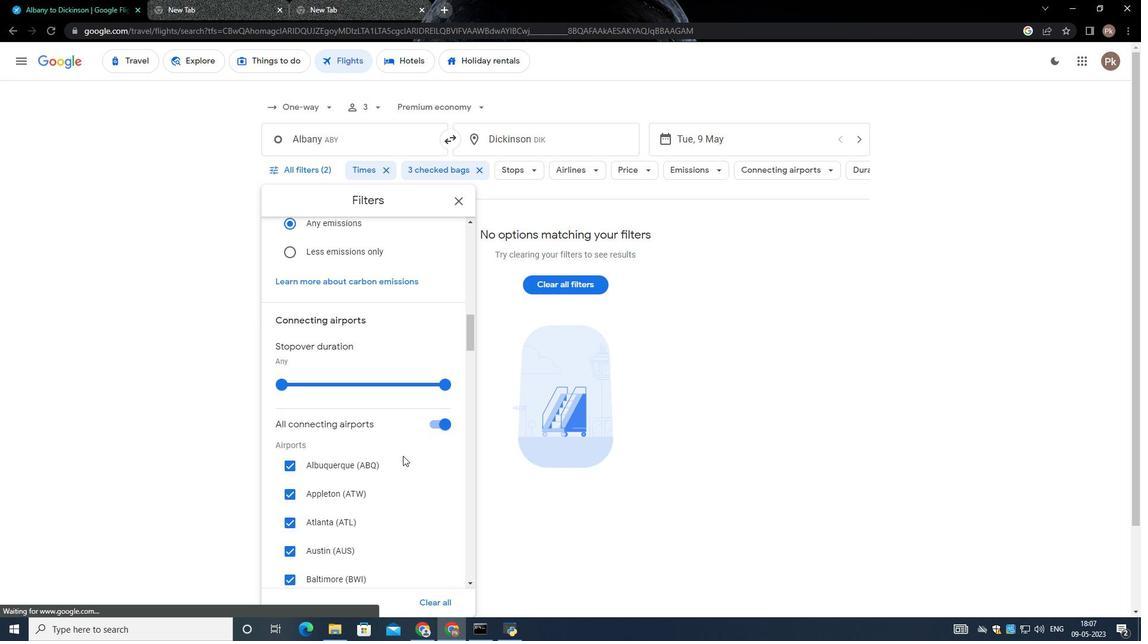
Action: Mouse moved to (397, 476)
Screenshot: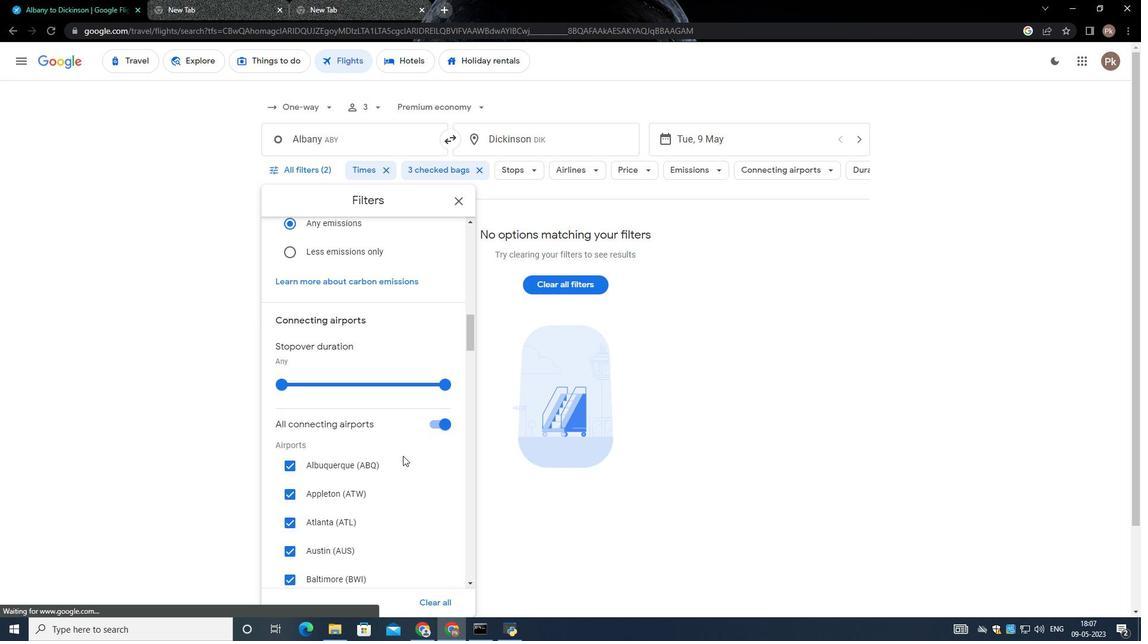 
Action: Mouse scrolled (397, 475) with delta (0, 0)
Screenshot: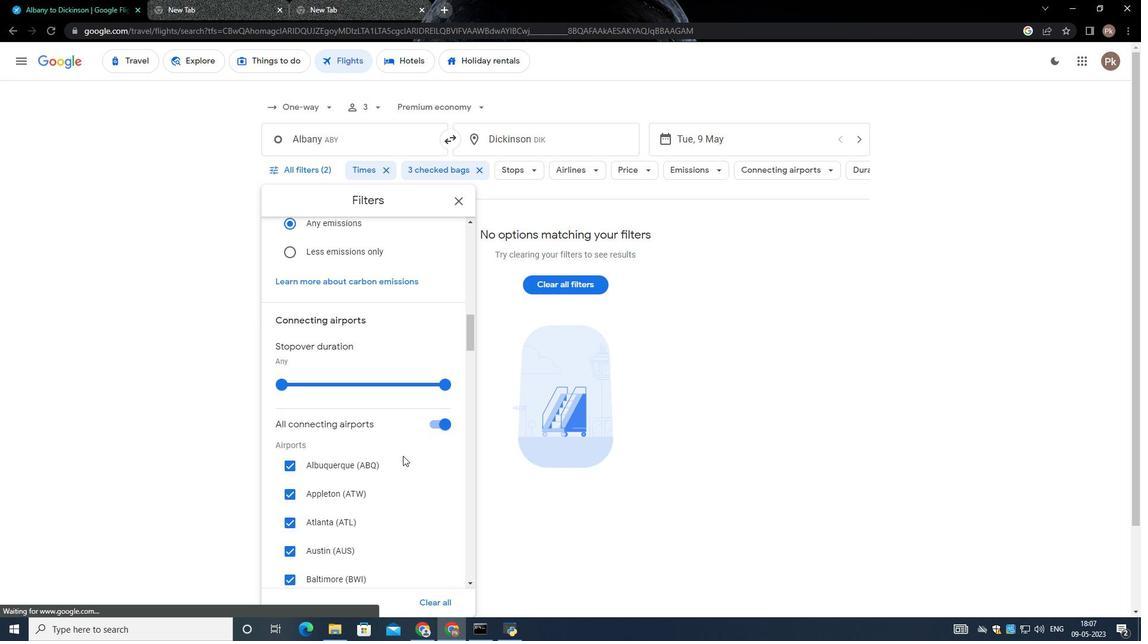 
Action: Mouse scrolled (397, 475) with delta (0, 0)
Screenshot: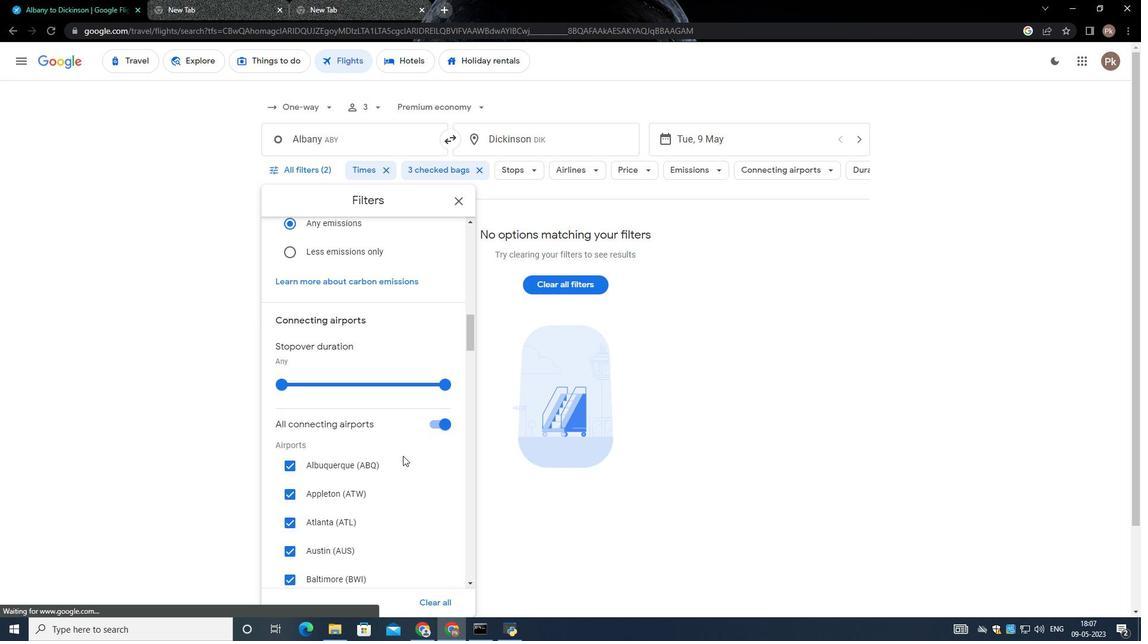 
Action: Mouse moved to (397, 476)
Screenshot: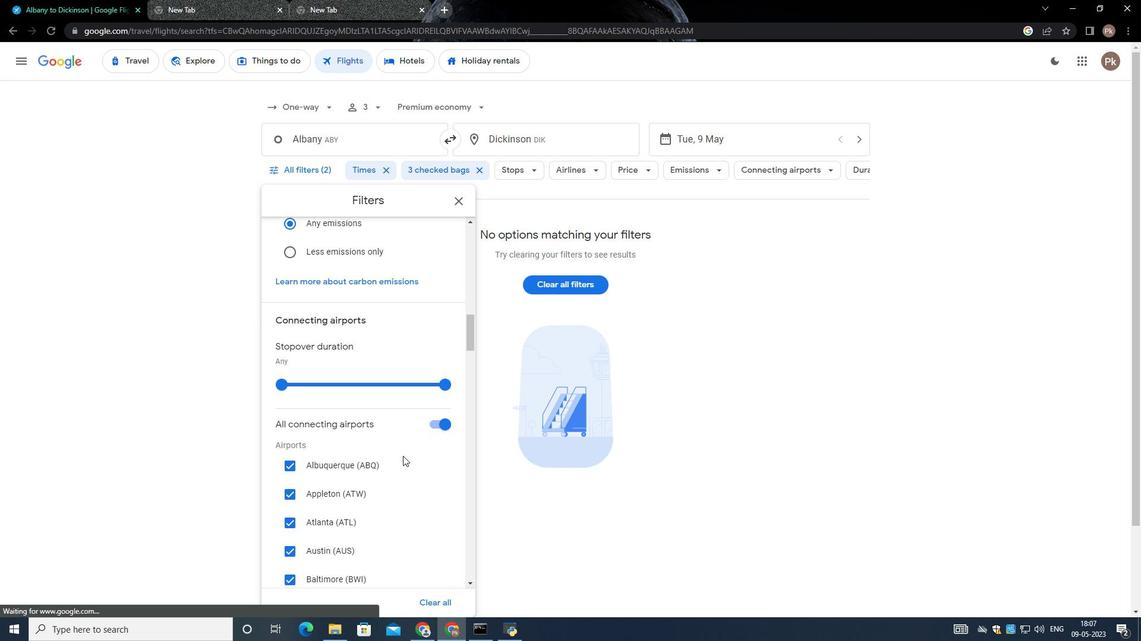 
Action: Mouse scrolled (397, 475) with delta (0, 0)
Screenshot: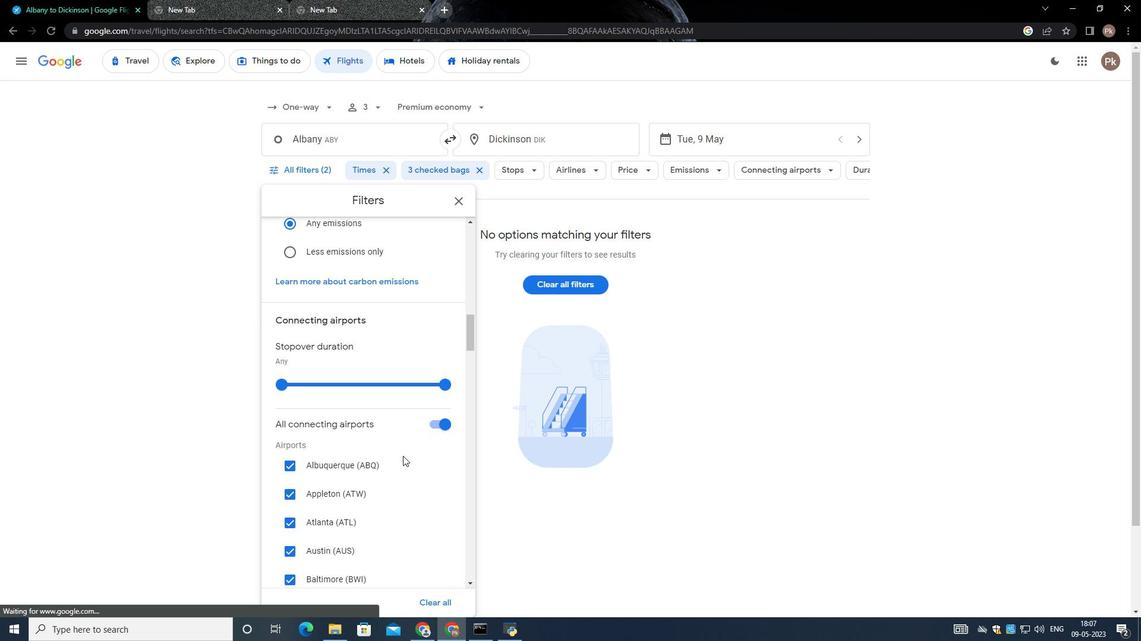 
Action: Mouse moved to (397, 476)
Screenshot: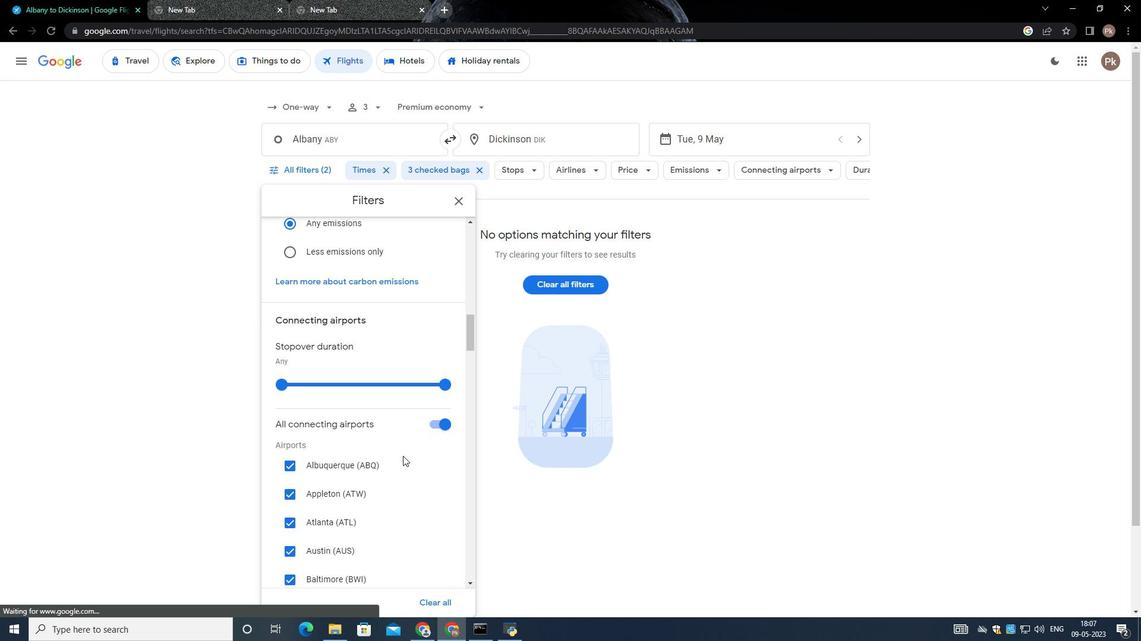 
Action: Mouse scrolled (397, 475) with delta (0, 0)
Screenshot: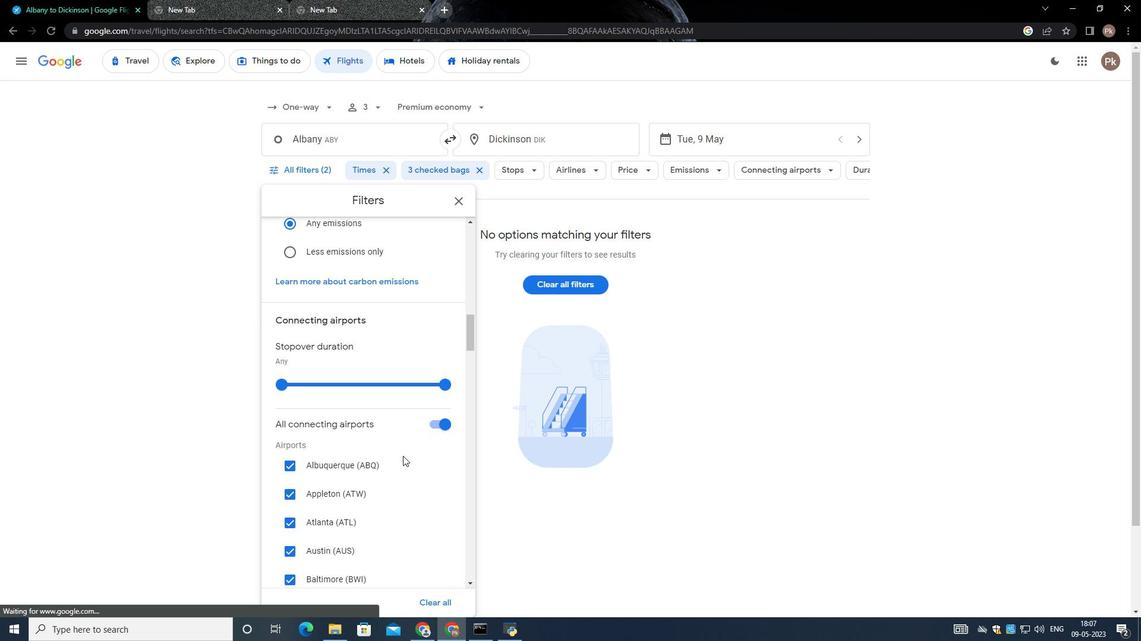 
Action: Mouse moved to (382, 478)
Screenshot: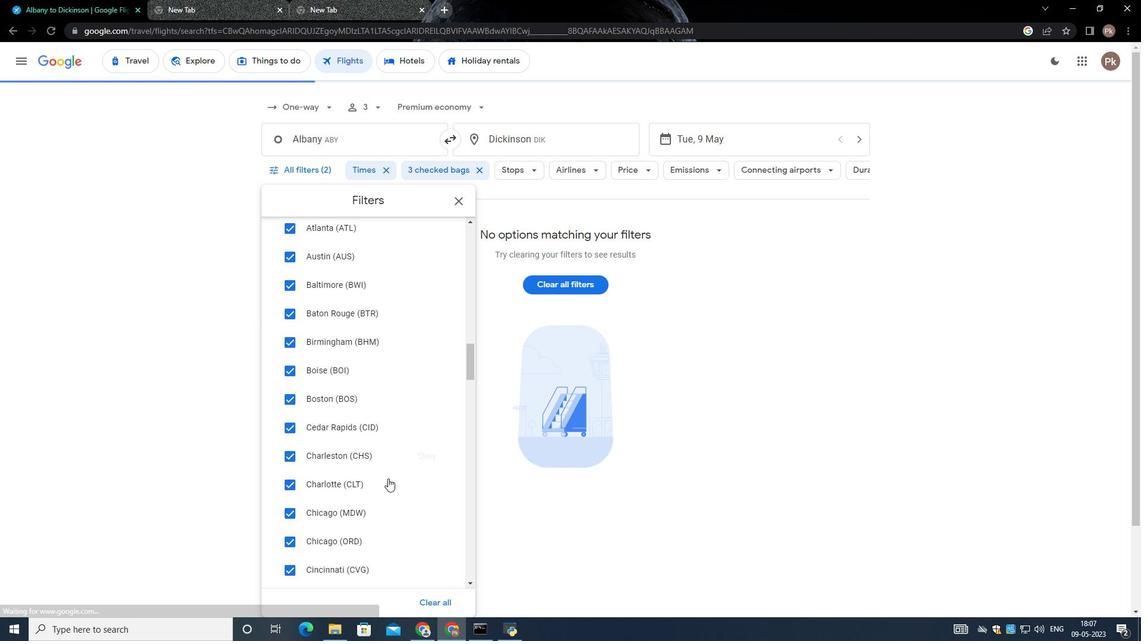 
Action: Mouse scrolled (382, 477) with delta (0, 0)
Screenshot: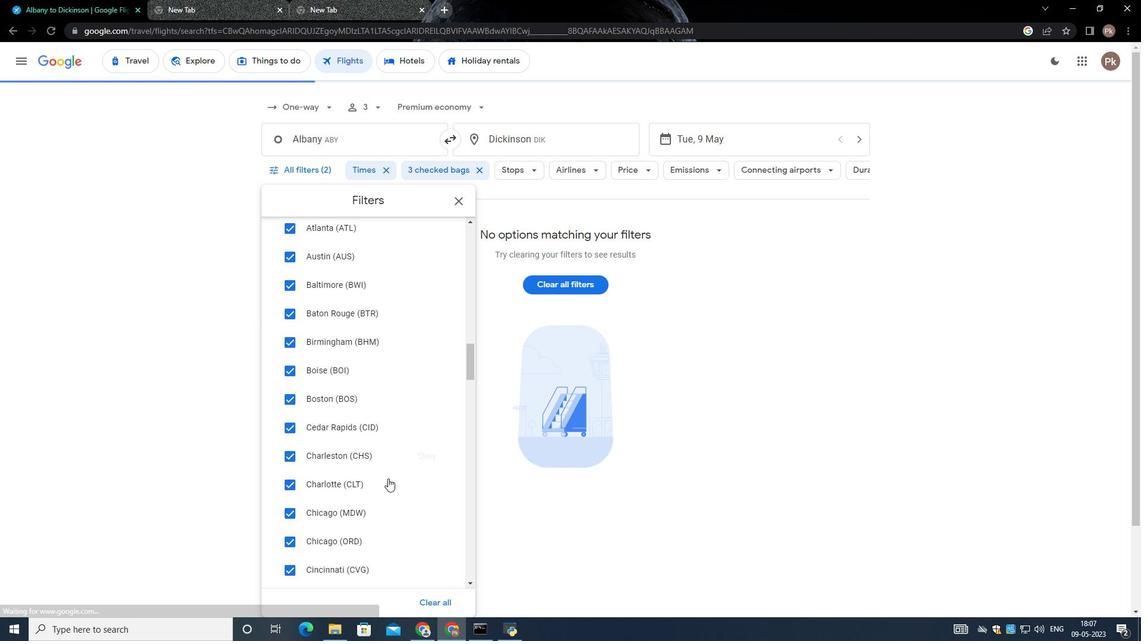 
Action: Mouse moved to (380, 478)
Screenshot: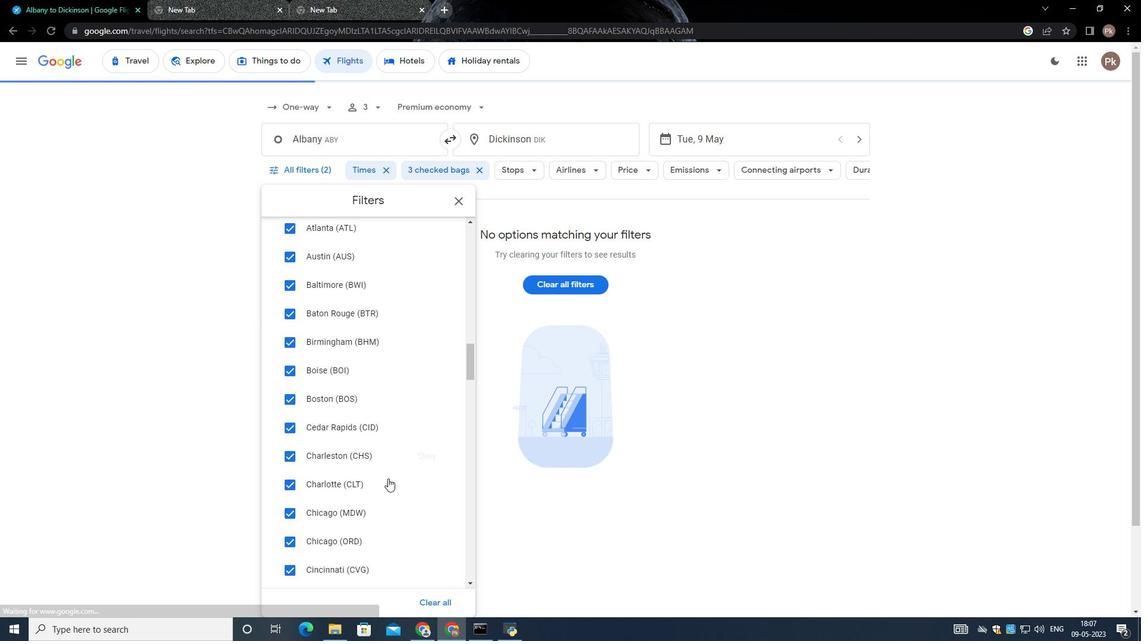 
Action: Mouse scrolled (380, 477) with delta (0, 0)
Screenshot: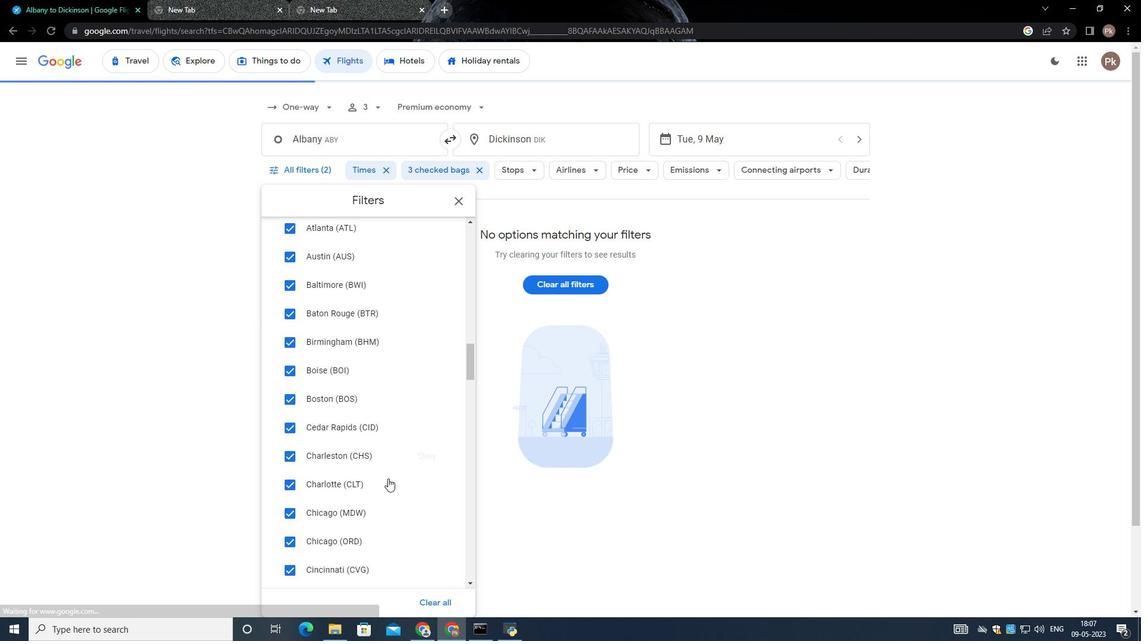 
Action: Mouse moved to (380, 479)
Screenshot: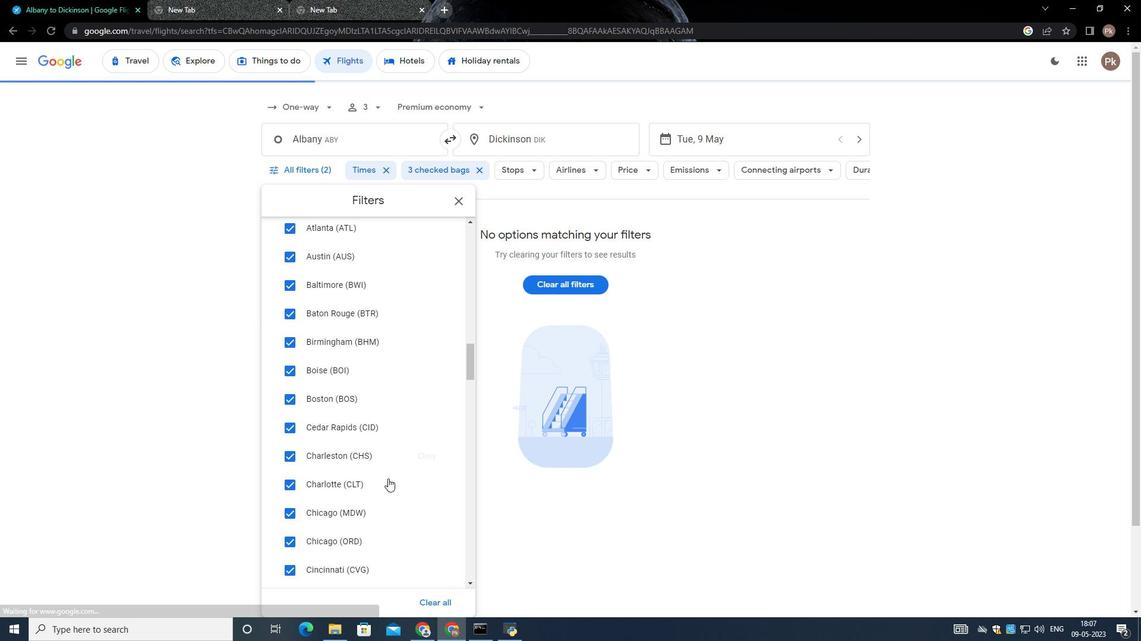 
Action: Mouse scrolled (380, 478) with delta (0, 0)
Screenshot: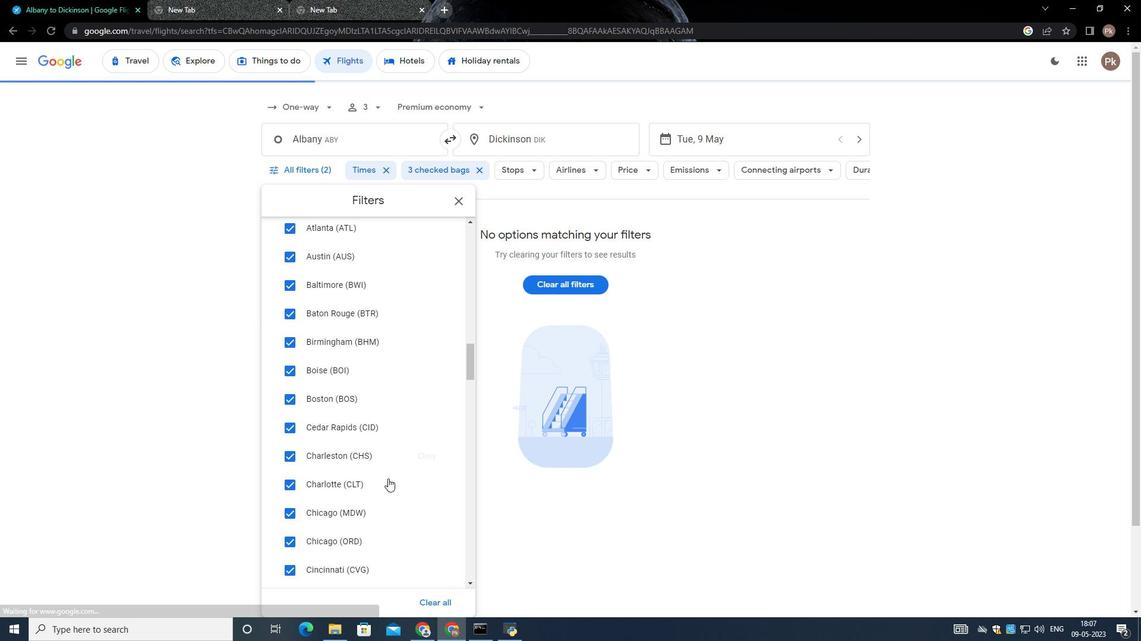 
Action: Mouse scrolled (380, 478) with delta (0, 0)
Screenshot: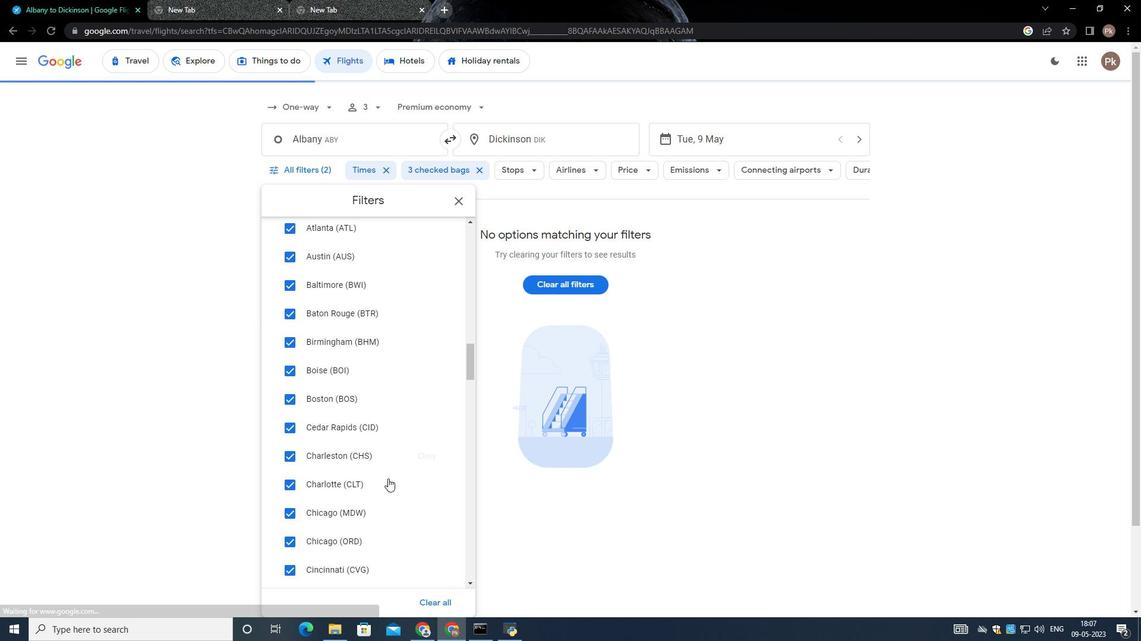 
Action: Mouse moved to (334, 471)
Screenshot: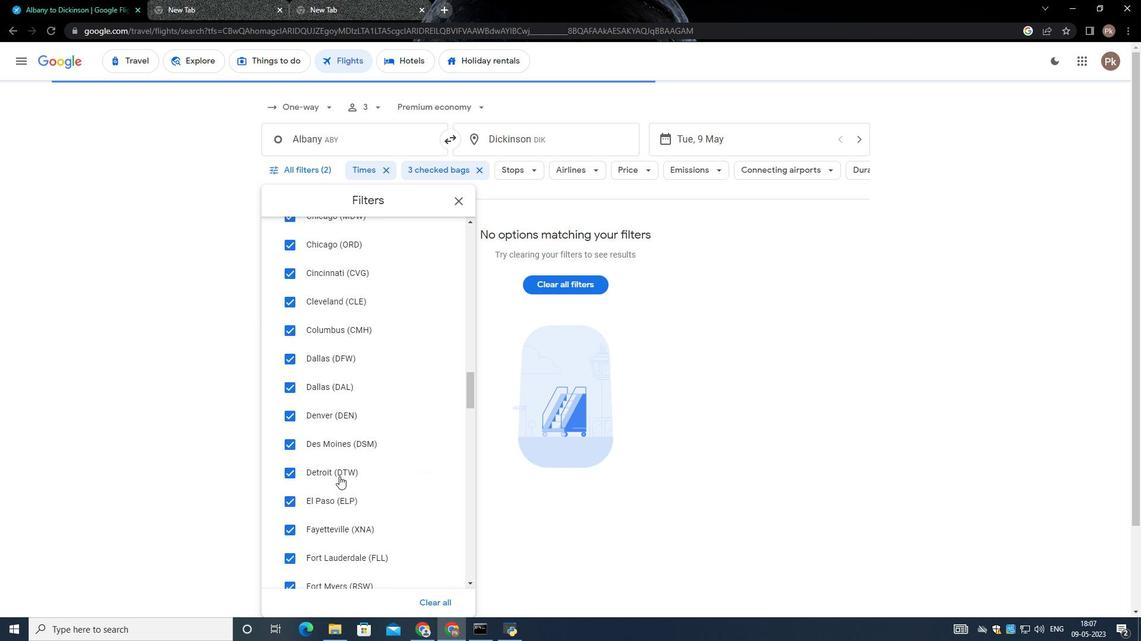 
Action: Mouse scrolled (334, 470) with delta (0, 0)
Screenshot: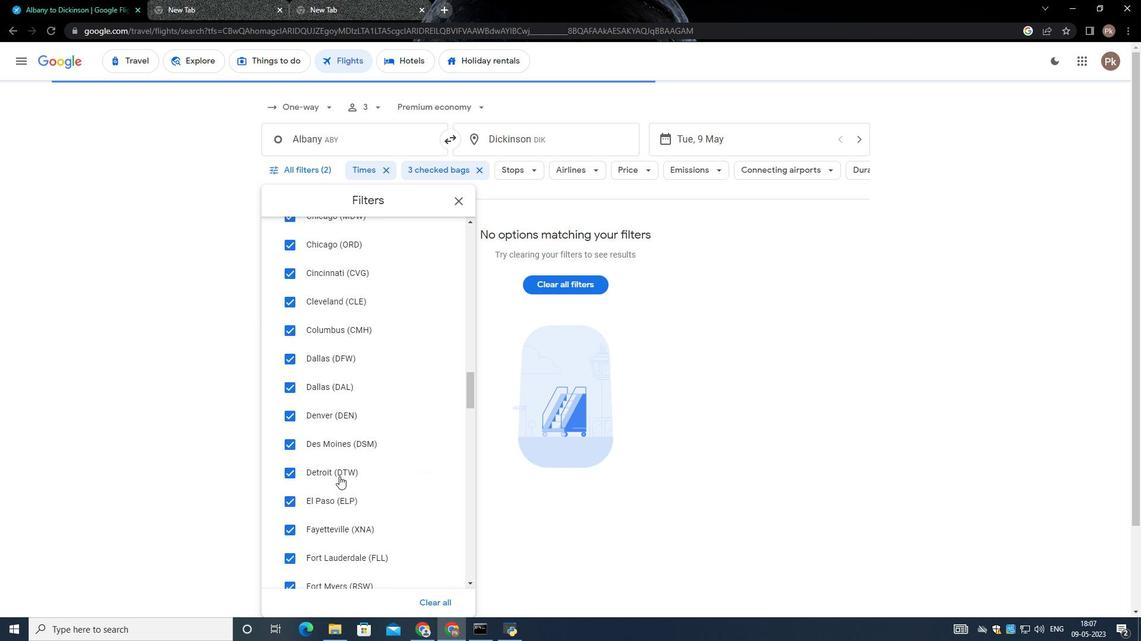 
Action: Mouse scrolled (334, 470) with delta (0, 0)
Screenshot: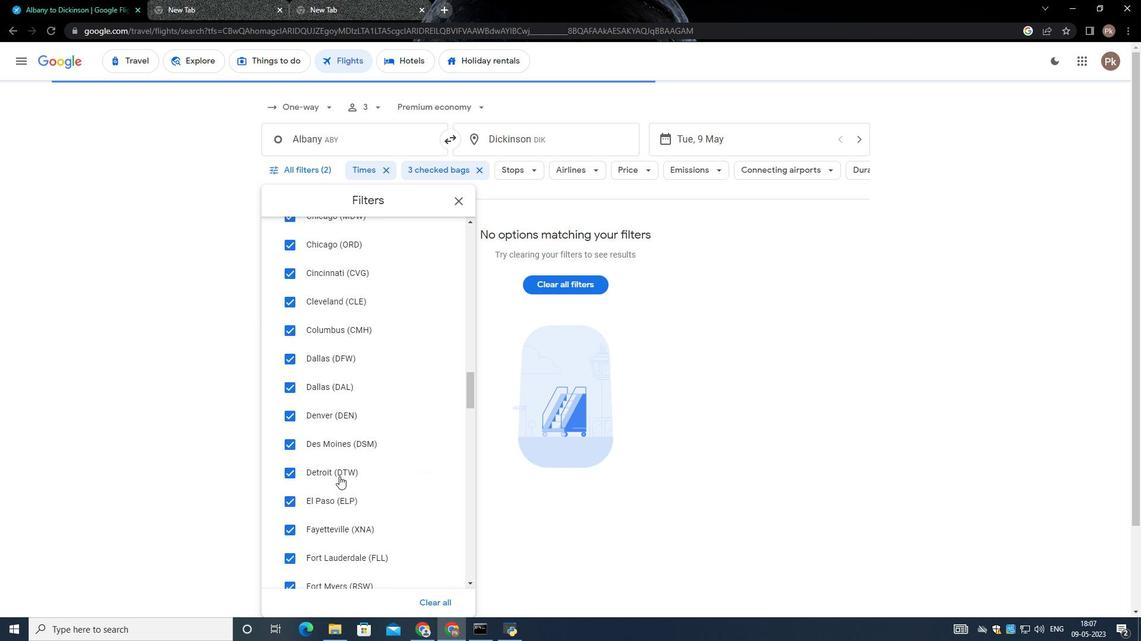 
Action: Mouse scrolled (334, 470) with delta (0, 0)
Screenshot: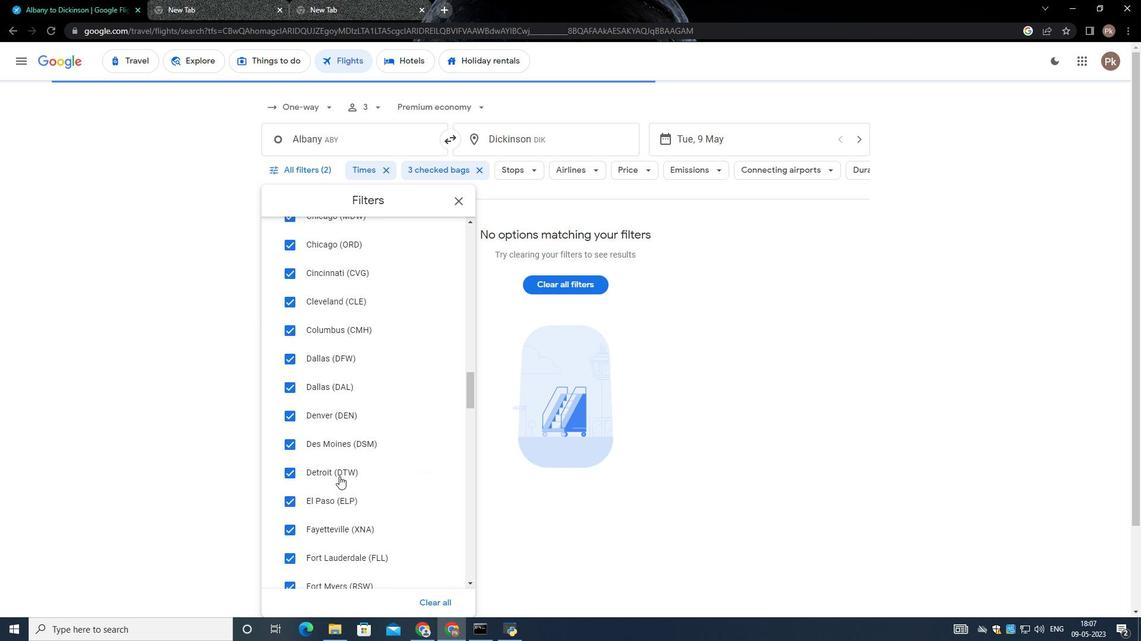 
Action: Mouse scrolled (334, 470) with delta (0, 0)
Screenshot: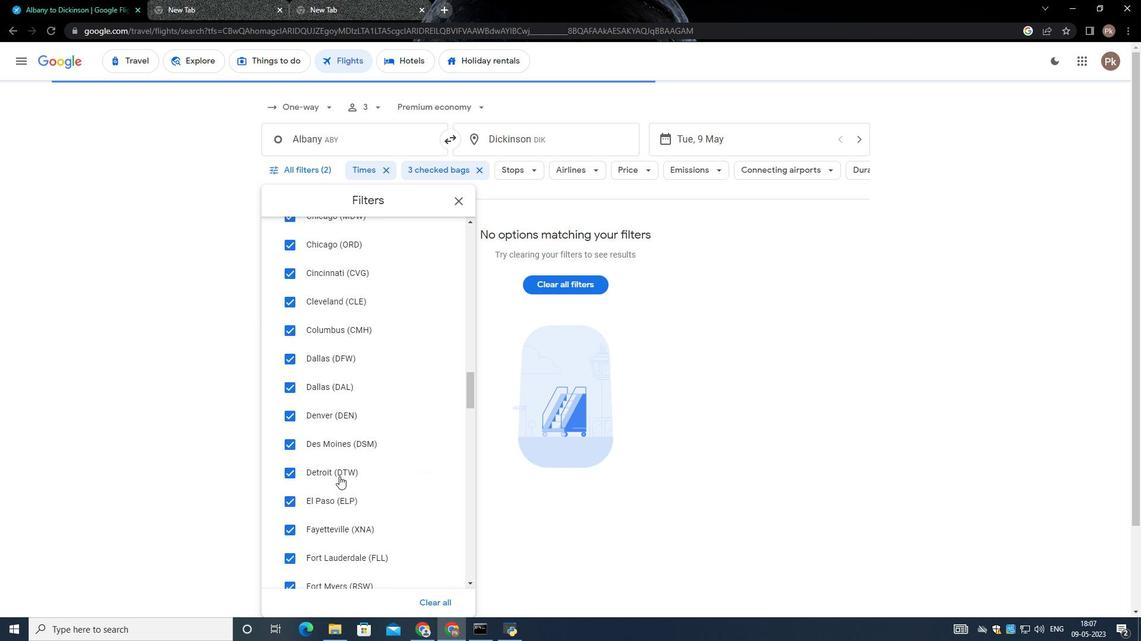 
Action: Mouse scrolled (334, 470) with delta (0, 0)
Screenshot: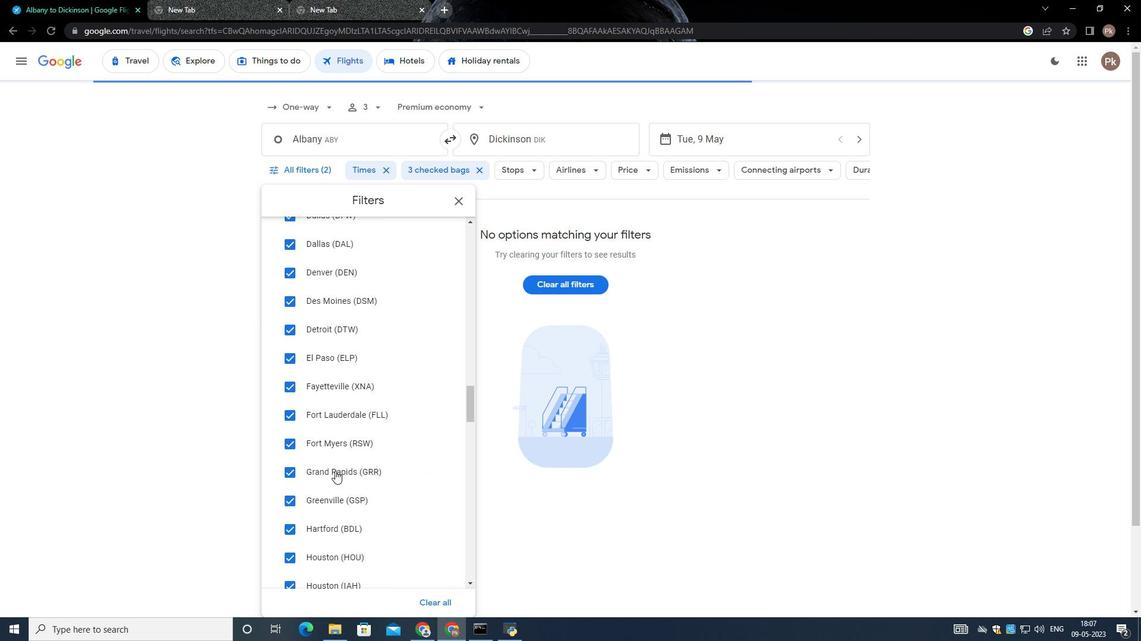 
Action: Mouse moved to (334, 471)
Screenshot: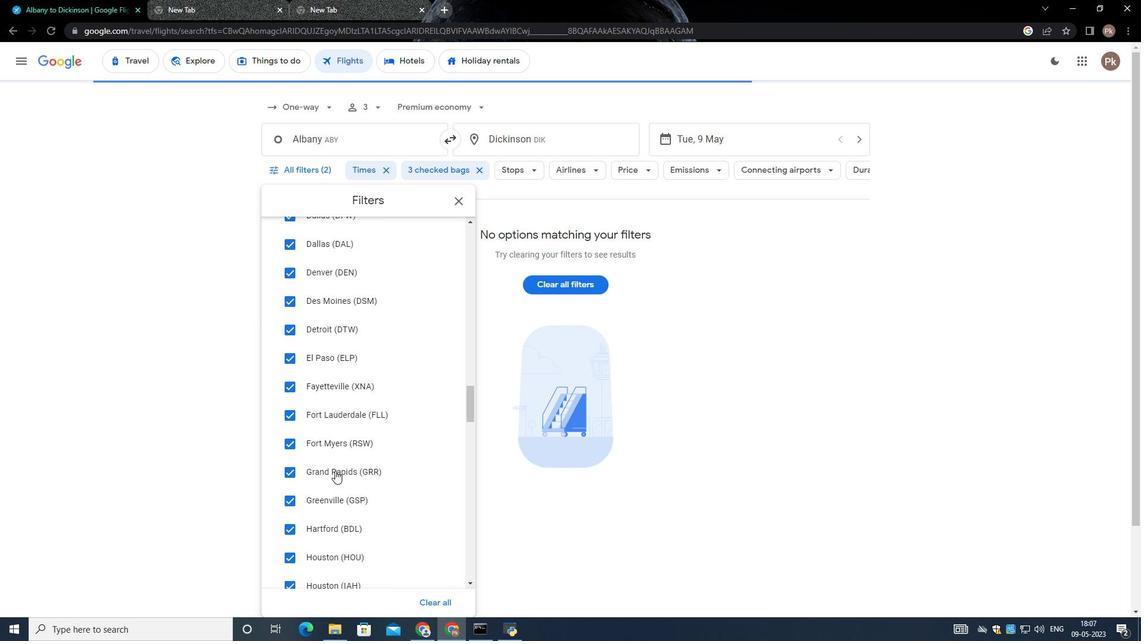 
Action: Mouse scrolled (334, 470) with delta (0, 0)
Screenshot: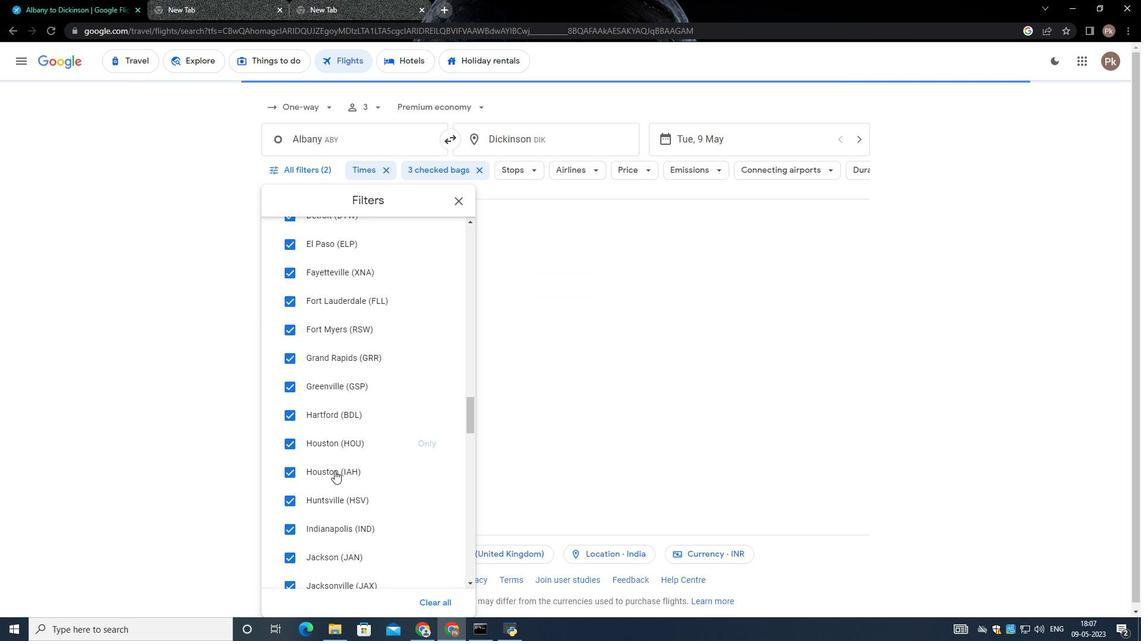 
Action: Mouse moved to (334, 471)
Screenshot: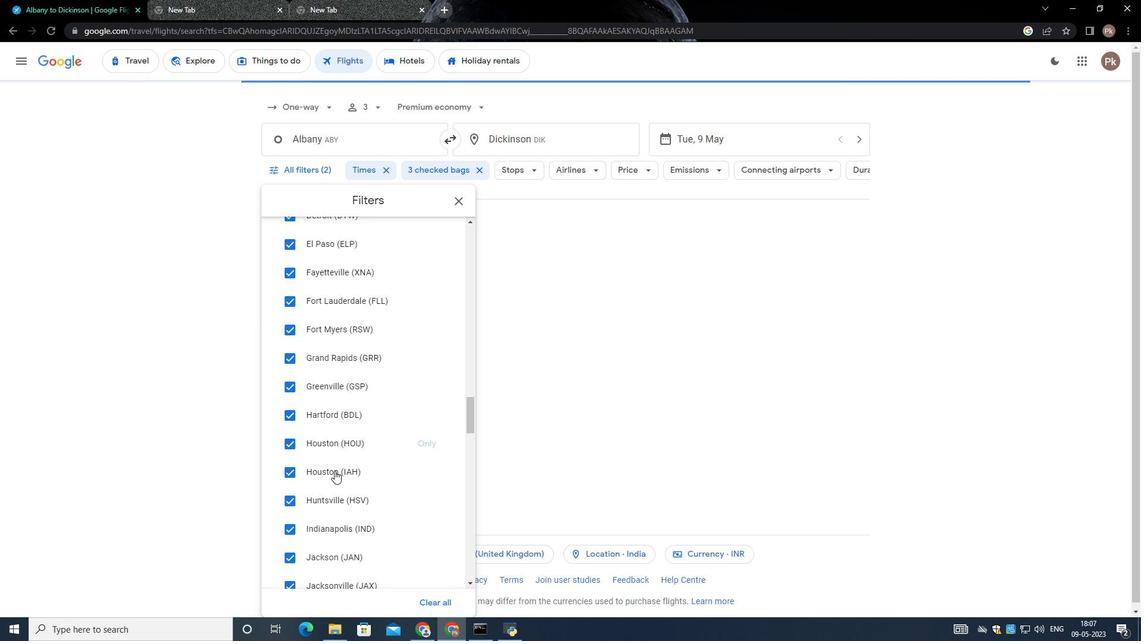 
Action: Mouse scrolled (334, 470) with delta (0, 0)
Screenshot: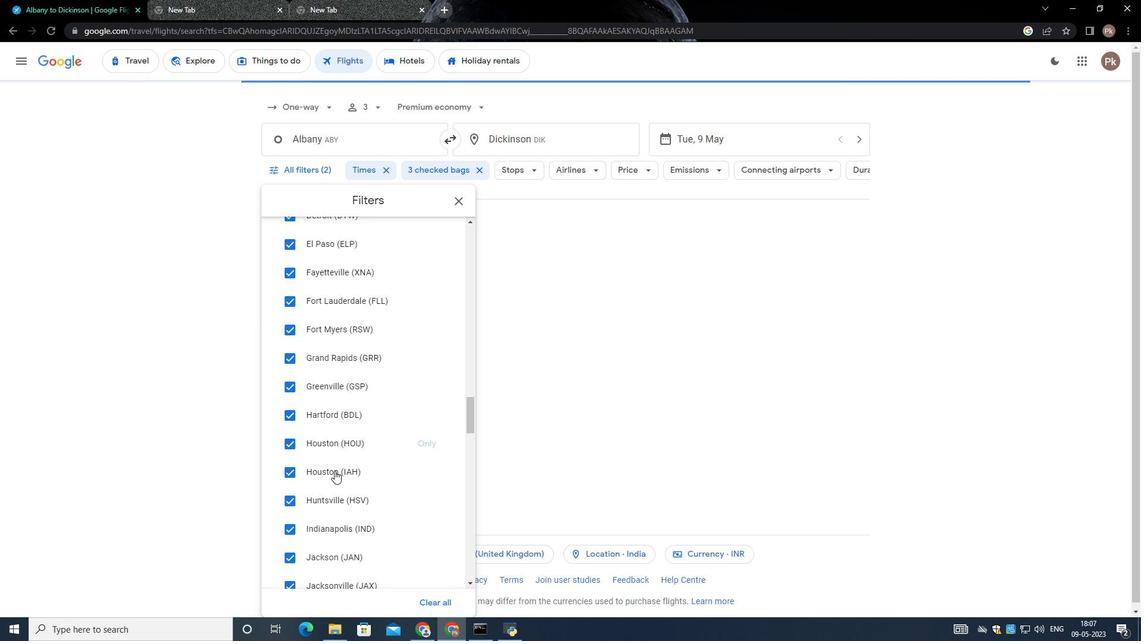 
Action: Mouse moved to (334, 471)
Screenshot: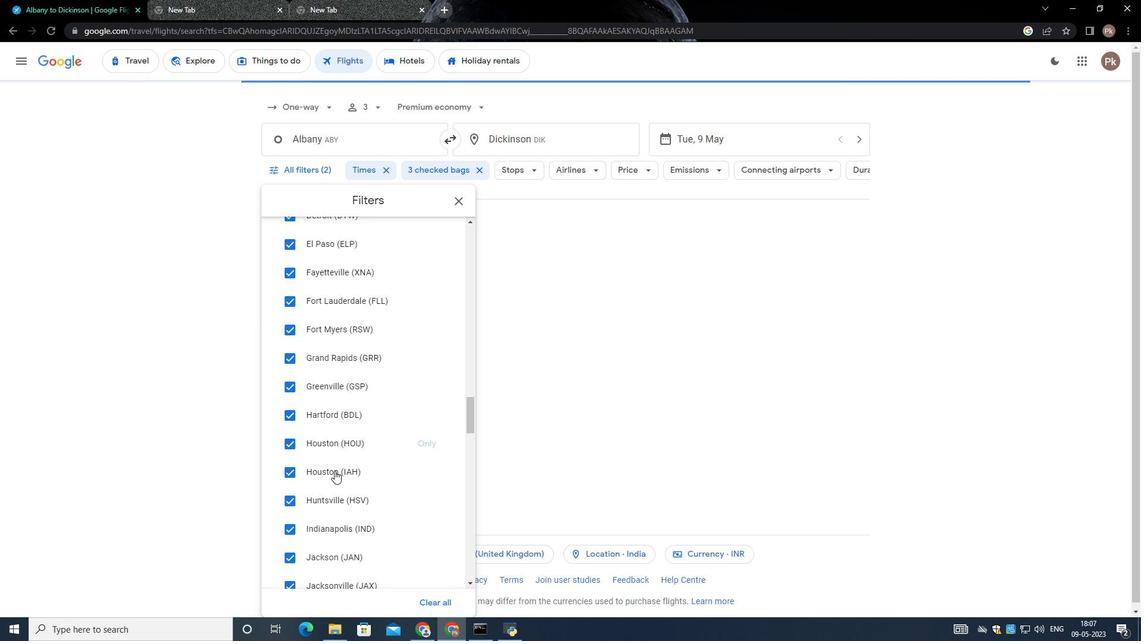 
Action: Mouse scrolled (334, 471) with delta (0, 0)
Screenshot: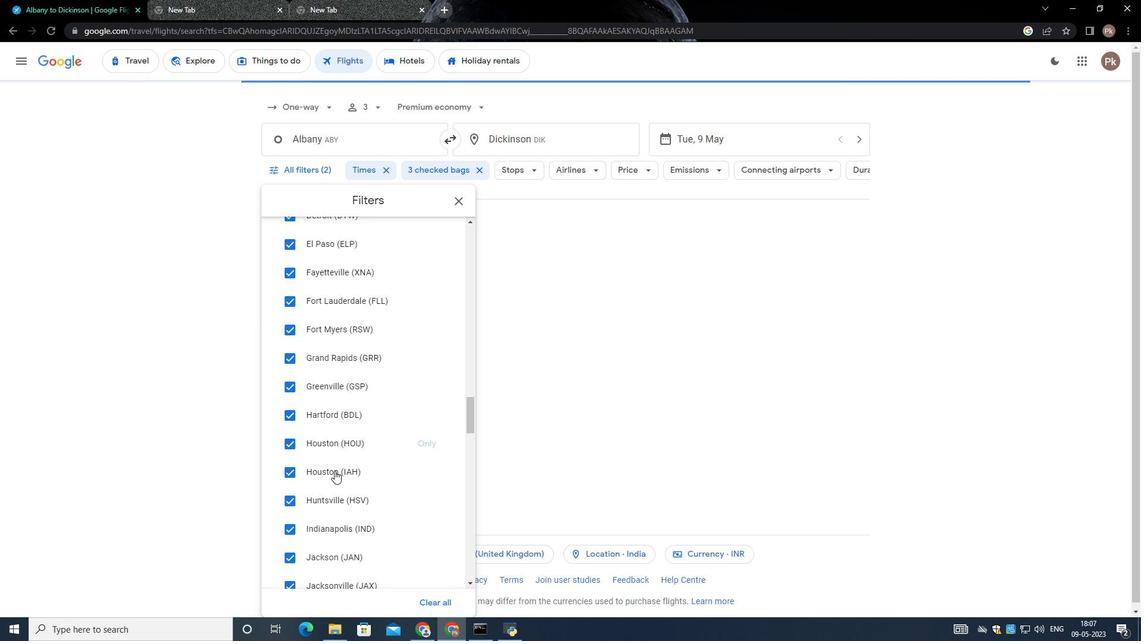 
Action: Mouse scrolled (334, 471) with delta (0, 0)
Screenshot: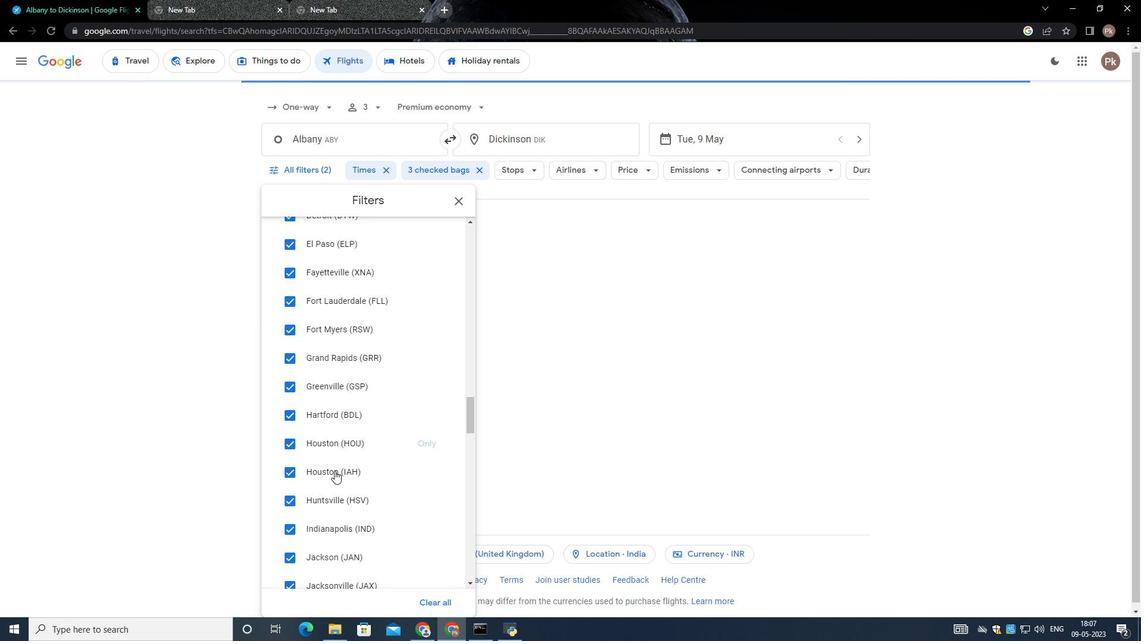 
Action: Mouse scrolled (334, 471) with delta (0, 0)
Screenshot: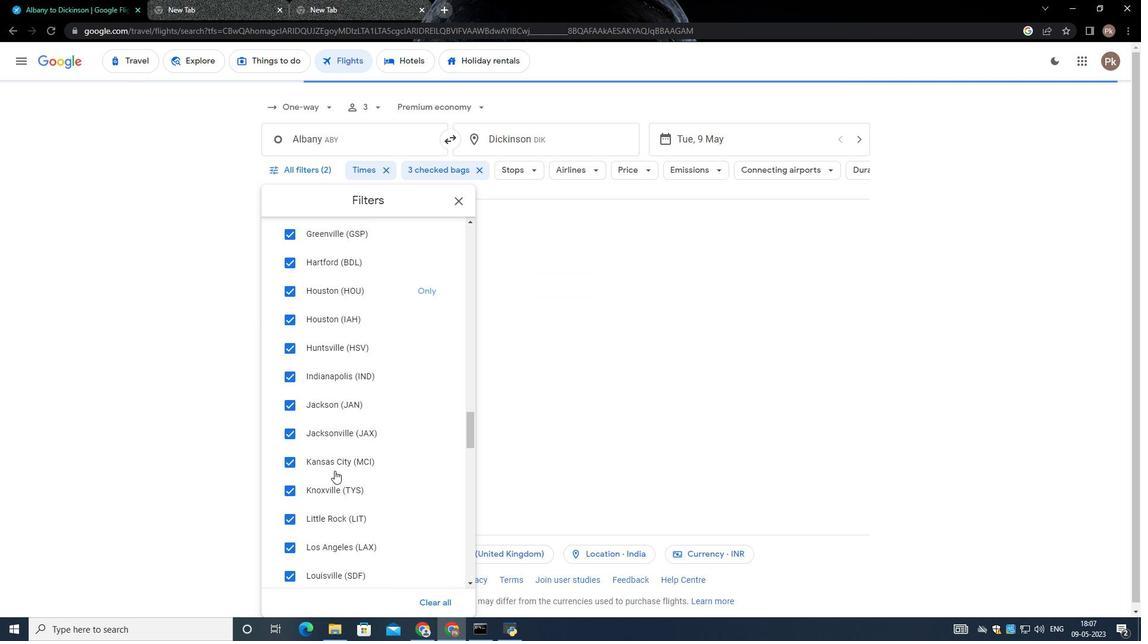 
Action: Mouse moved to (334, 472)
Screenshot: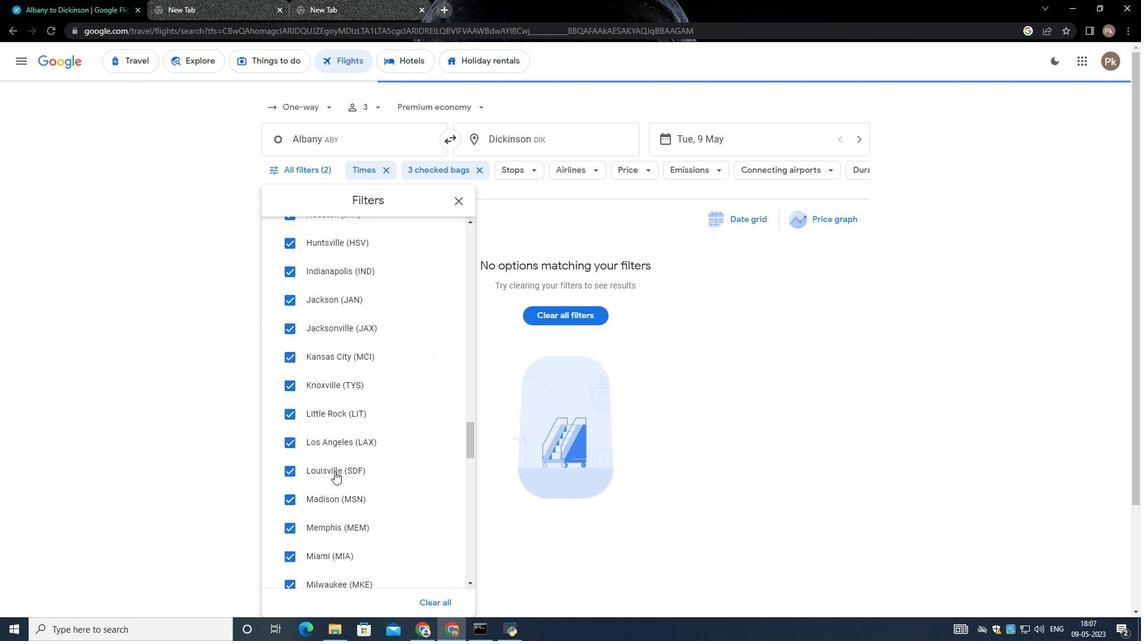 
Action: Mouse scrolled (334, 471) with delta (0, 0)
Screenshot: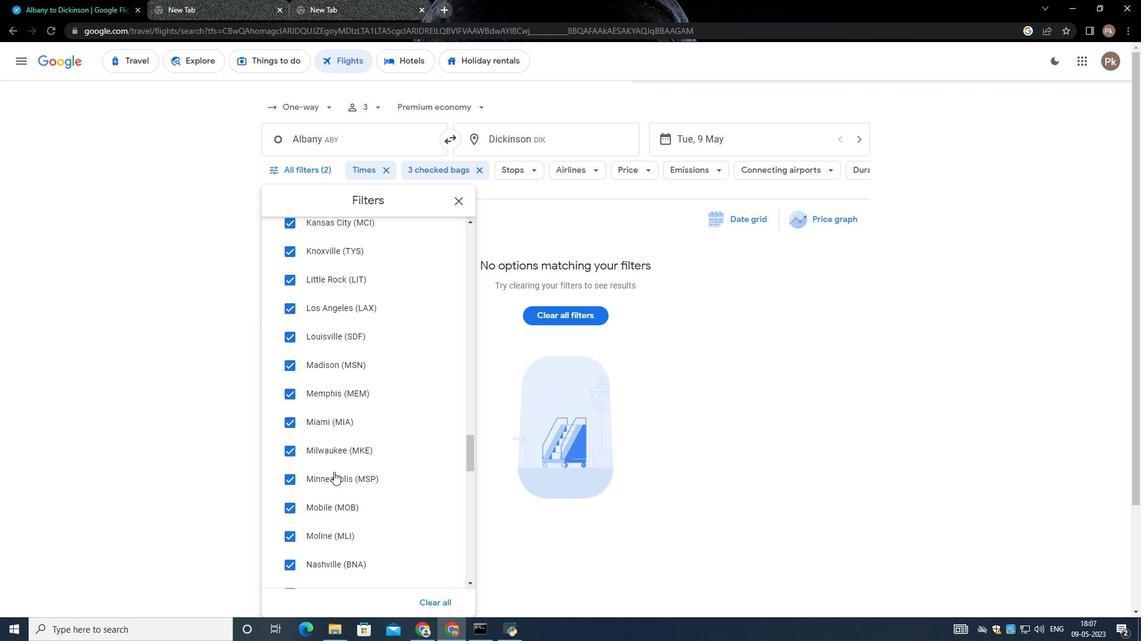 
Action: Mouse scrolled (334, 471) with delta (0, 0)
Screenshot: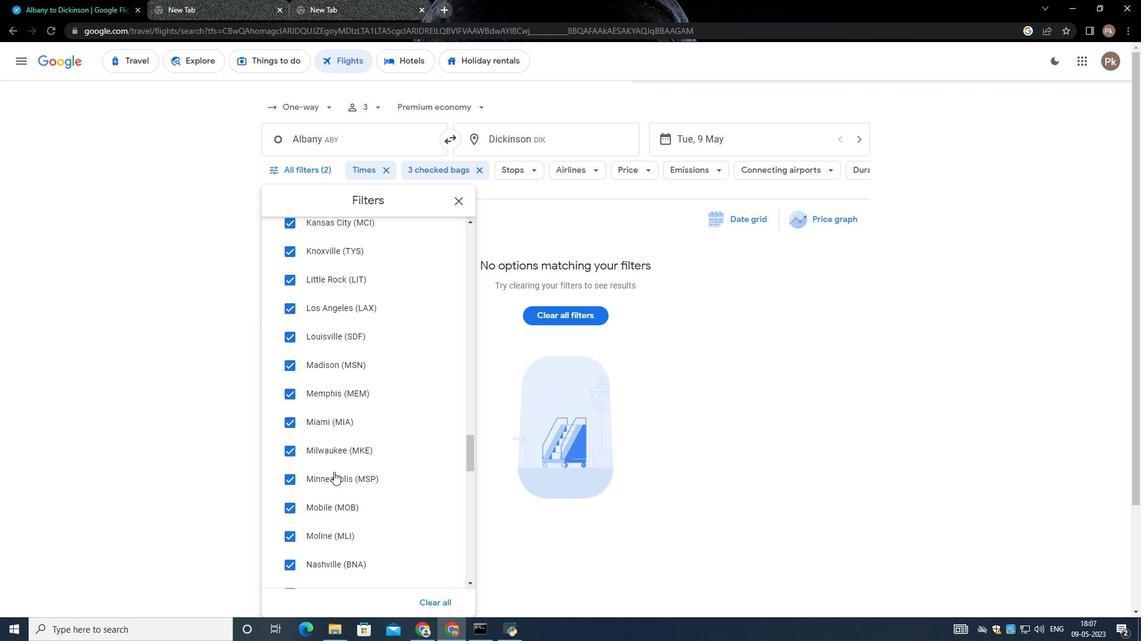 
Action: Mouse scrolled (334, 471) with delta (0, 0)
Screenshot: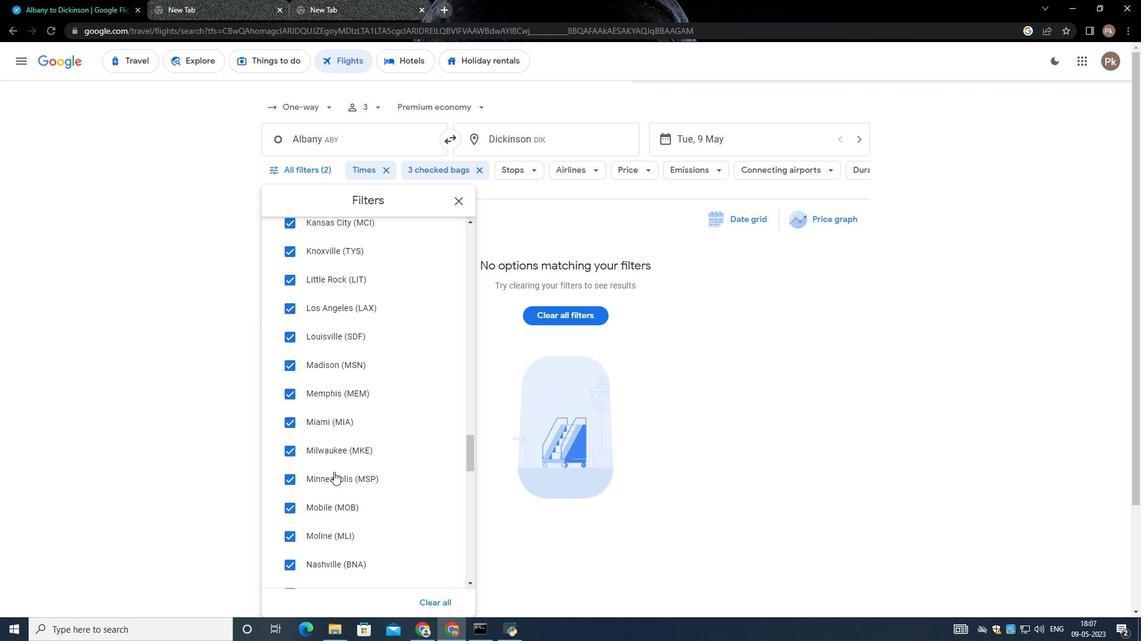 
Action: Mouse scrolled (334, 471) with delta (0, 0)
Screenshot: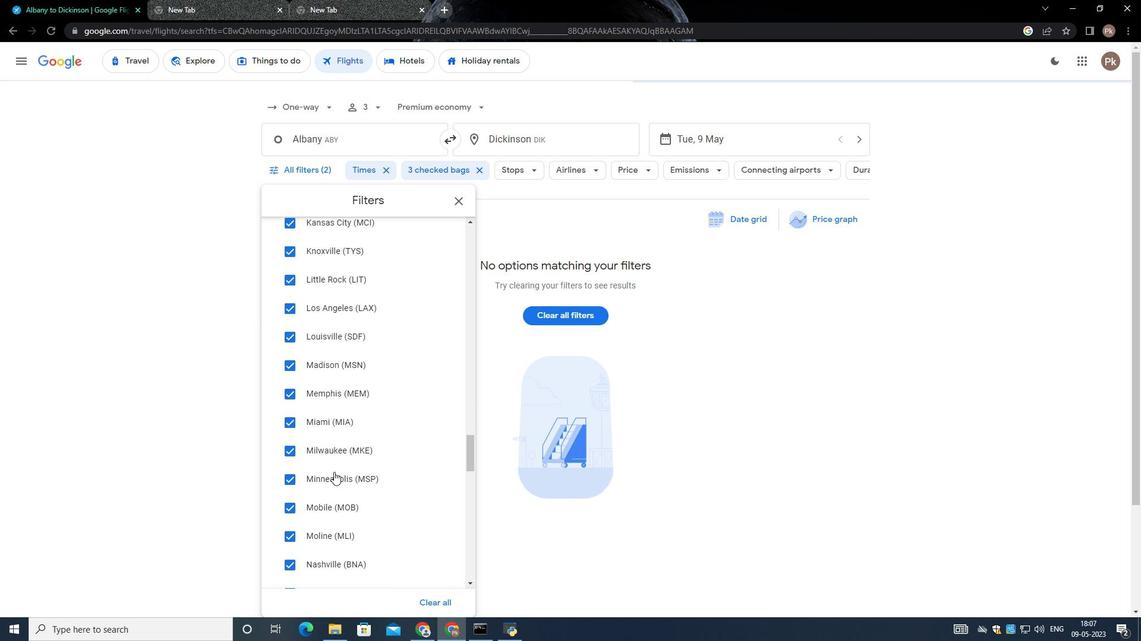 
Action: Mouse scrolled (334, 471) with delta (0, 0)
Screenshot: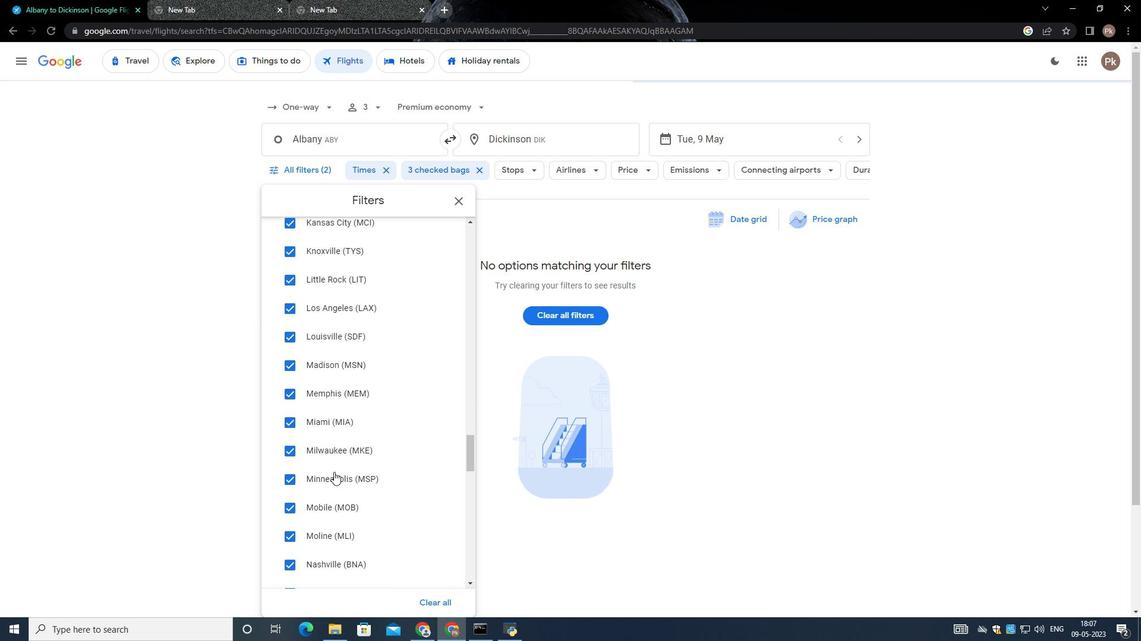 
Action: Mouse moved to (333, 472)
Screenshot: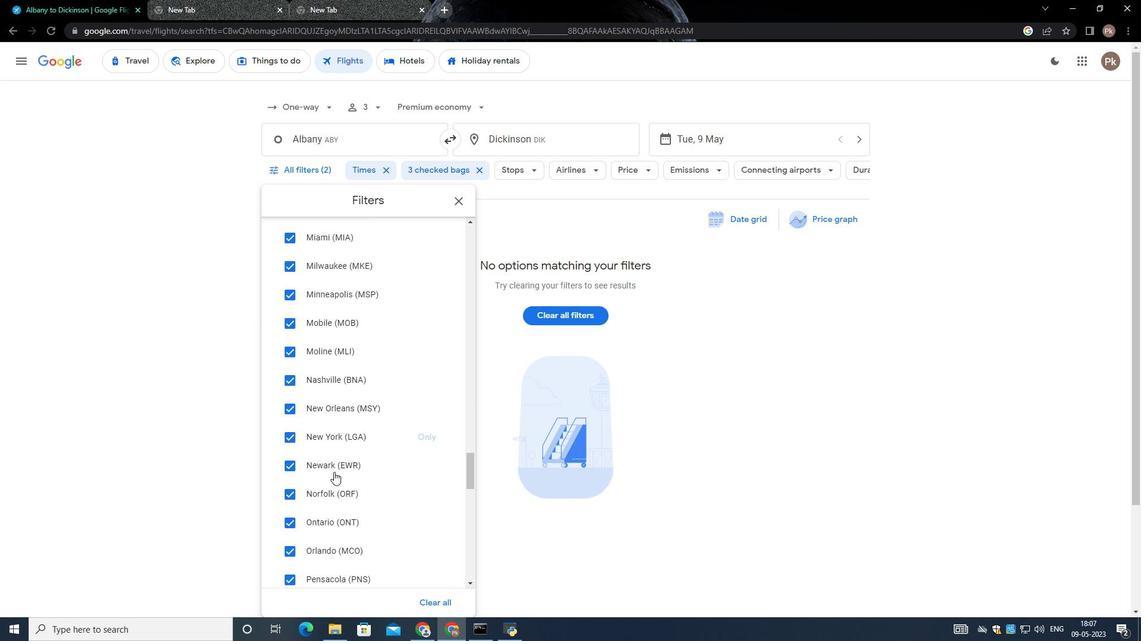 
Action: Mouse scrolled (333, 471) with delta (0, 0)
Screenshot: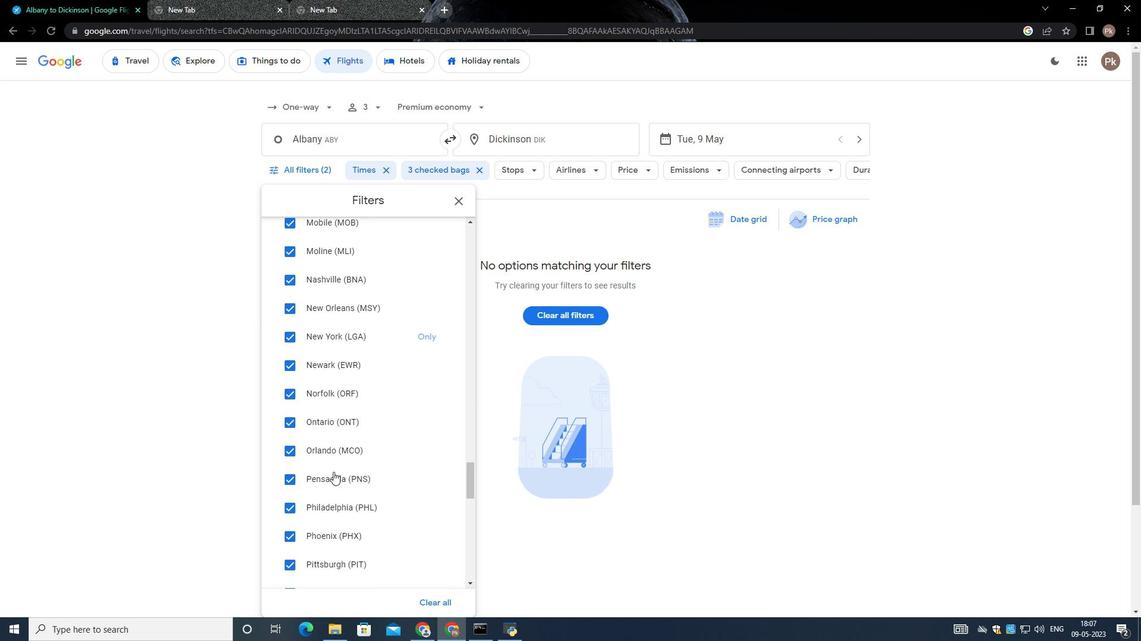 
Action: Mouse scrolled (333, 471) with delta (0, 0)
Screenshot: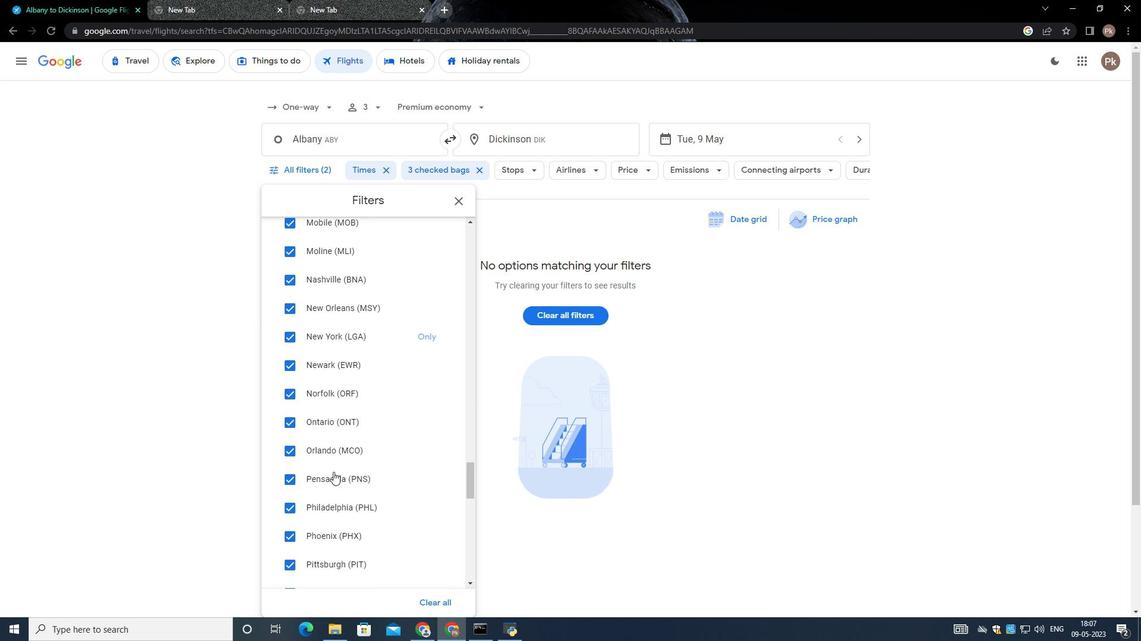 
Action: Mouse scrolled (333, 471) with delta (0, 0)
Screenshot: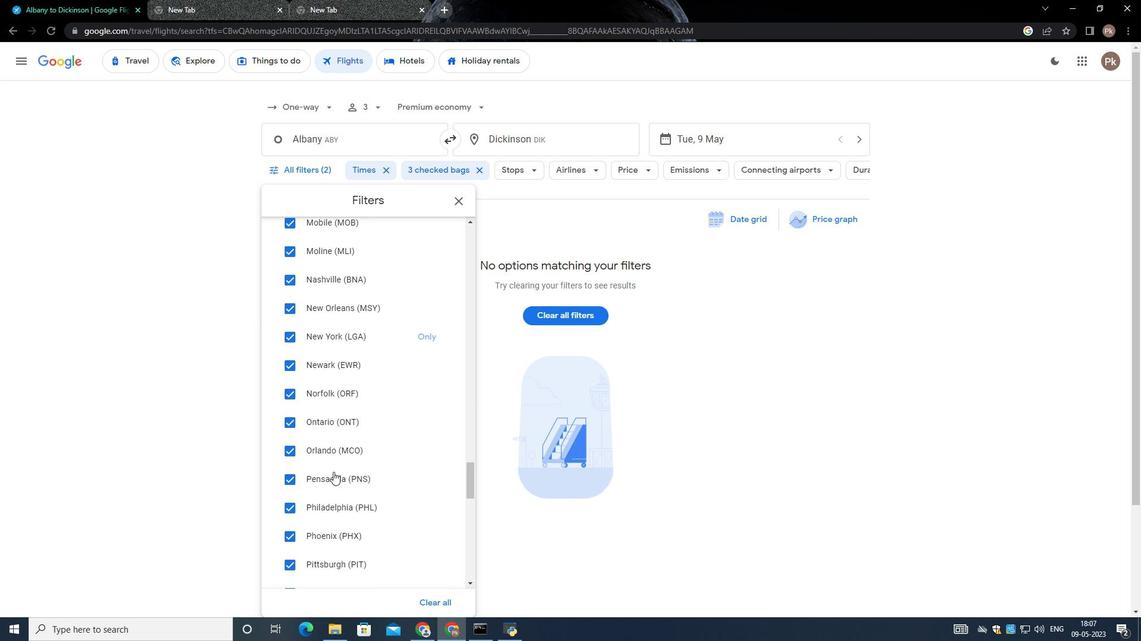 
Action: Mouse moved to (333, 471)
Screenshot: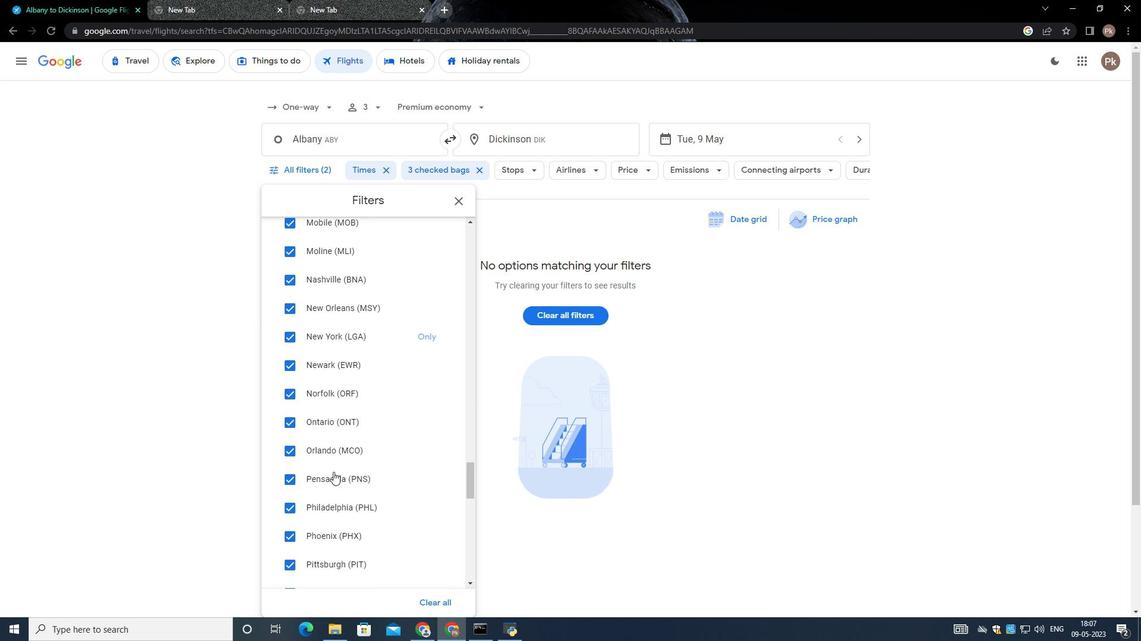 
Action: Mouse scrolled (333, 471) with delta (0, 0)
Screenshot: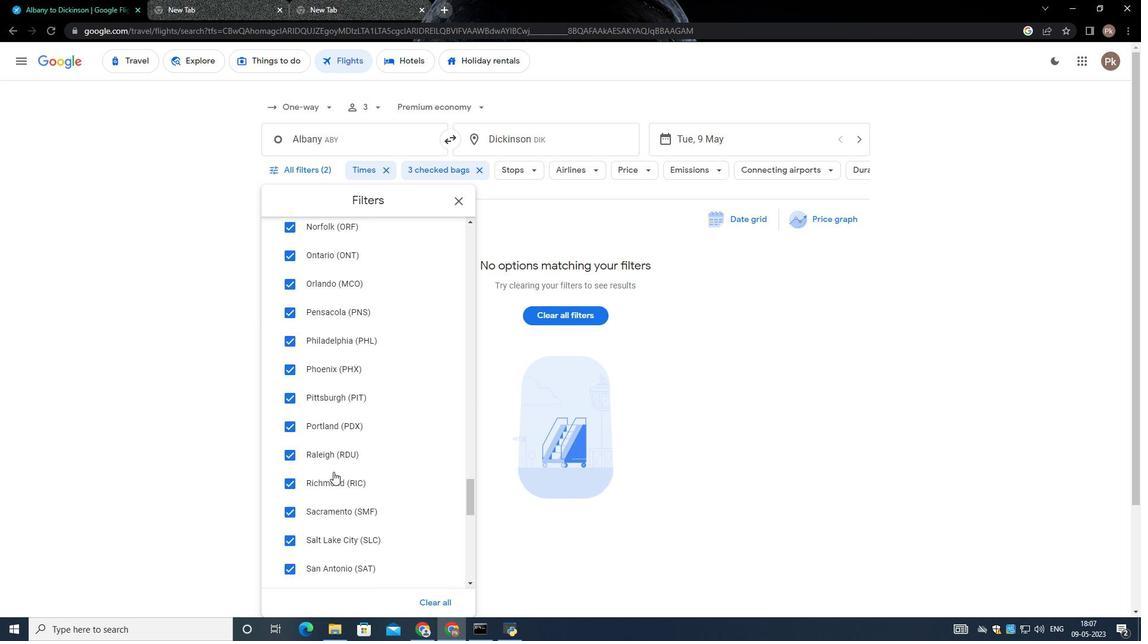 
Action: Mouse moved to (333, 469)
Screenshot: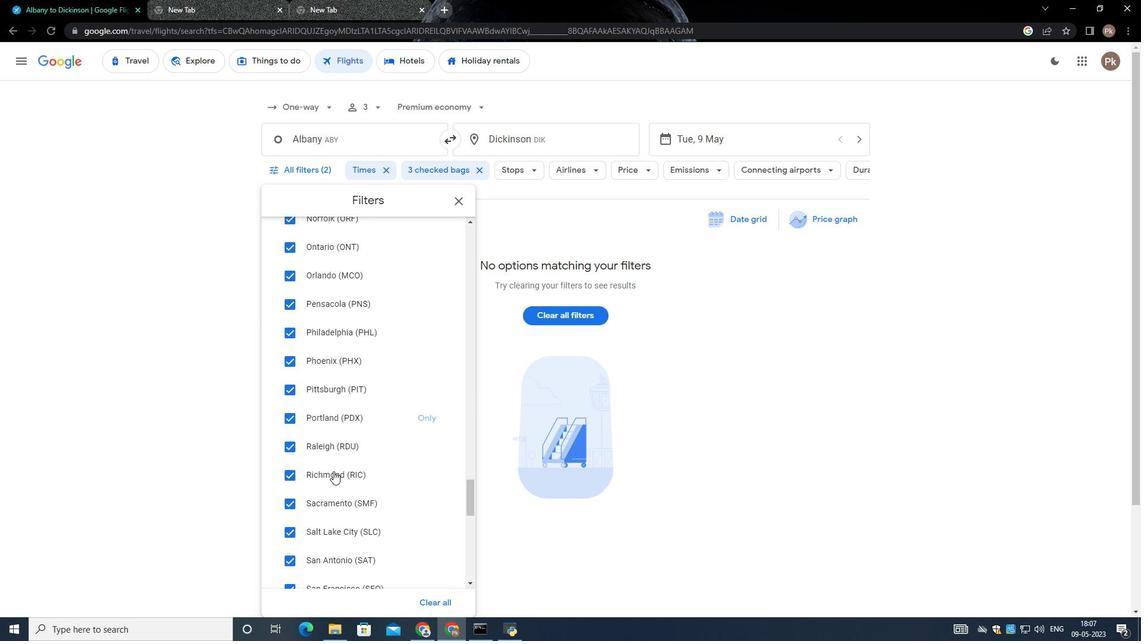 
Action: Mouse scrolled (333, 468) with delta (0, 0)
Screenshot: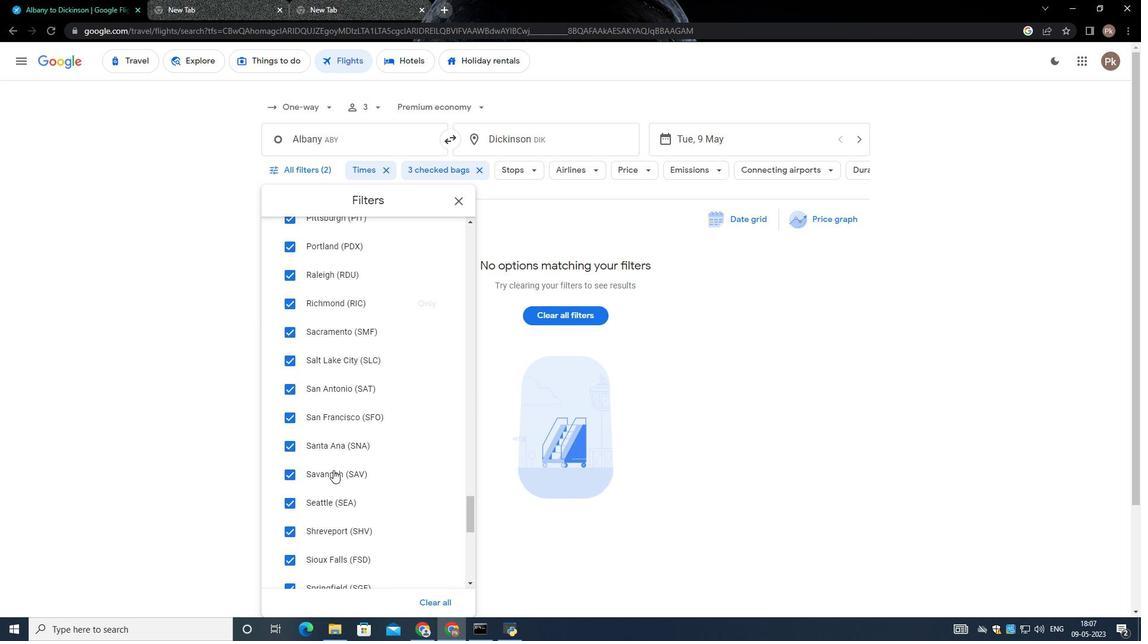 
Action: Mouse scrolled (333, 468) with delta (0, 0)
Screenshot: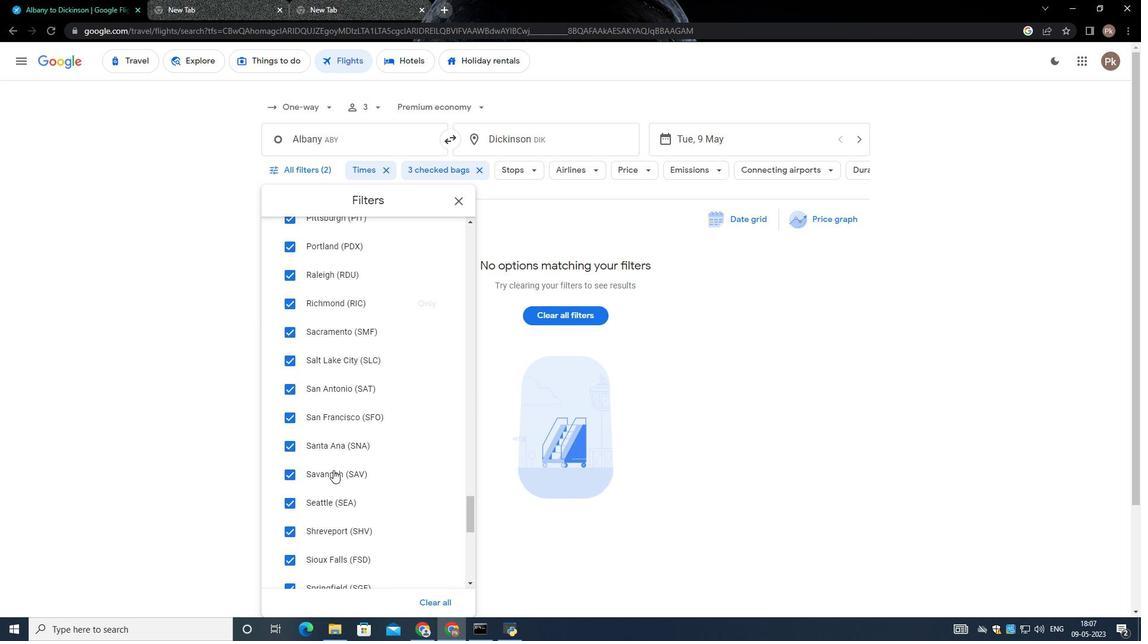 
Action: Mouse scrolled (333, 468) with delta (0, 0)
Screenshot: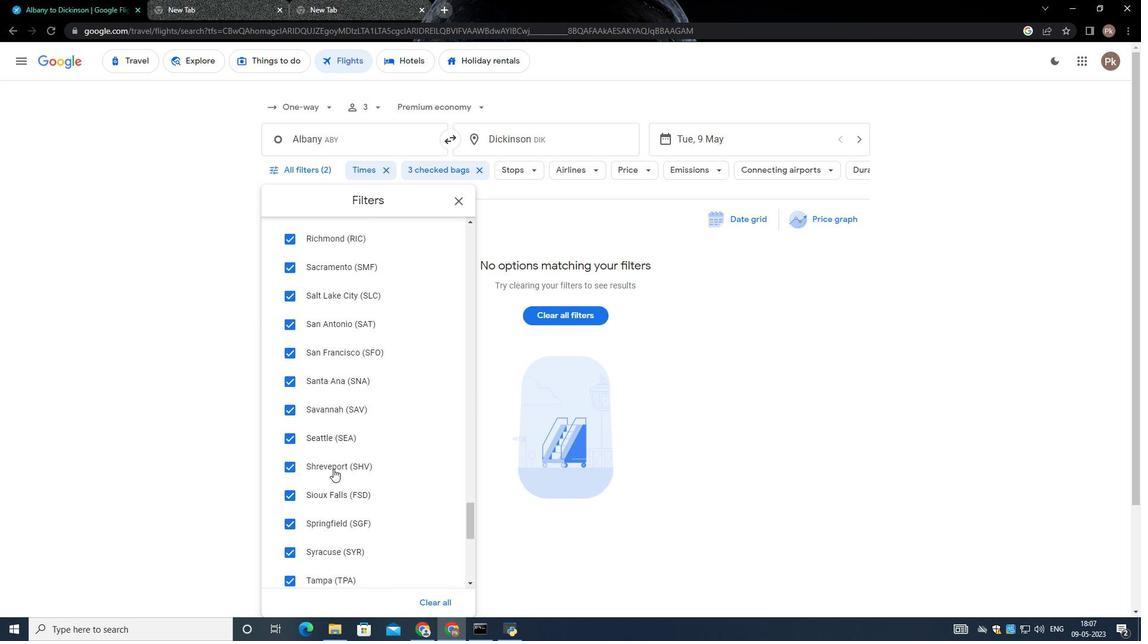 
Action: Mouse scrolled (333, 468) with delta (0, 0)
Screenshot: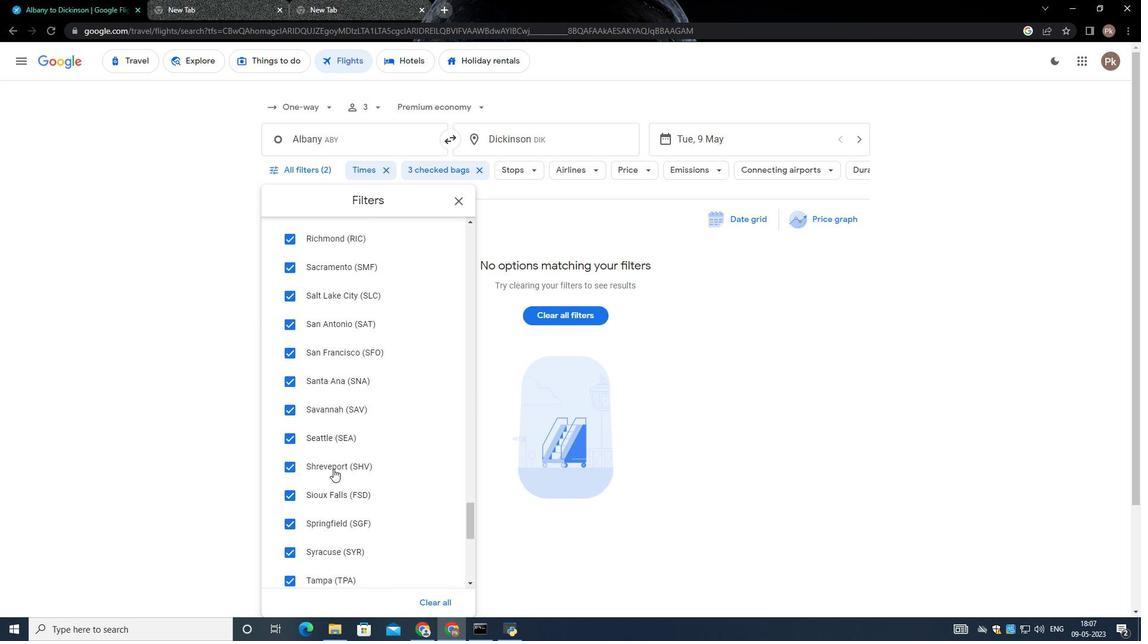 
Action: Mouse scrolled (333, 468) with delta (0, 0)
Screenshot: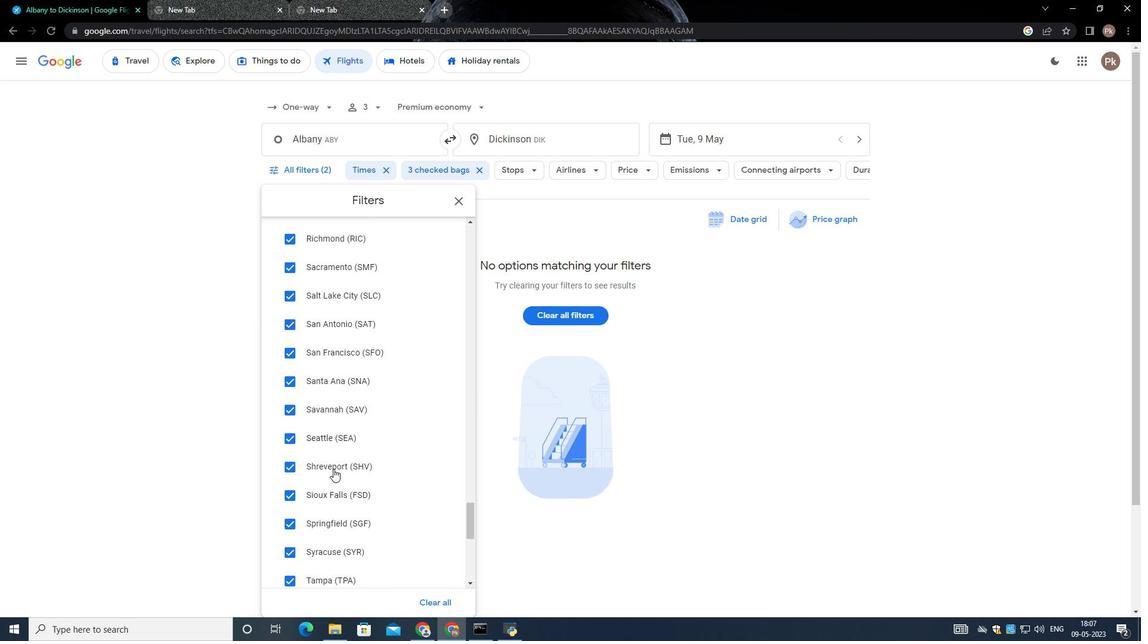 
Action: Mouse moved to (332, 469)
Screenshot: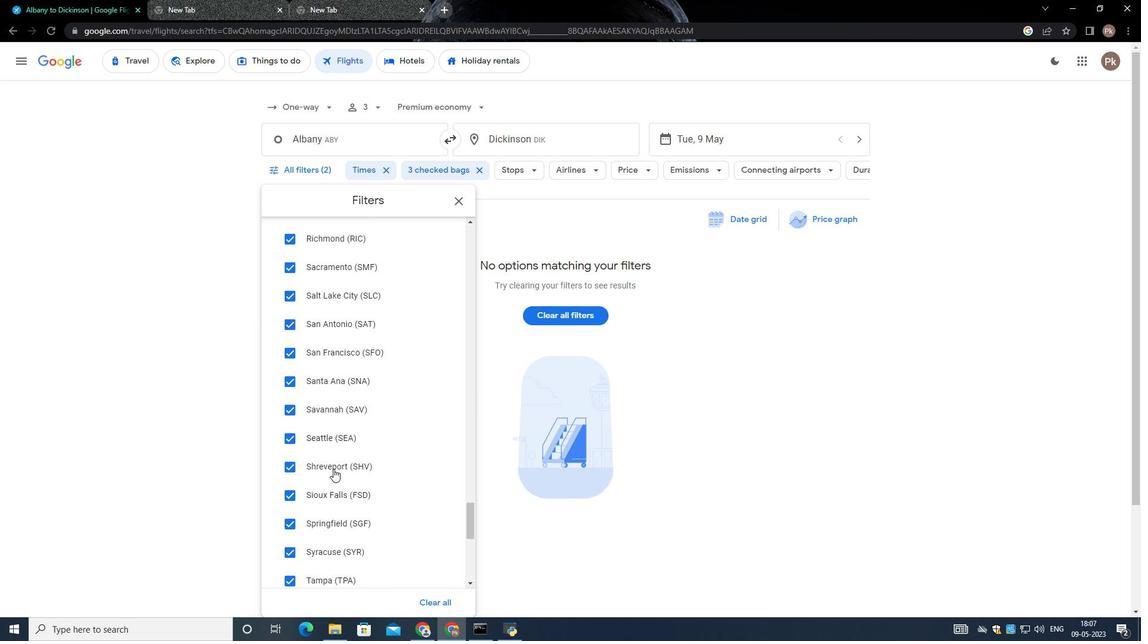 
Action: Mouse scrolled (332, 468) with delta (0, 0)
Screenshot: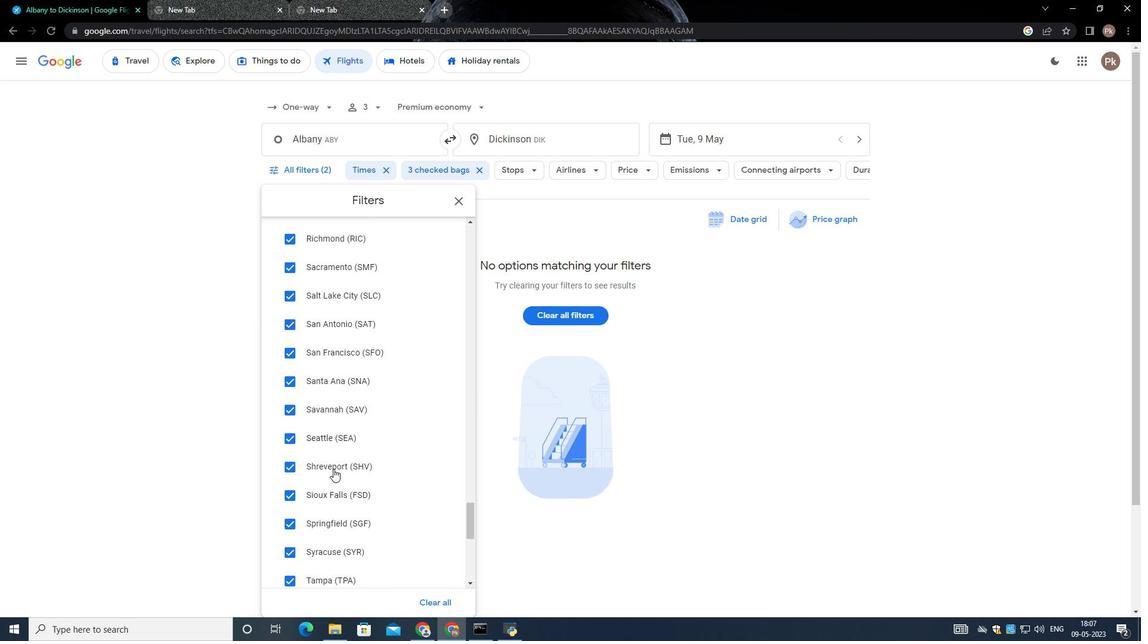 
Action: Mouse scrolled (332, 468) with delta (0, 0)
Screenshot: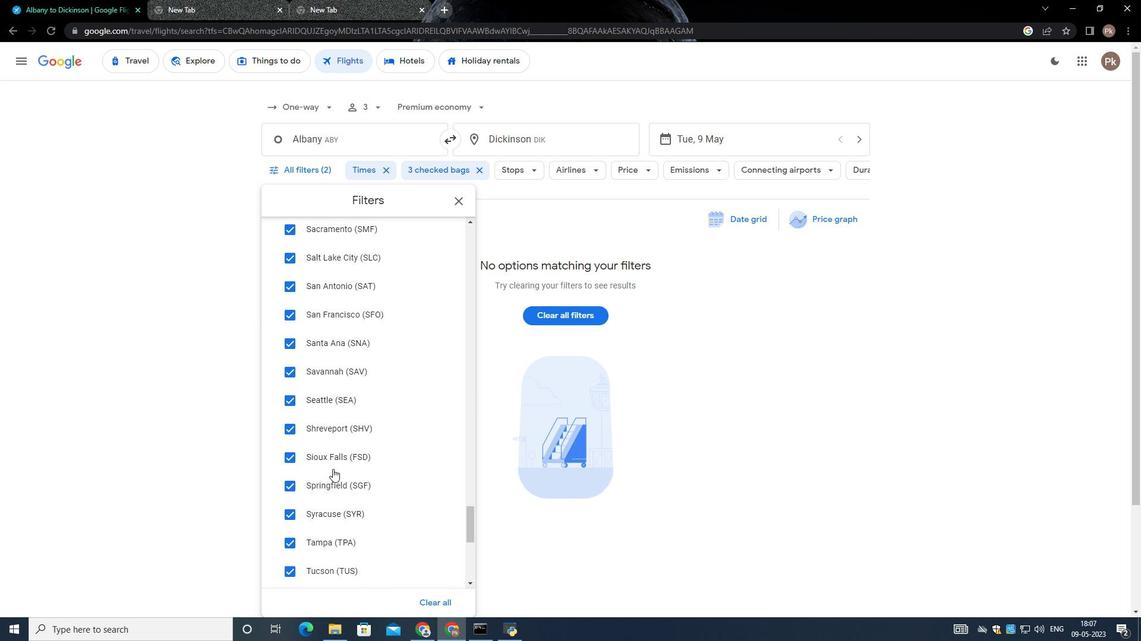 
Action: Mouse scrolled (332, 468) with delta (0, 0)
Screenshot: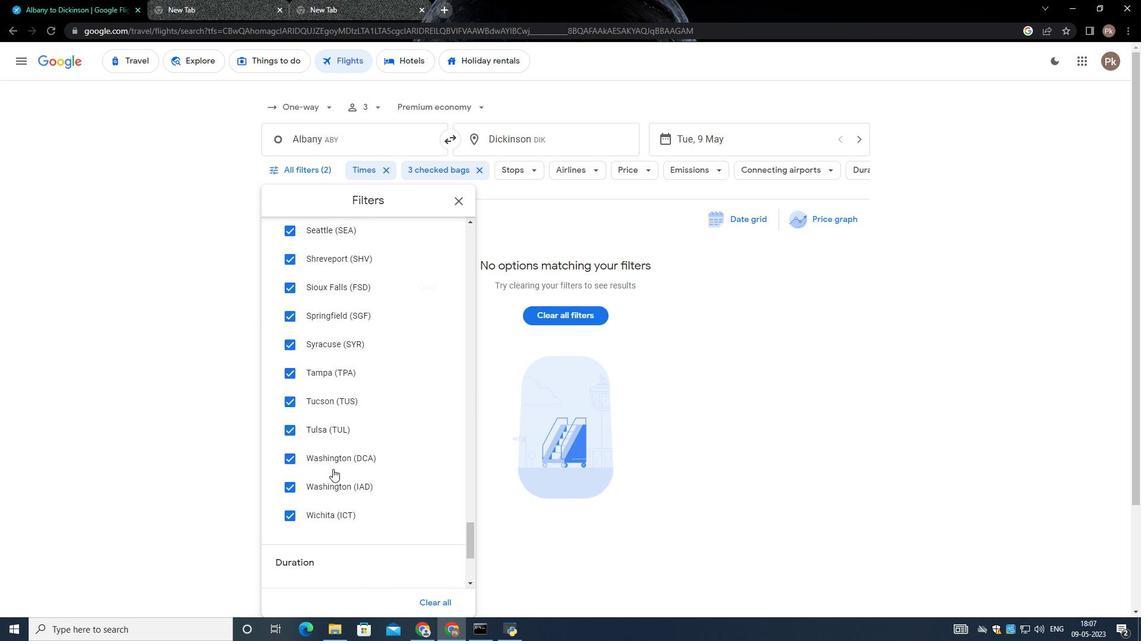 
Action: Mouse scrolled (332, 468) with delta (0, 0)
Screenshot: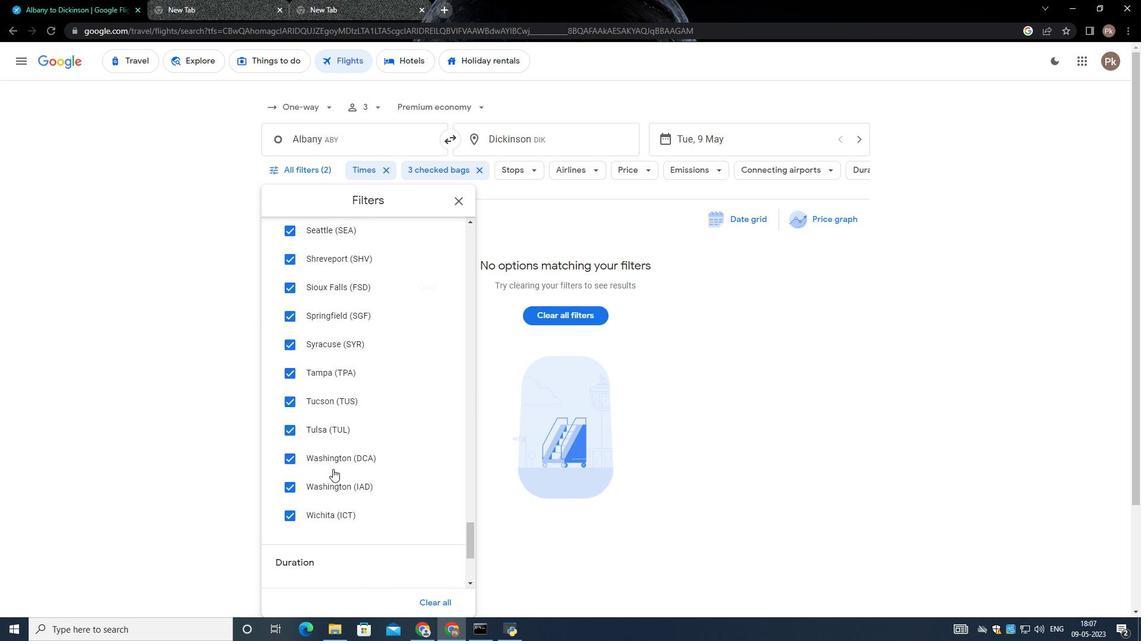 
Action: Mouse scrolled (332, 468) with delta (0, 0)
Screenshot: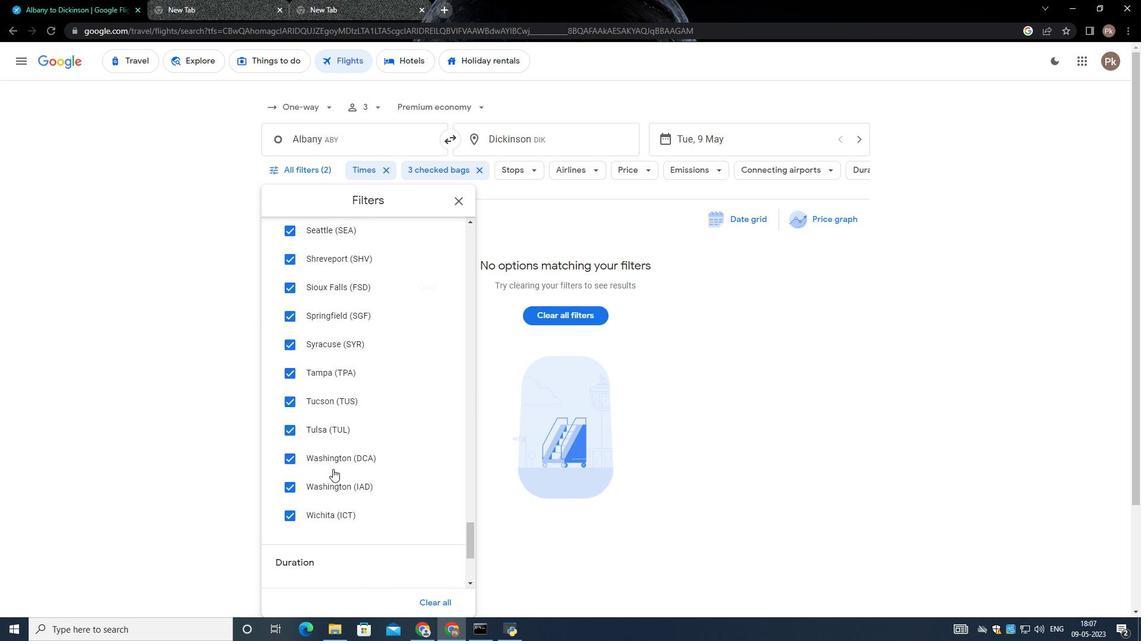 
Action: Mouse scrolled (332, 468) with delta (0, 0)
Screenshot: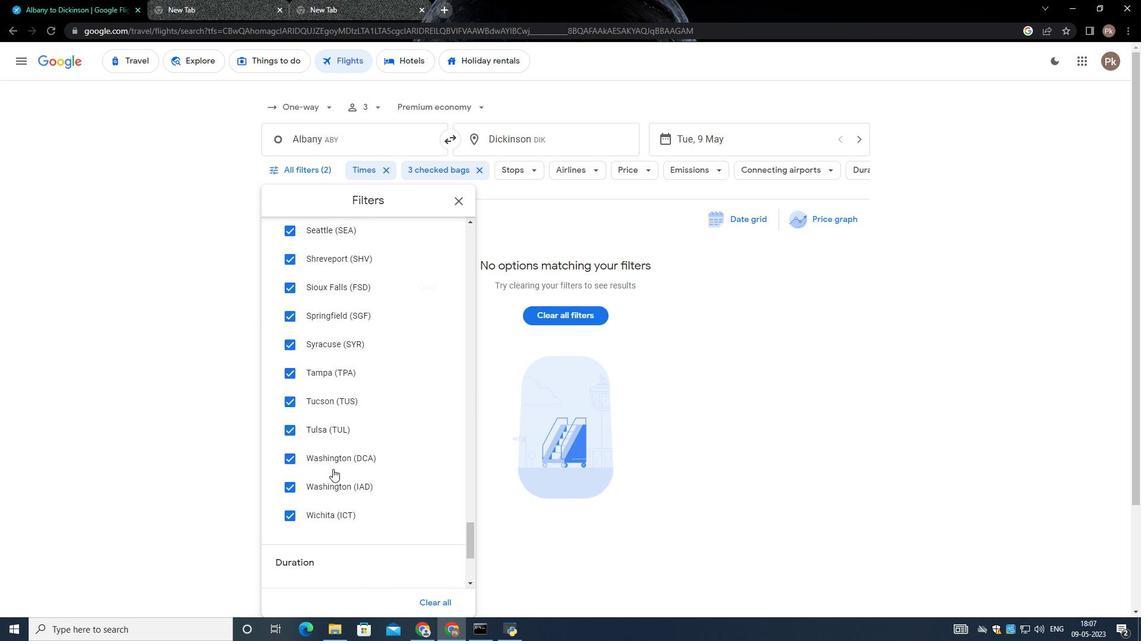 
Action: Mouse moved to (331, 469)
Screenshot: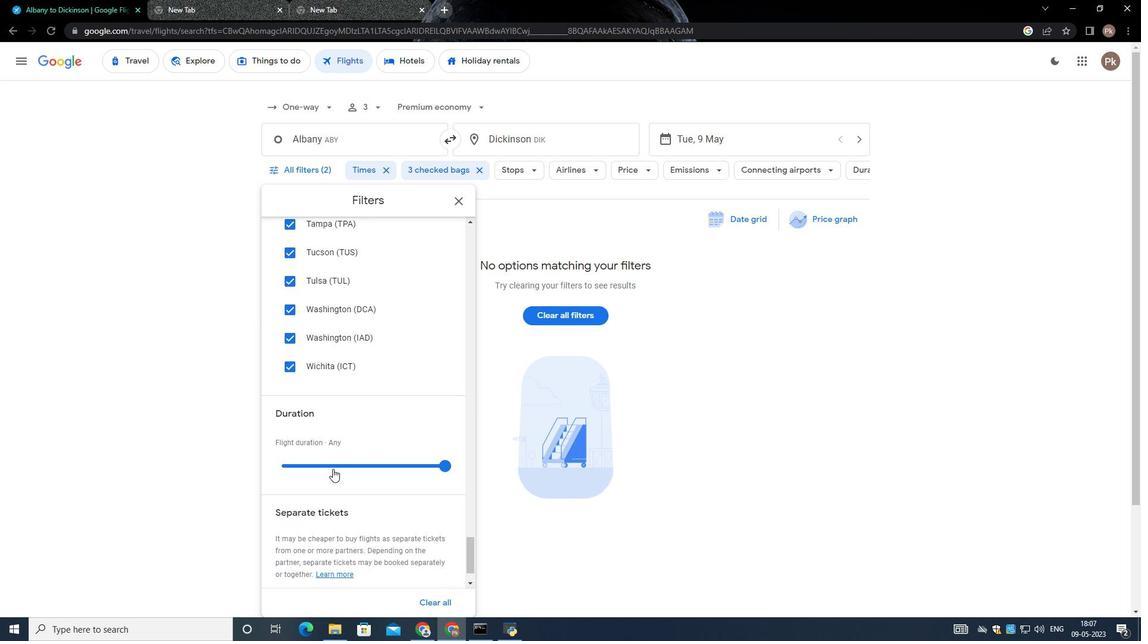 
Action: Mouse scrolled (331, 468) with delta (0, 0)
Screenshot: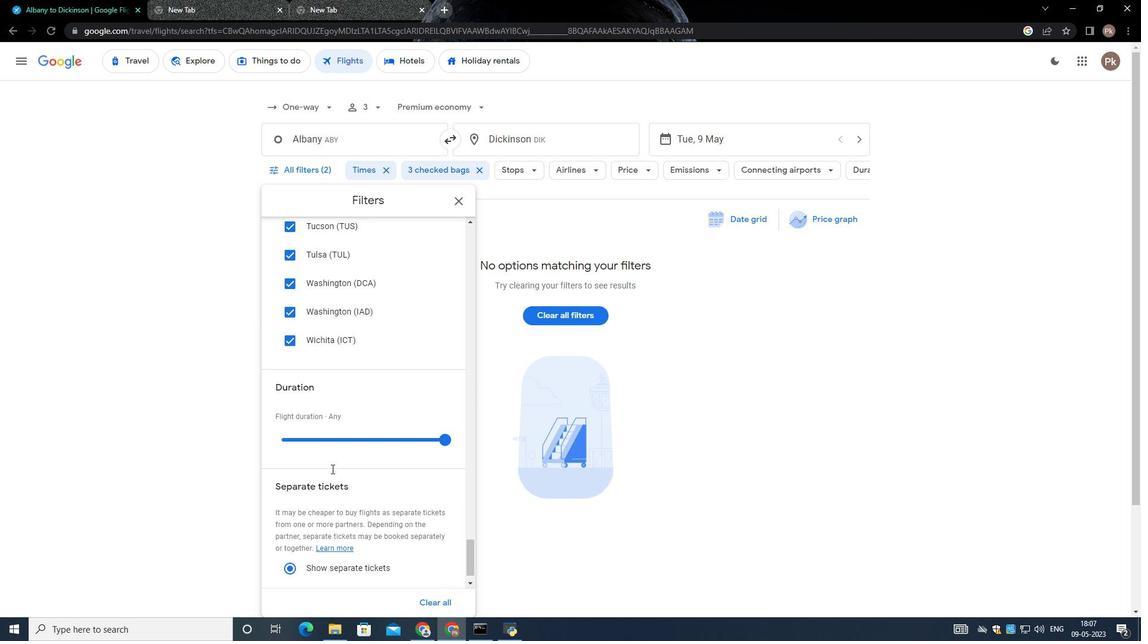 
Action: Mouse scrolled (331, 468) with delta (0, 0)
Screenshot: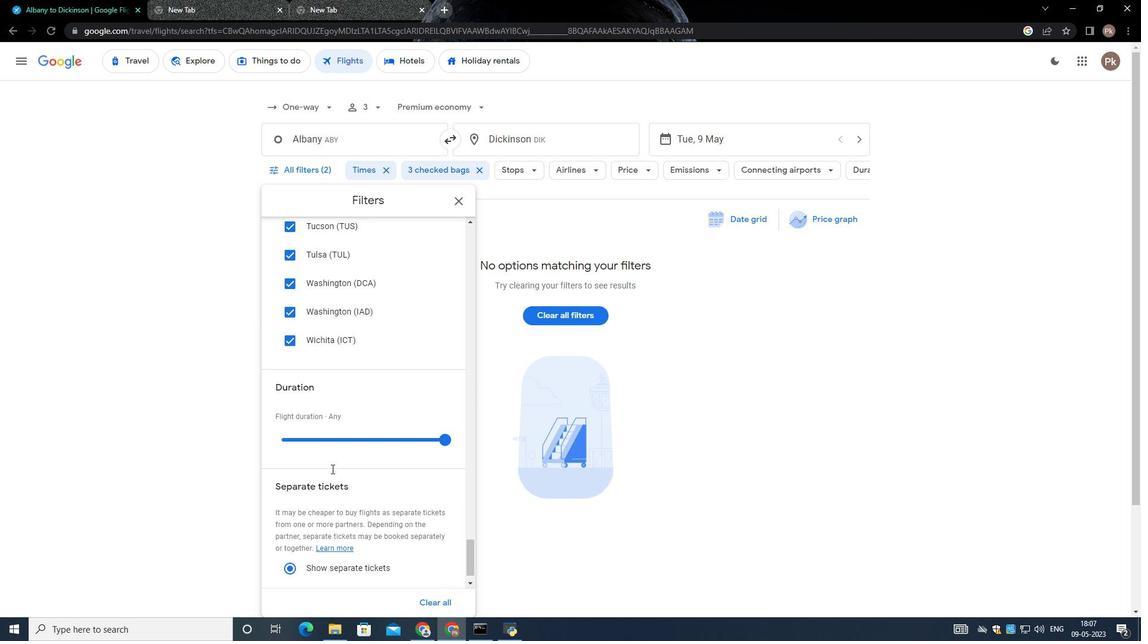 
Action: Mouse scrolled (331, 468) with delta (0, 0)
Screenshot: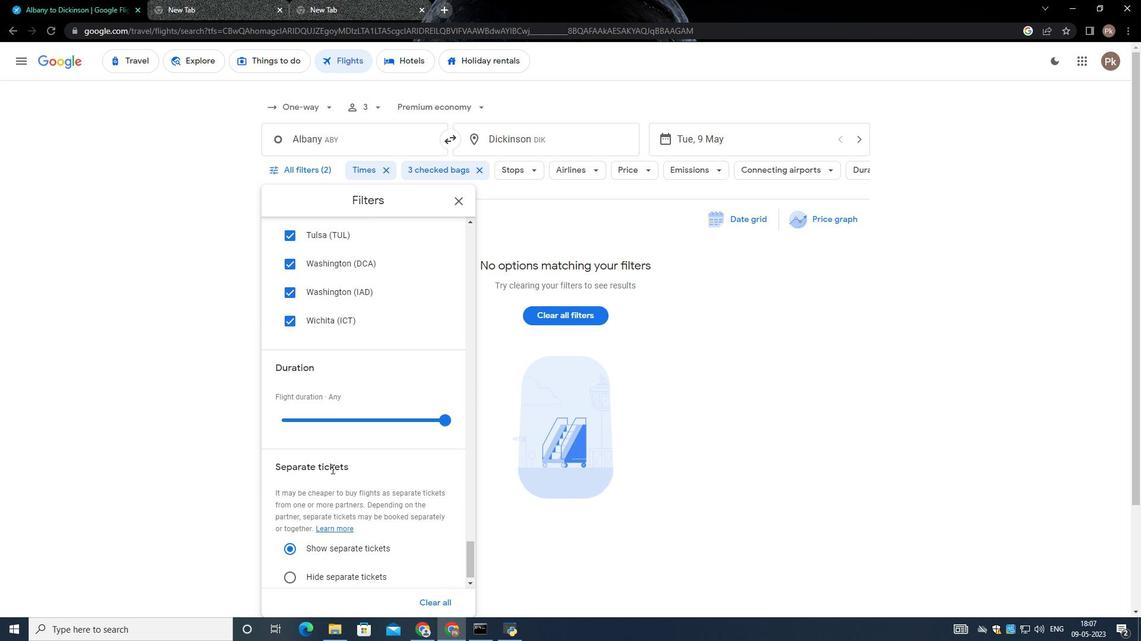 
Action: Mouse scrolled (331, 468) with delta (0, 0)
Screenshot: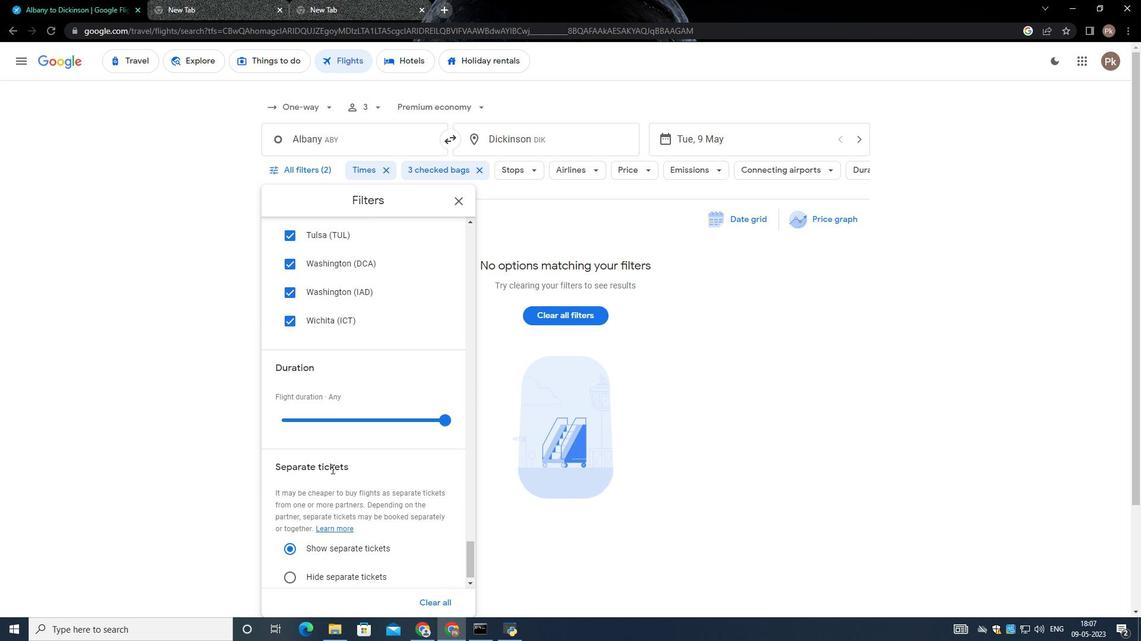 
Action: Mouse scrolled (331, 468) with delta (0, 0)
Screenshot: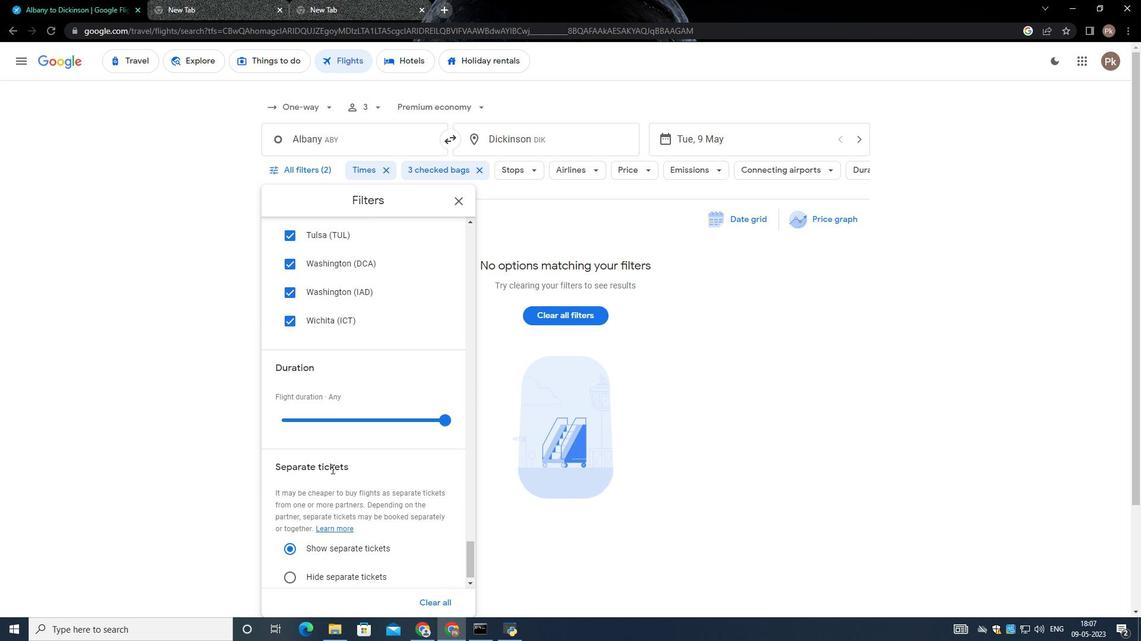 
Action: Mouse moved to (329, 469)
Screenshot: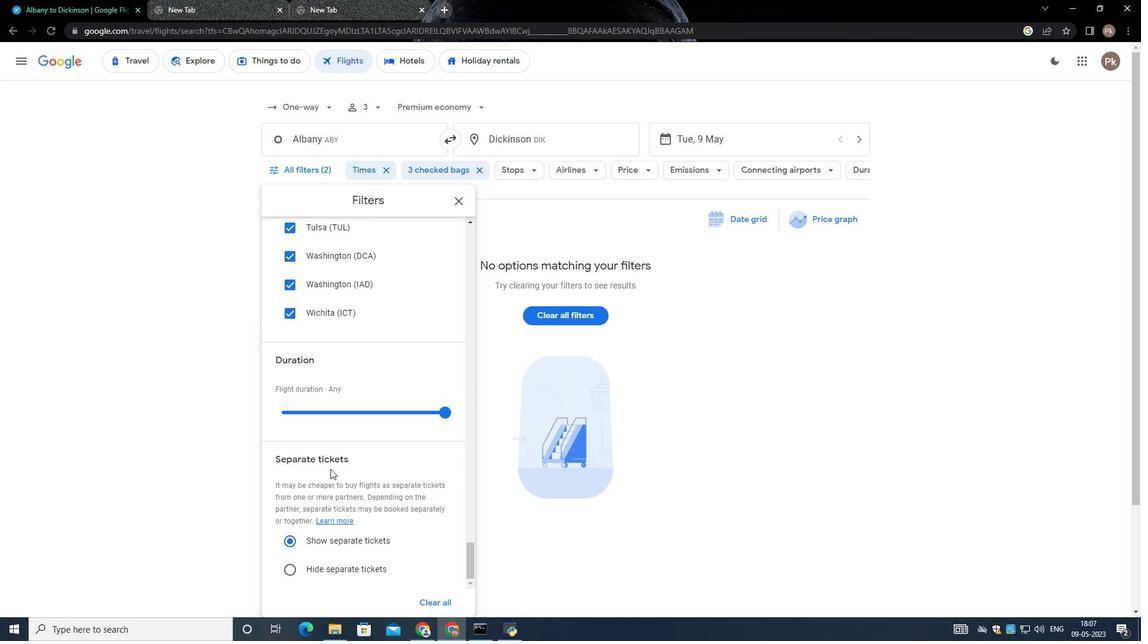 
Action: Mouse scrolled (329, 468) with delta (0, 0)
Screenshot: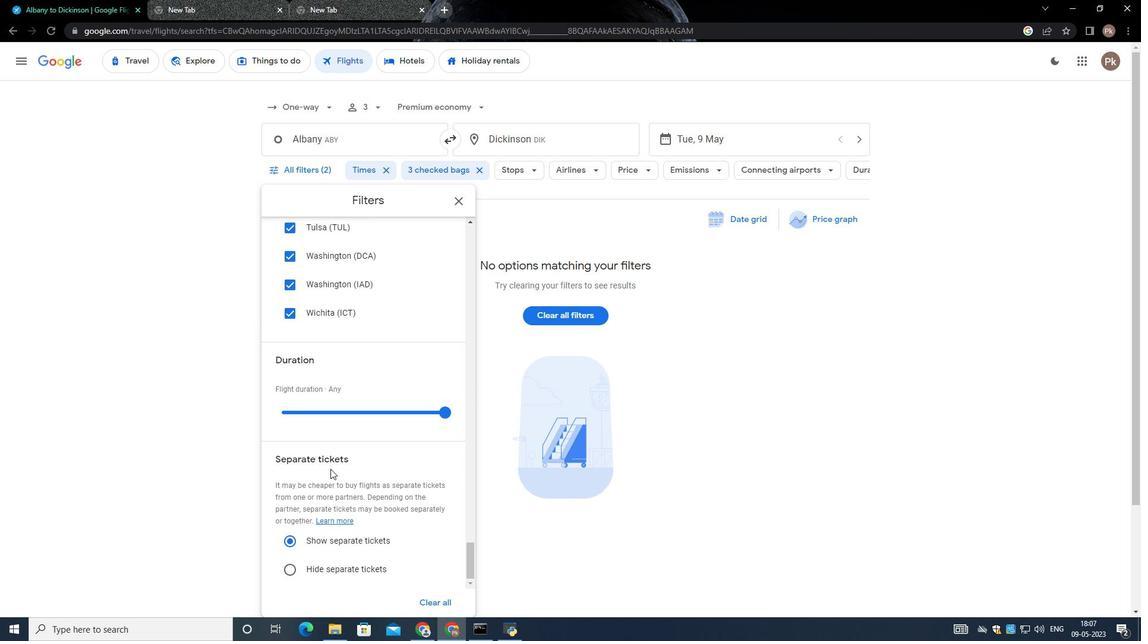 
Action: Mouse scrolled (329, 468) with delta (0, 0)
Screenshot: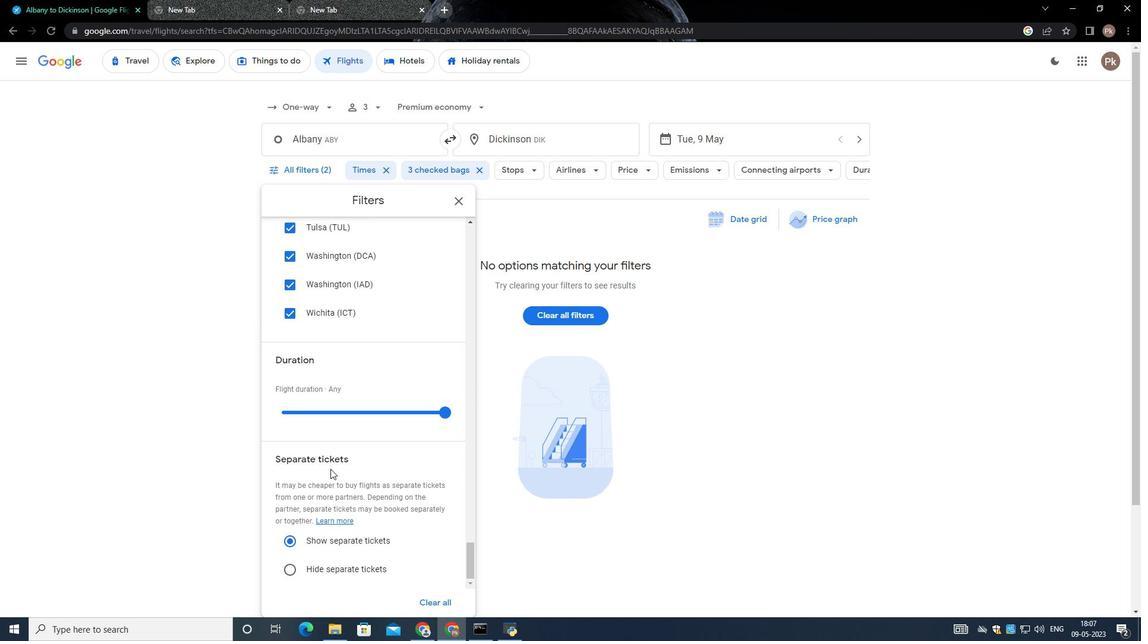 
Action: Mouse scrolled (329, 468) with delta (0, 0)
Screenshot: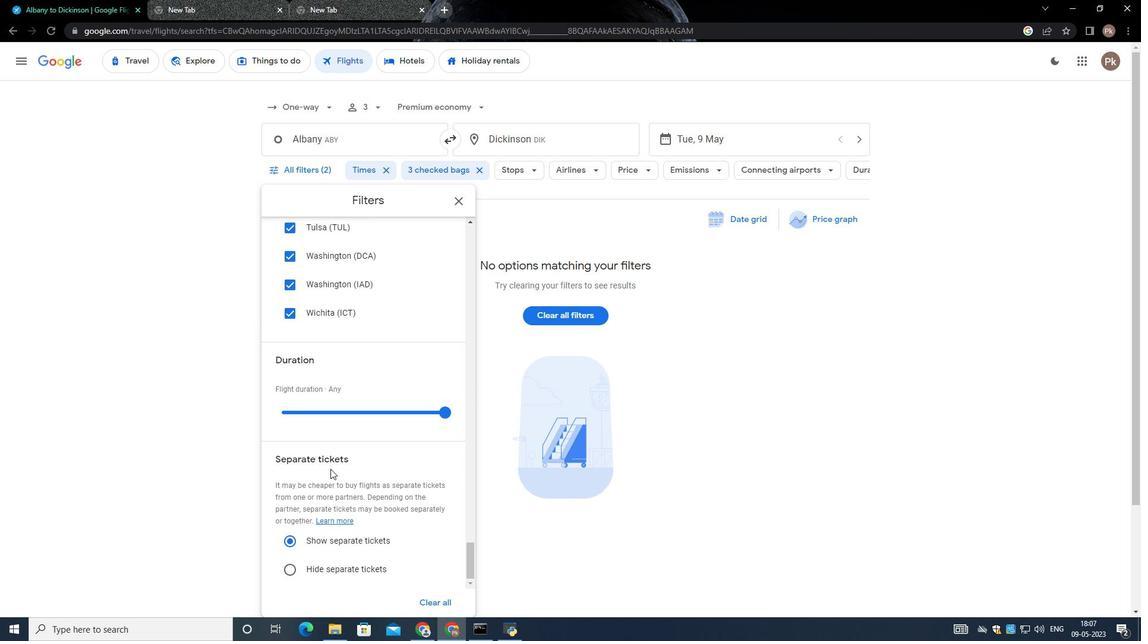 
Action: Mouse scrolled (329, 468) with delta (0, 0)
Screenshot: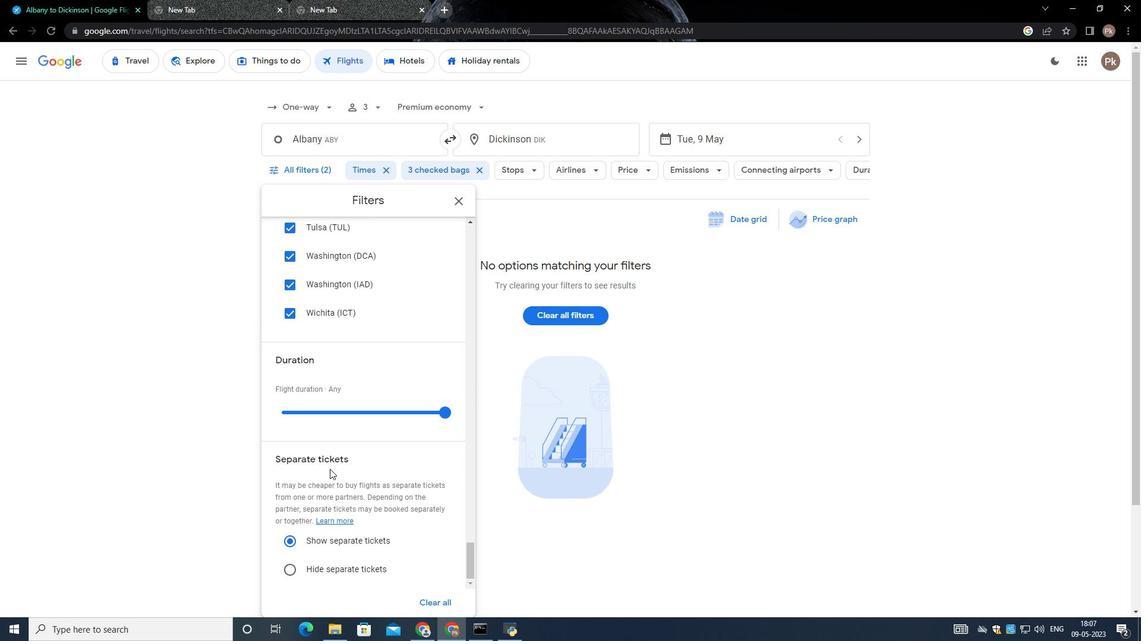 
Action: Mouse moved to (329, 472)
Screenshot: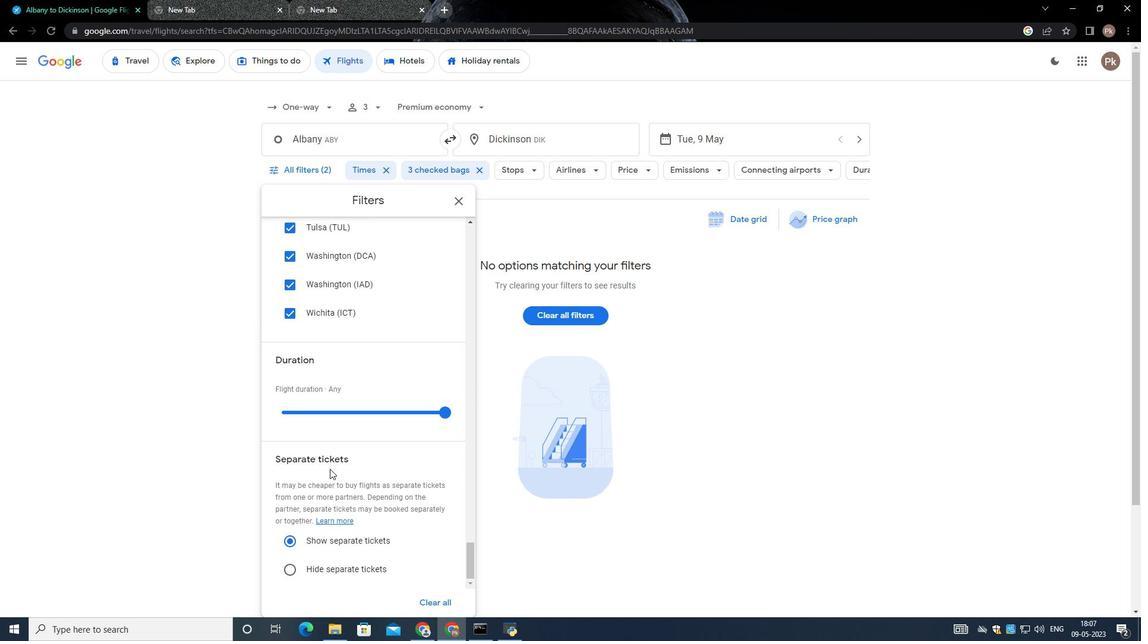 
